 Task: Schedule a 90-minute workshop on team culture.
Action: Mouse moved to (100, 121)
Screenshot: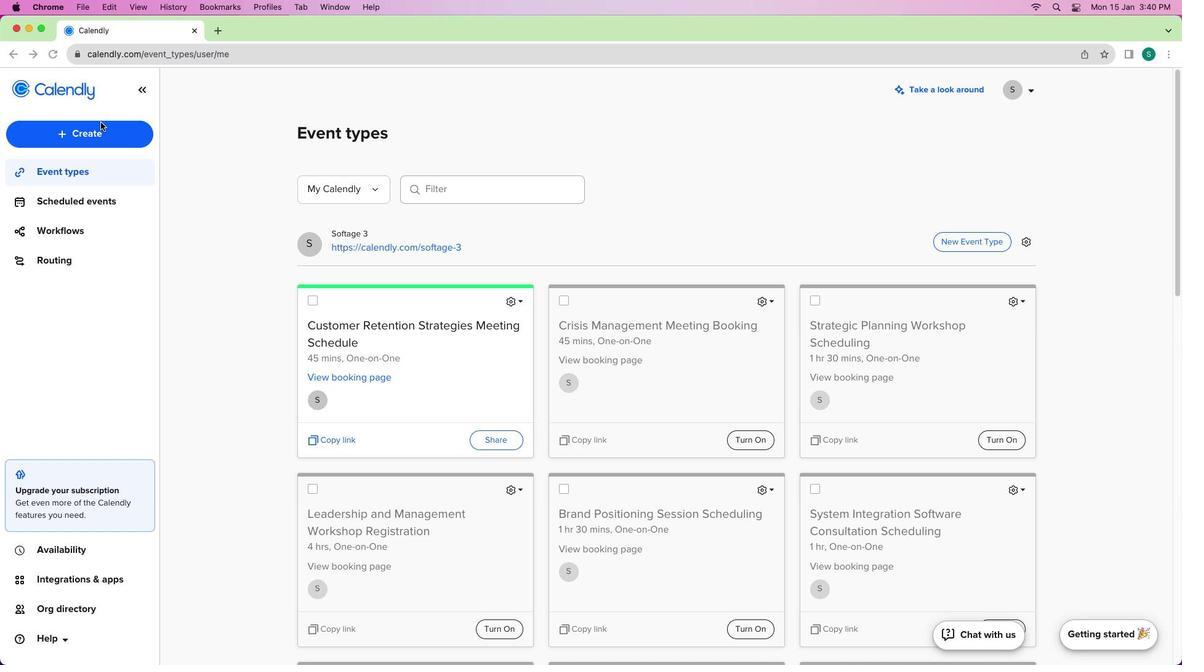 
Action: Mouse pressed left at (100, 121)
Screenshot: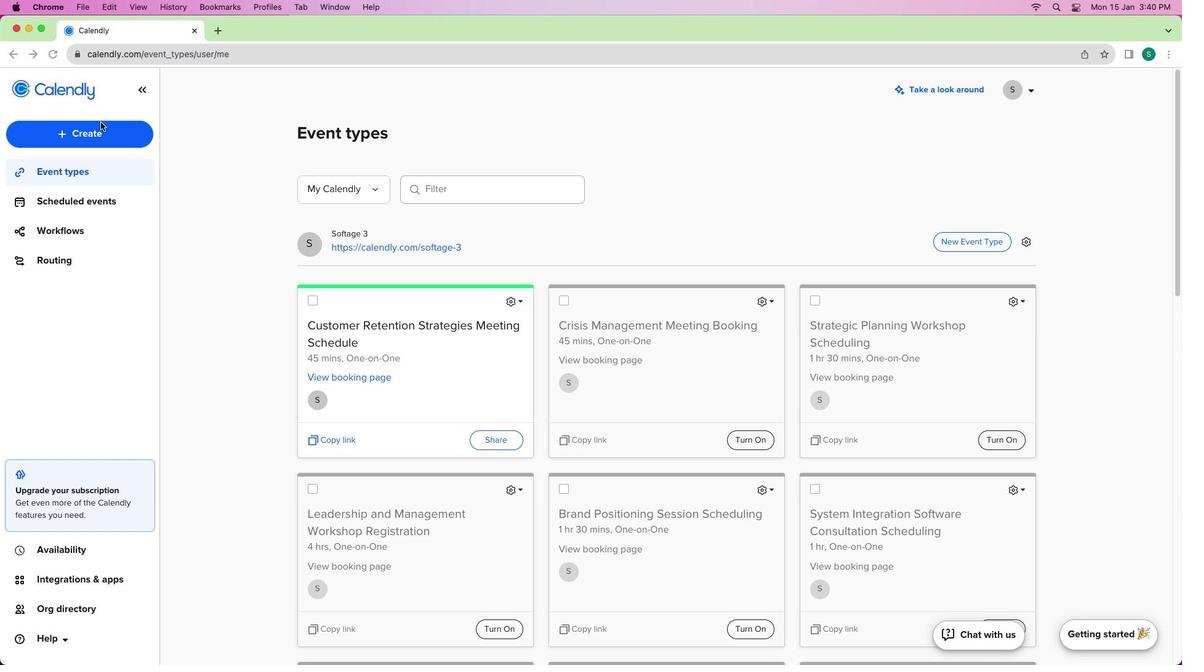 
Action: Mouse moved to (88, 127)
Screenshot: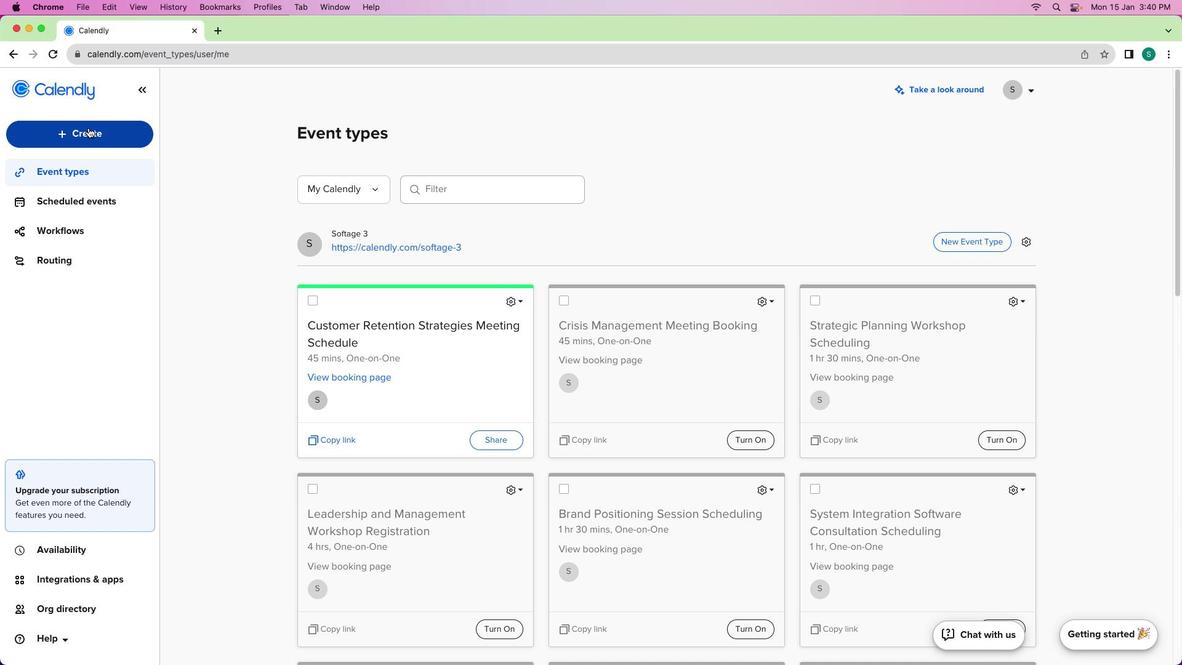 
Action: Mouse pressed left at (88, 127)
Screenshot: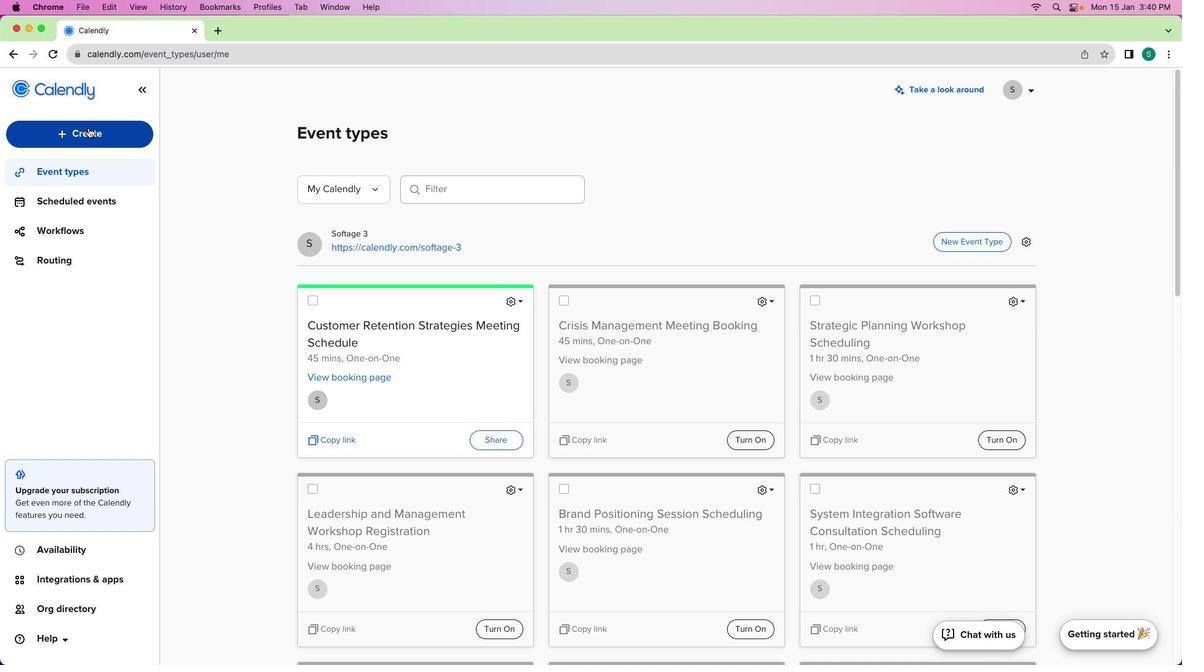 
Action: Mouse moved to (101, 161)
Screenshot: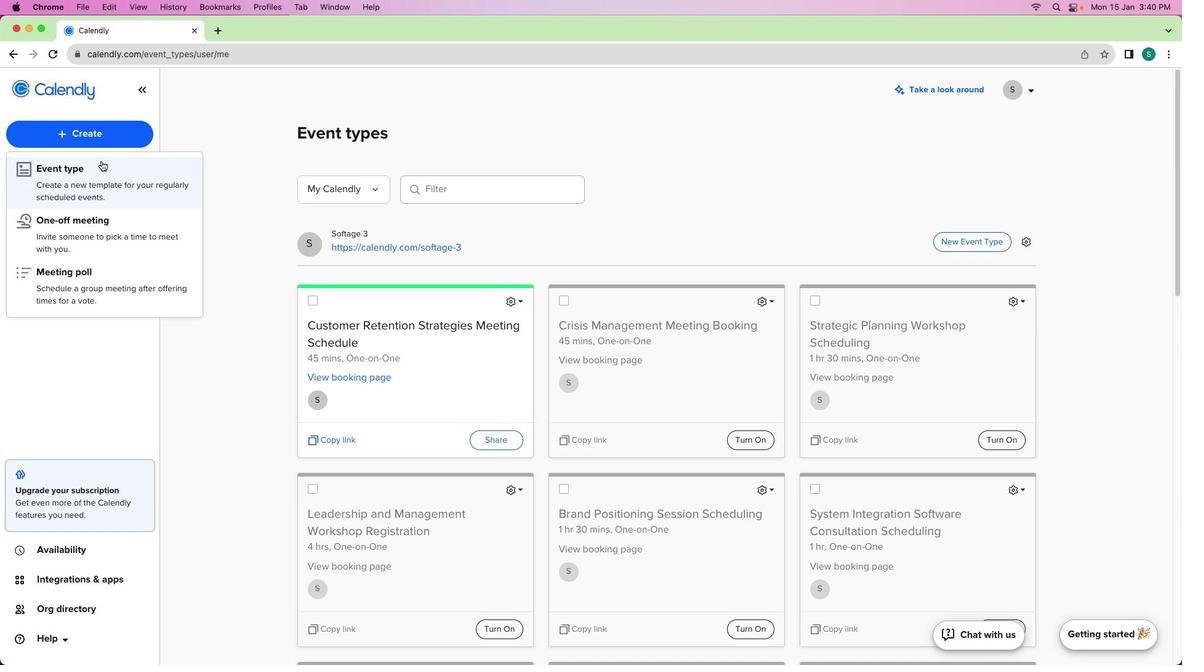 
Action: Mouse pressed left at (101, 161)
Screenshot: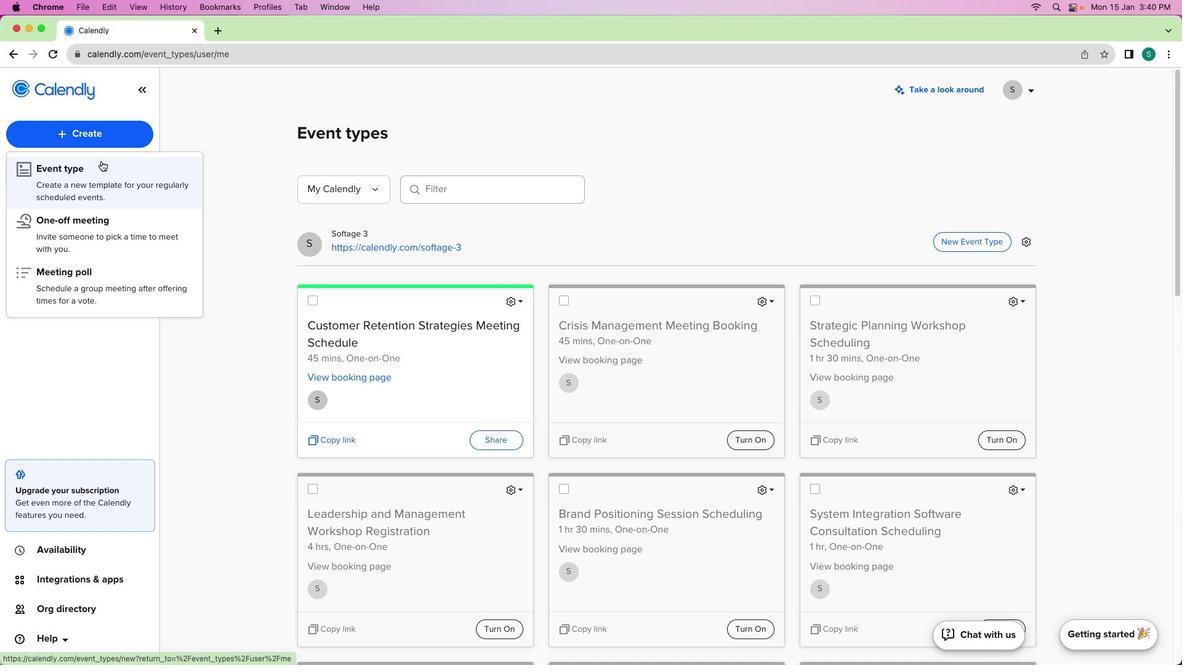 
Action: Mouse moved to (424, 249)
Screenshot: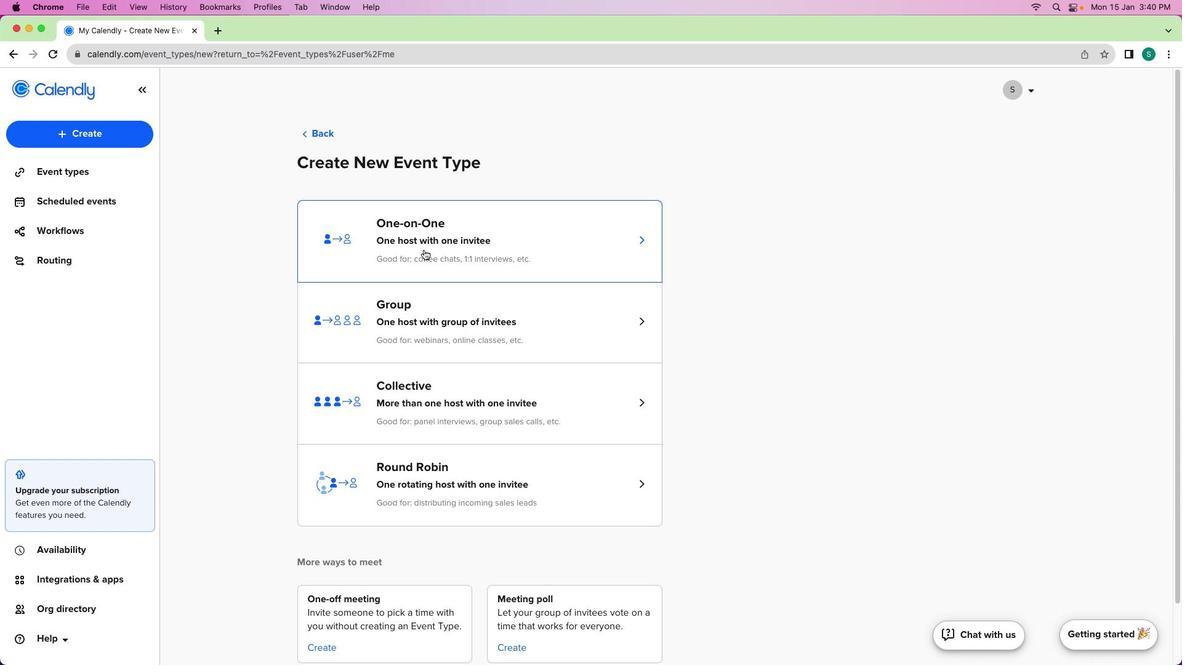 
Action: Mouse pressed left at (424, 249)
Screenshot: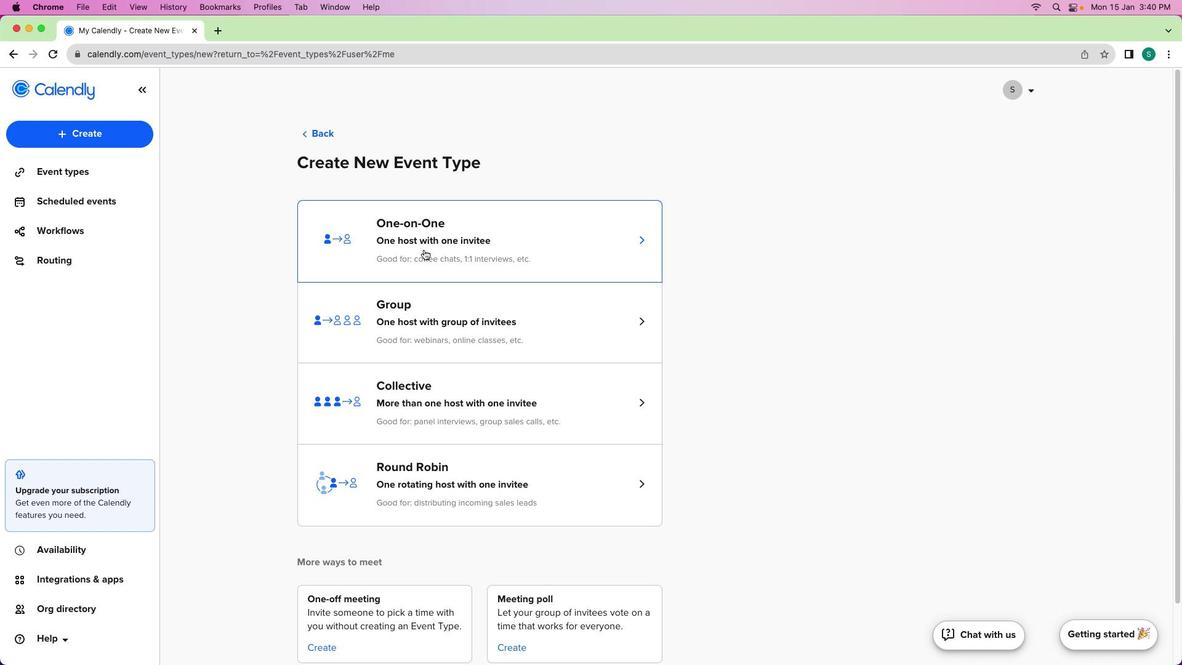 
Action: Mouse moved to (162, 188)
Screenshot: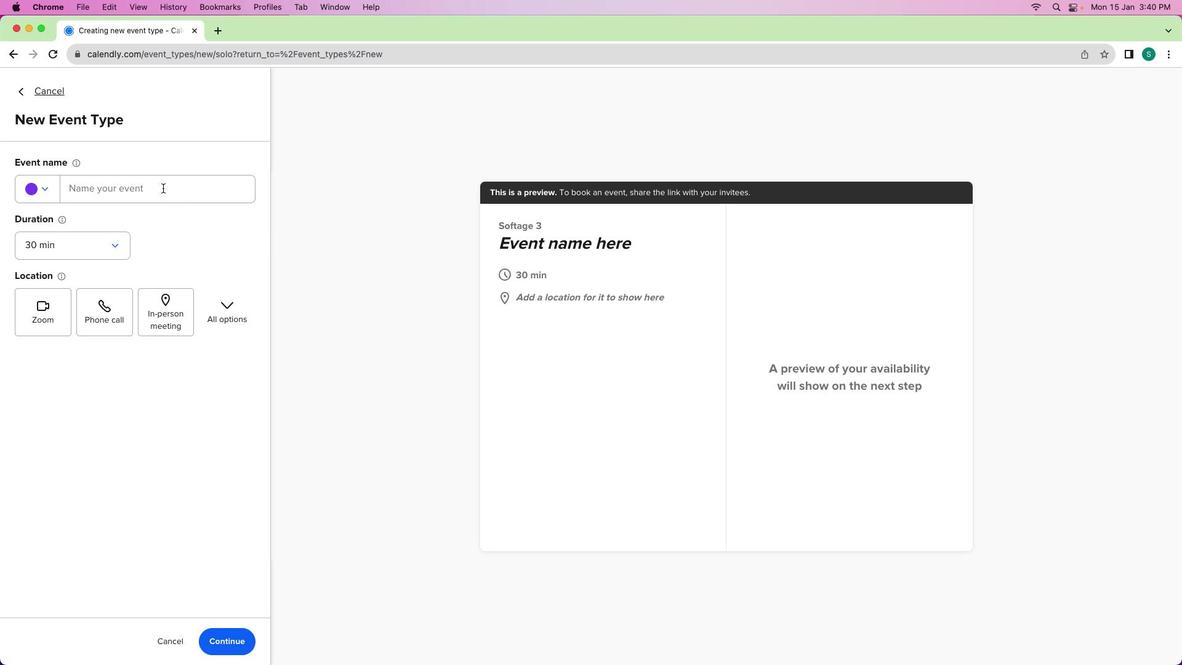 
Action: Mouse pressed left at (162, 188)
Screenshot: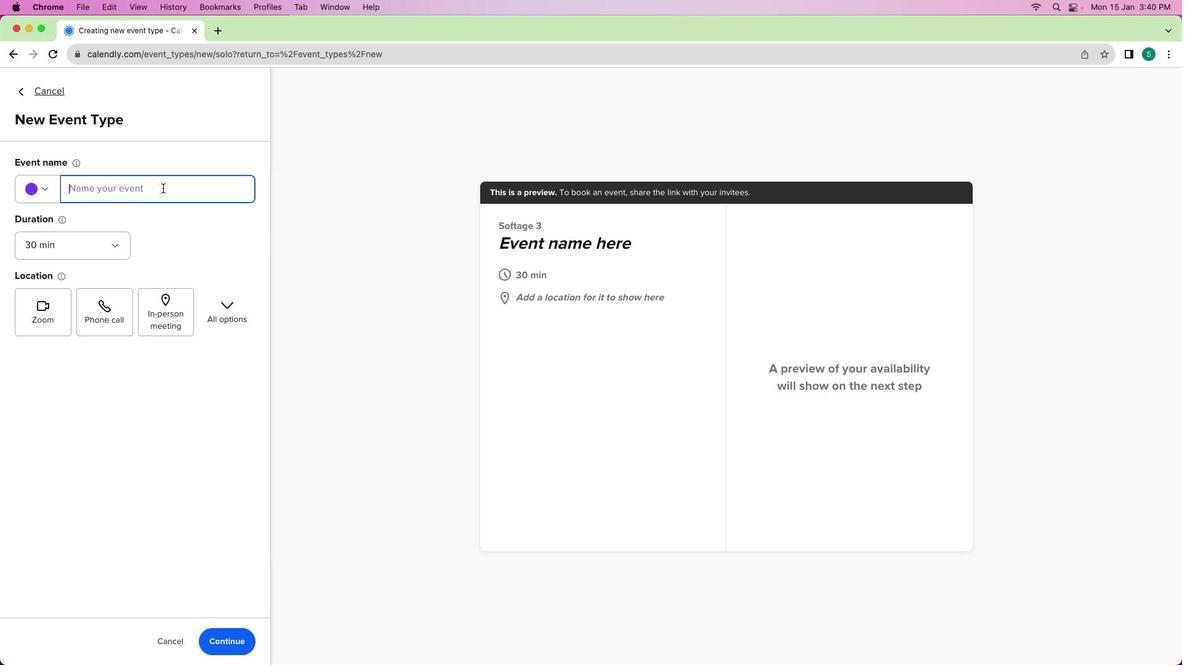 
Action: Mouse moved to (165, 189)
Screenshot: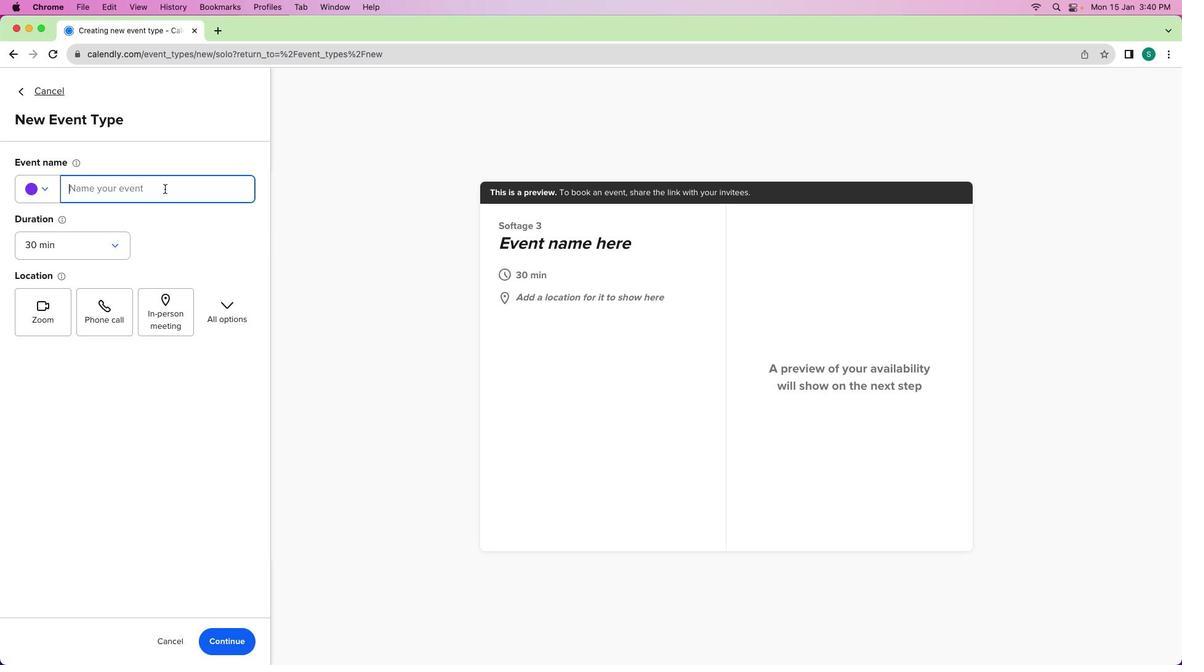 
Action: Key pressed Key.shift'T''e''a''m'Key.spaceKey.shift'C''u''l''t''u''r''e'Key.spaceKey.shift'W''O''r'Key.backspaceKey.backspace'r''o'Key.backspaceKey.backspace'o''r''s'Key.backspace'k''s''h''o''p'Key.spaceKey.shift'S''c''h''e''d''u''l''i''n''g'
Screenshot: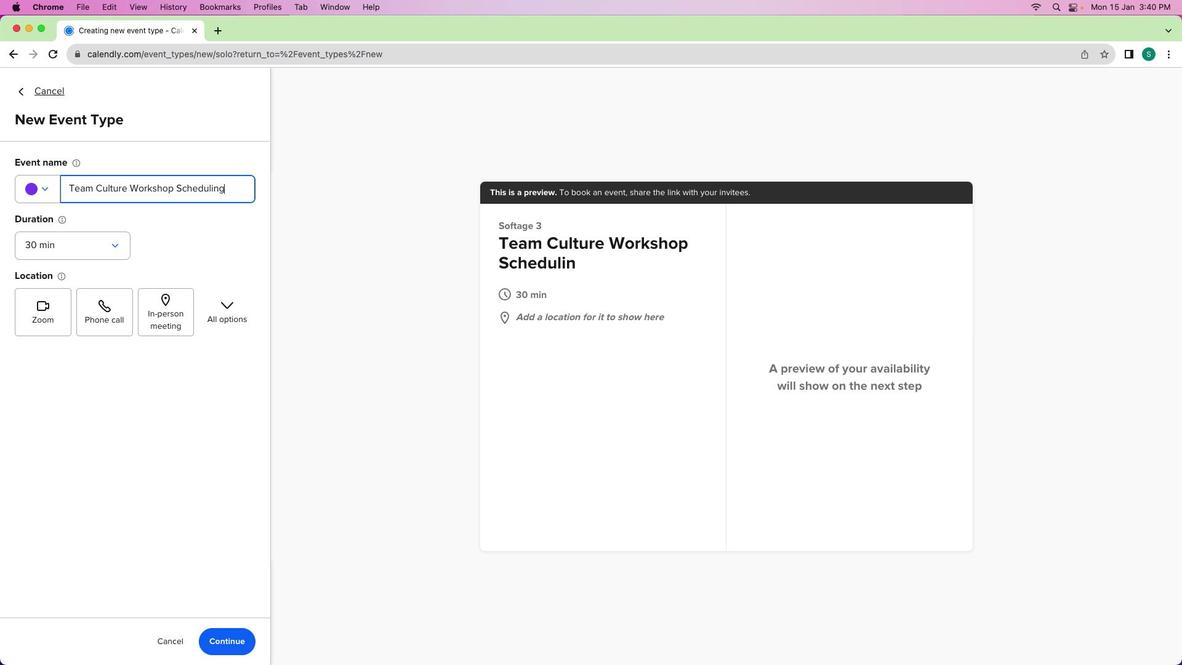 
Action: Mouse moved to (43, 179)
Screenshot: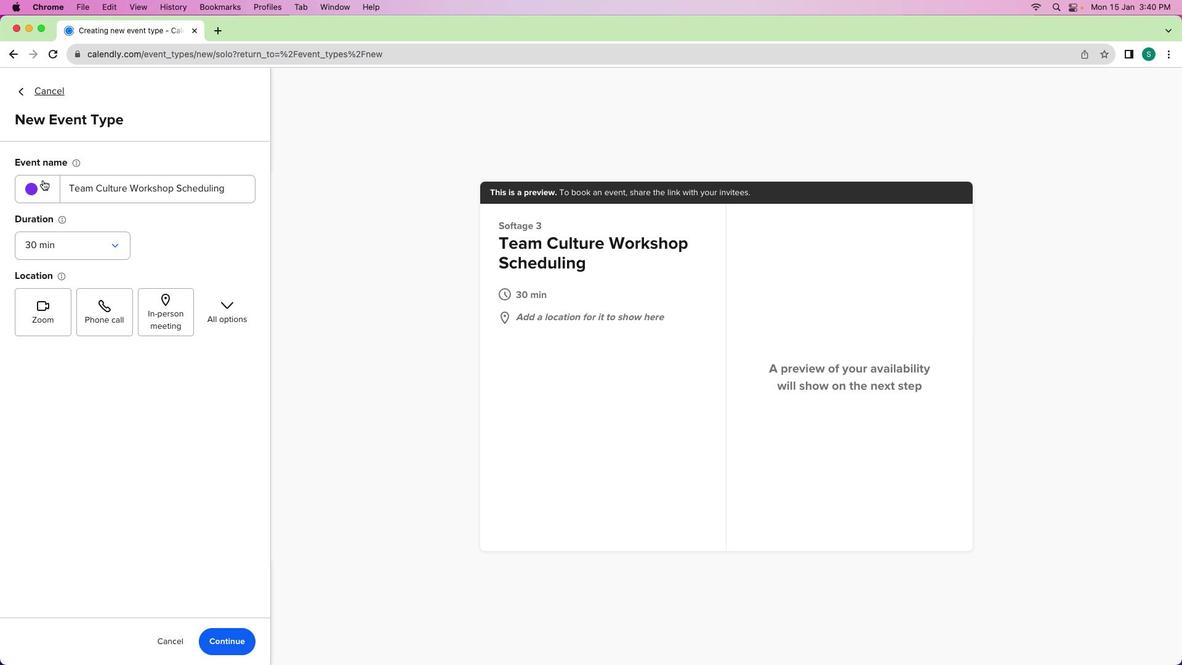 
Action: Mouse pressed left at (43, 179)
Screenshot: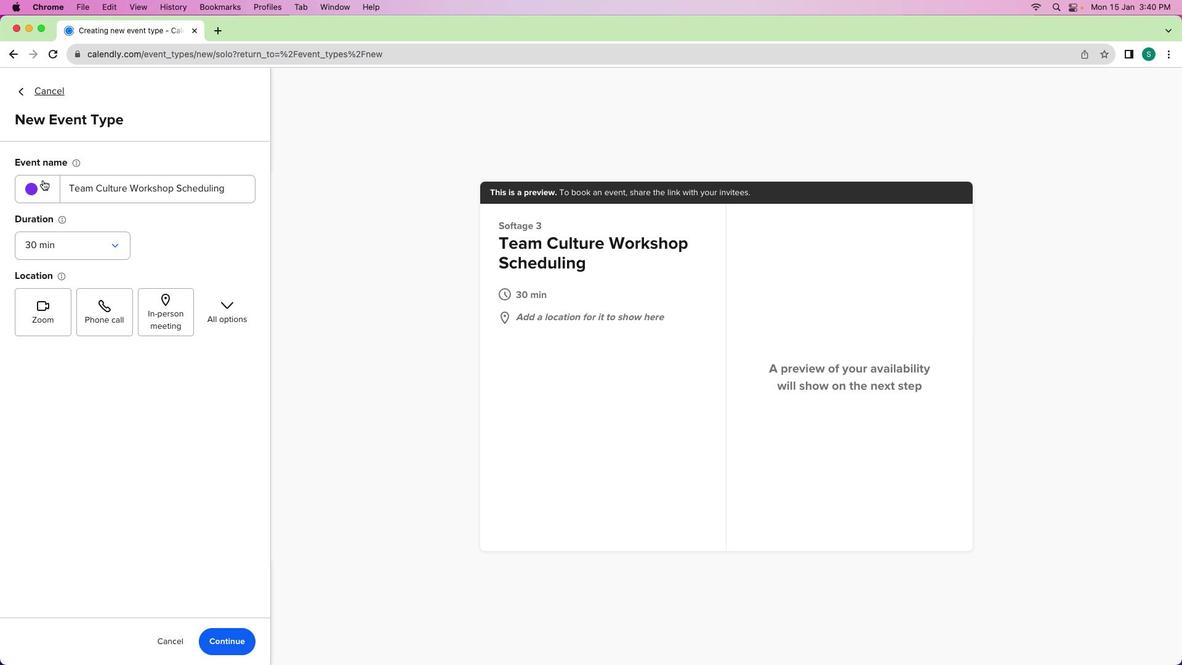 
Action: Mouse moved to (96, 272)
Screenshot: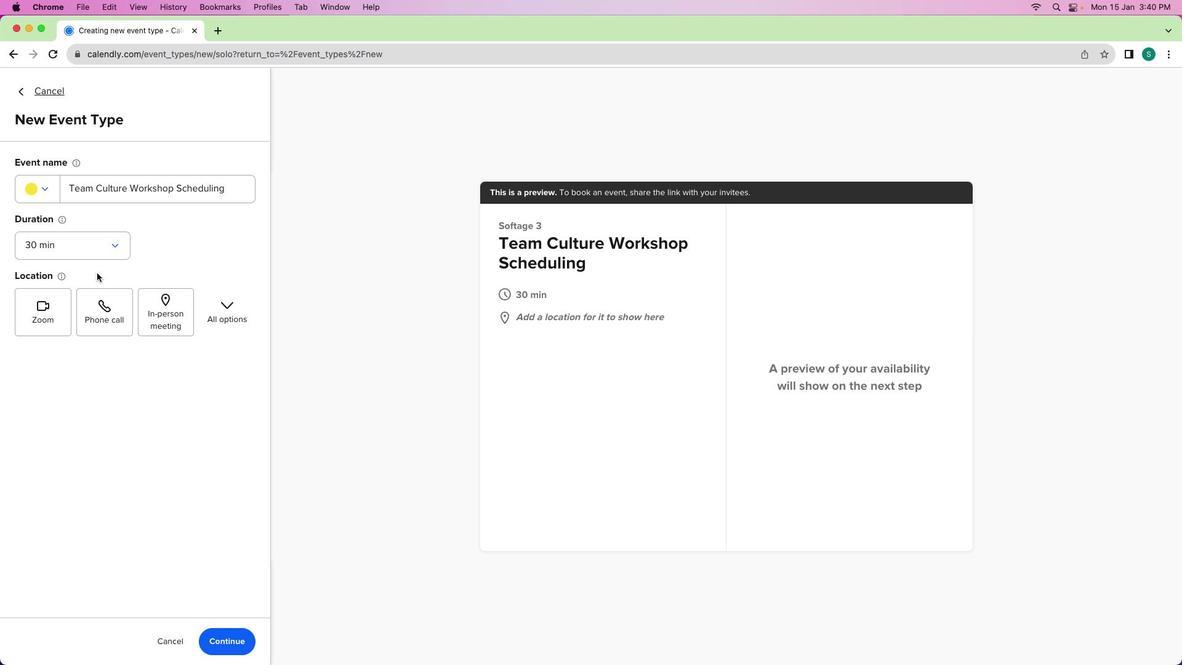 
Action: Mouse pressed left at (96, 272)
Screenshot: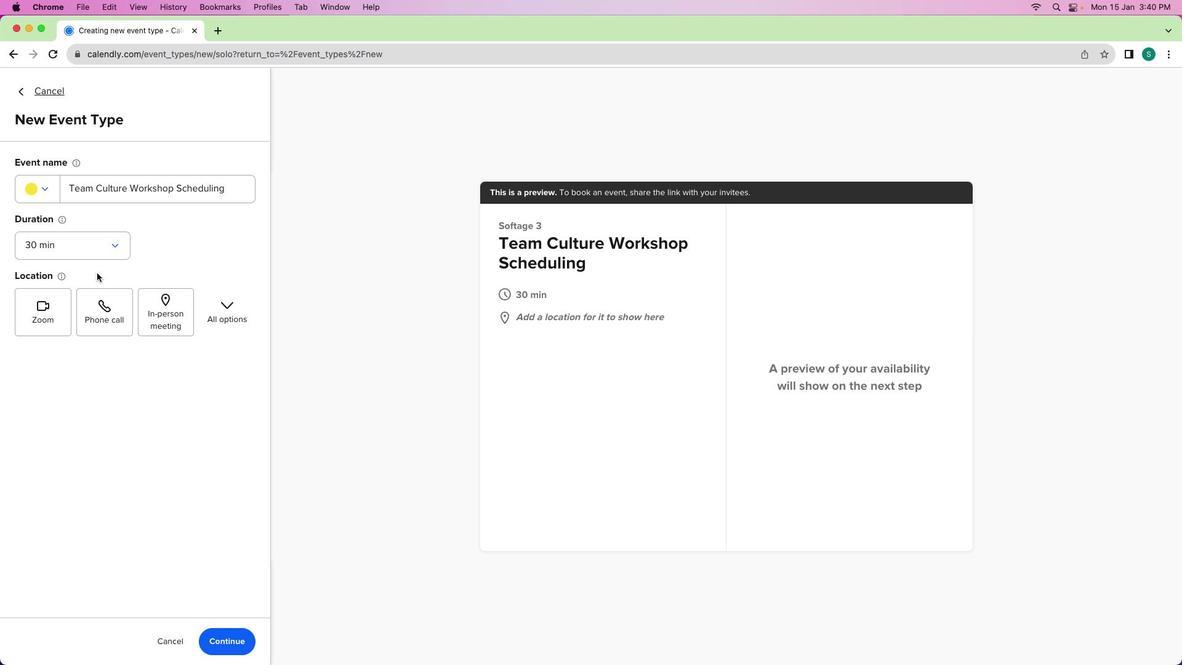 
Action: Mouse moved to (58, 251)
Screenshot: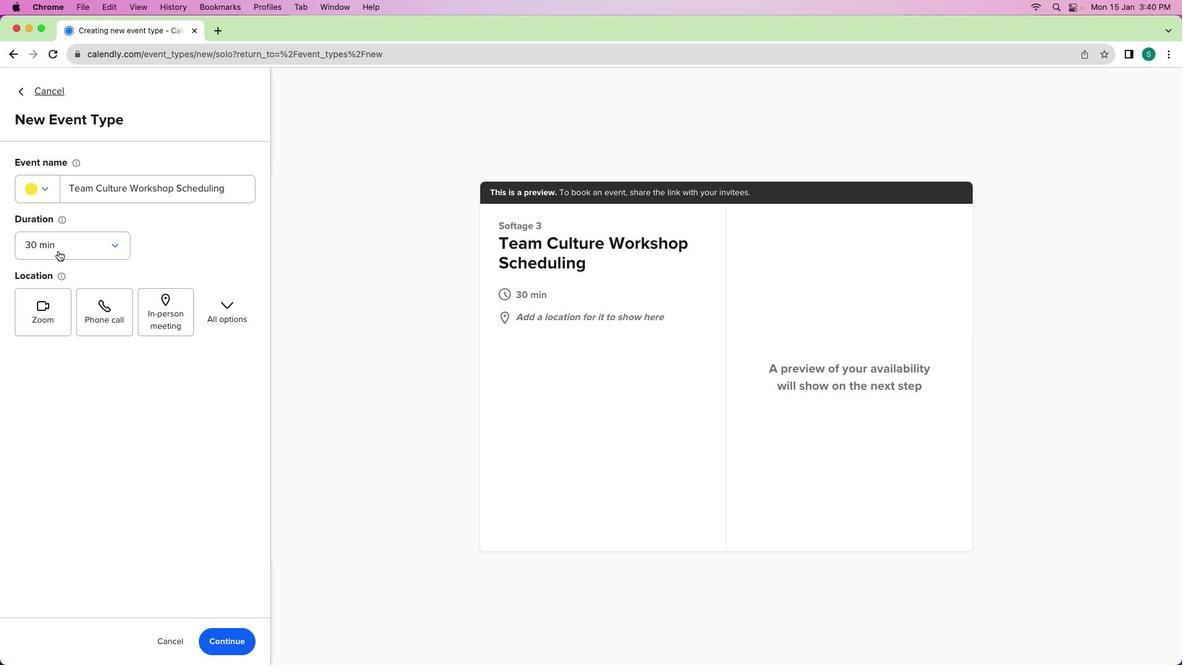 
Action: Mouse pressed left at (58, 251)
Screenshot: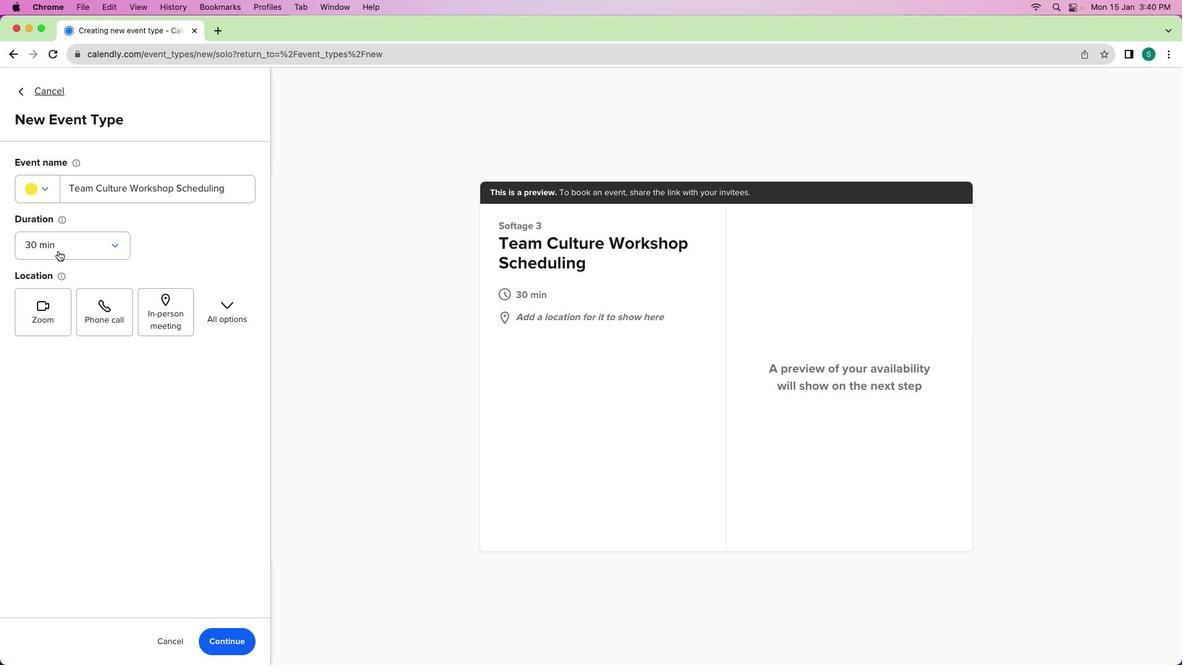 
Action: Mouse moved to (48, 375)
Screenshot: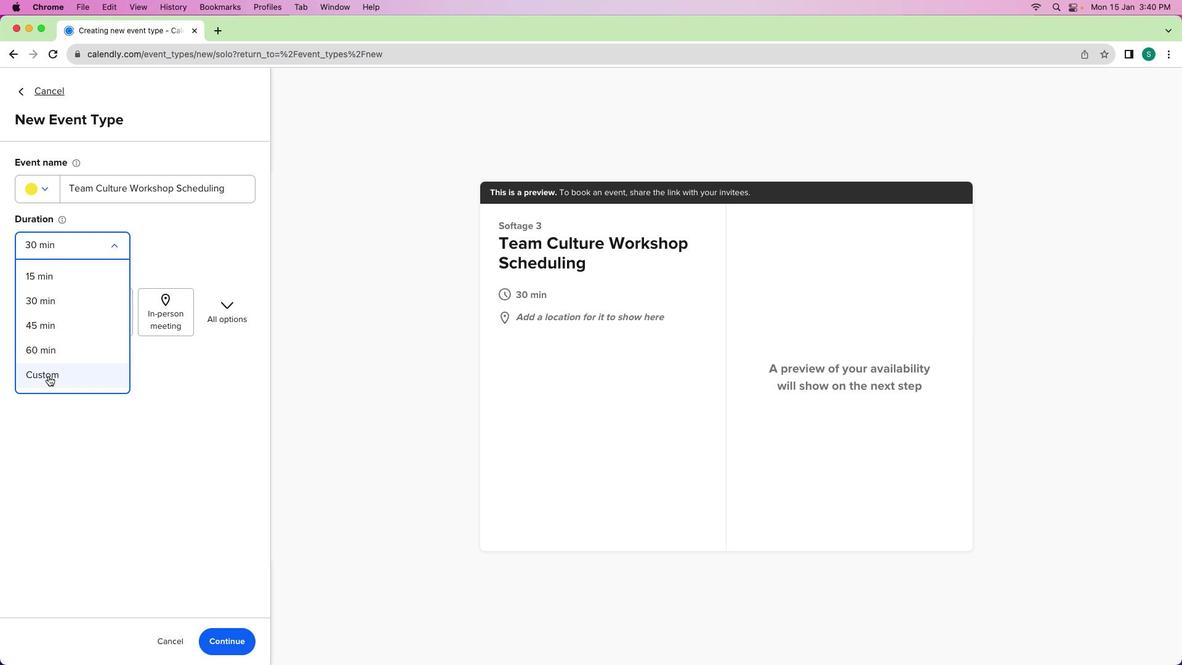 
Action: Mouse pressed left at (48, 375)
Screenshot: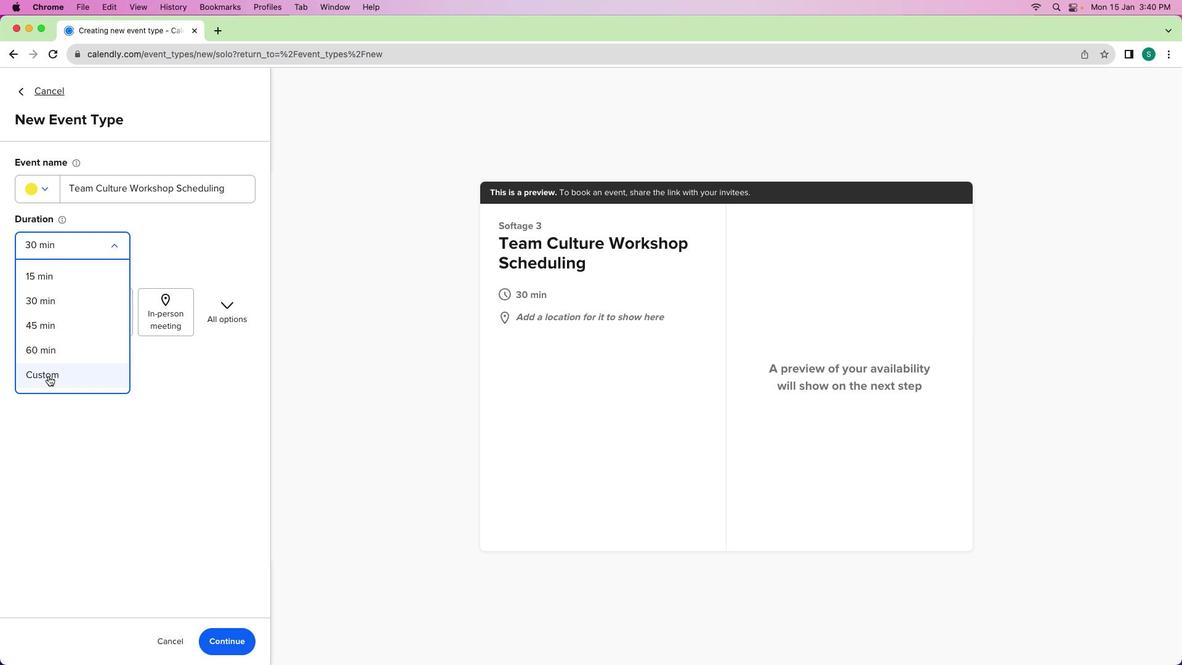 
Action: Mouse moved to (45, 282)
Screenshot: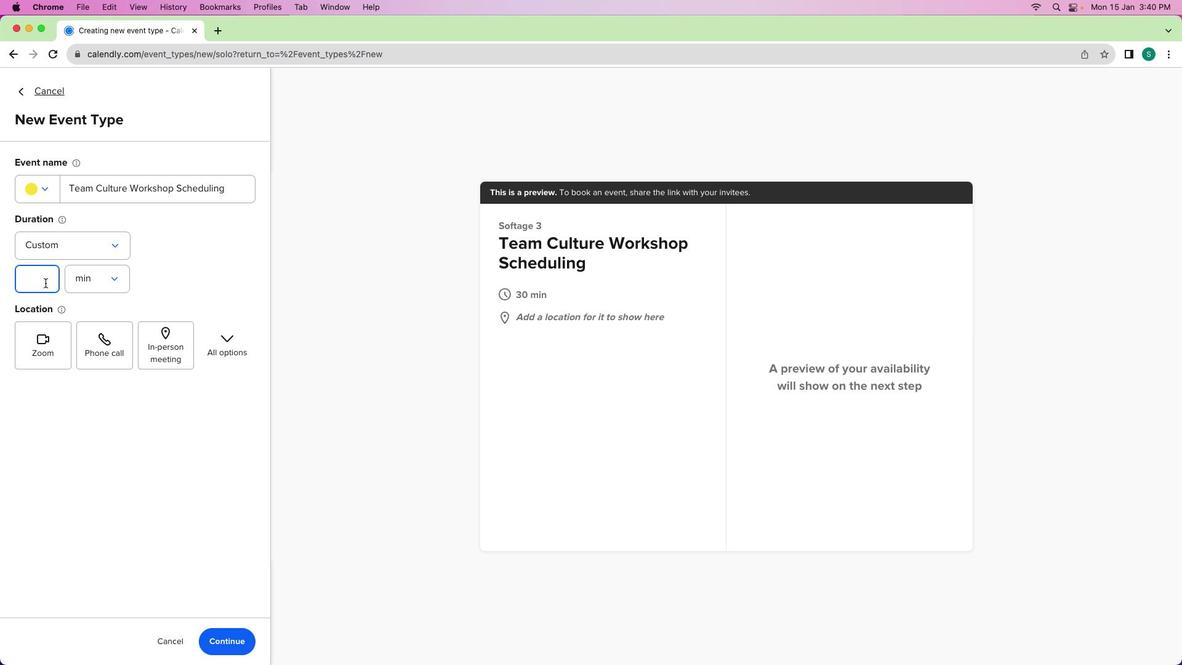 
Action: Key pressed '9''0'
Screenshot: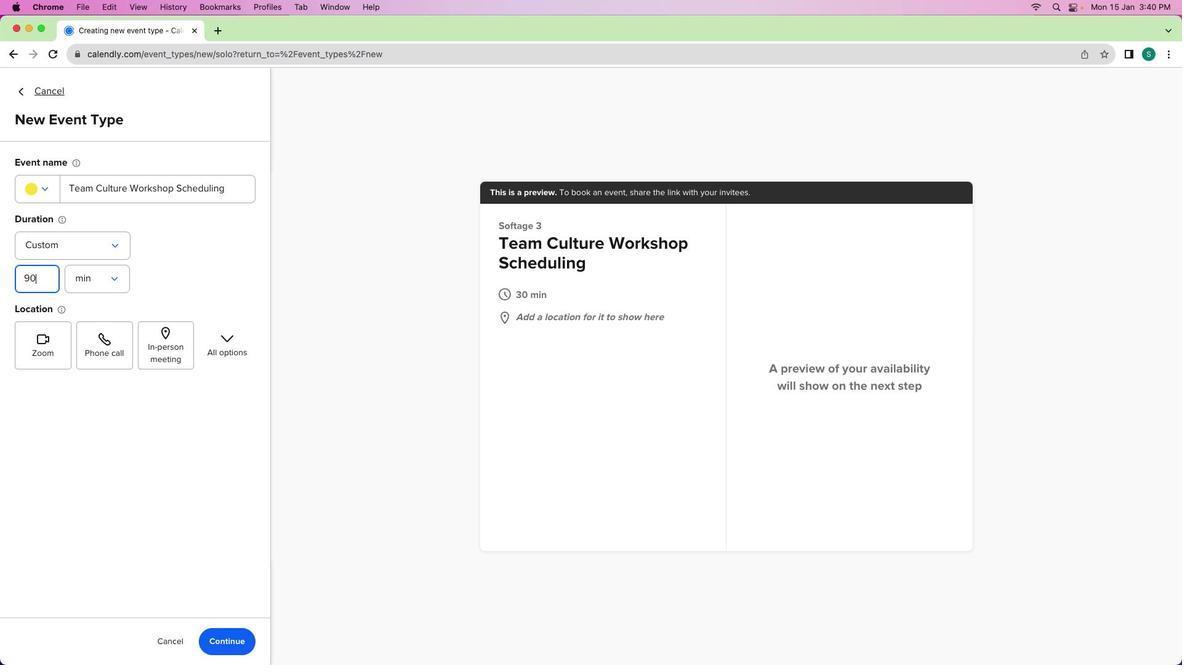 
Action: Mouse moved to (60, 359)
Screenshot: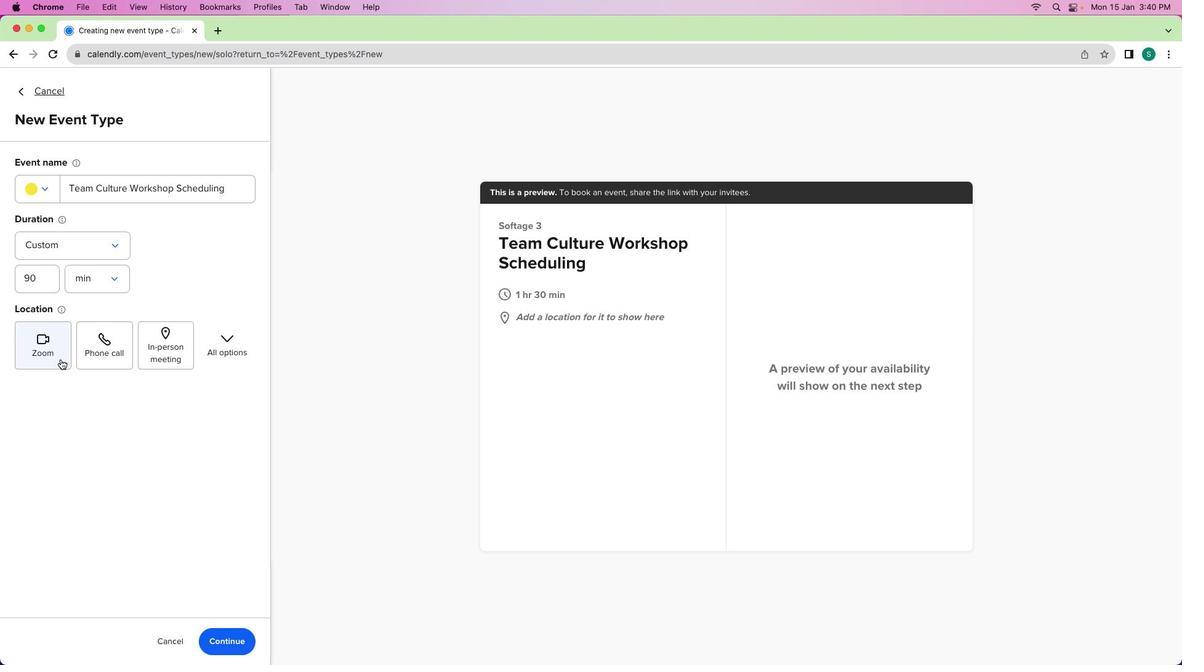 
Action: Mouse pressed left at (60, 359)
Screenshot: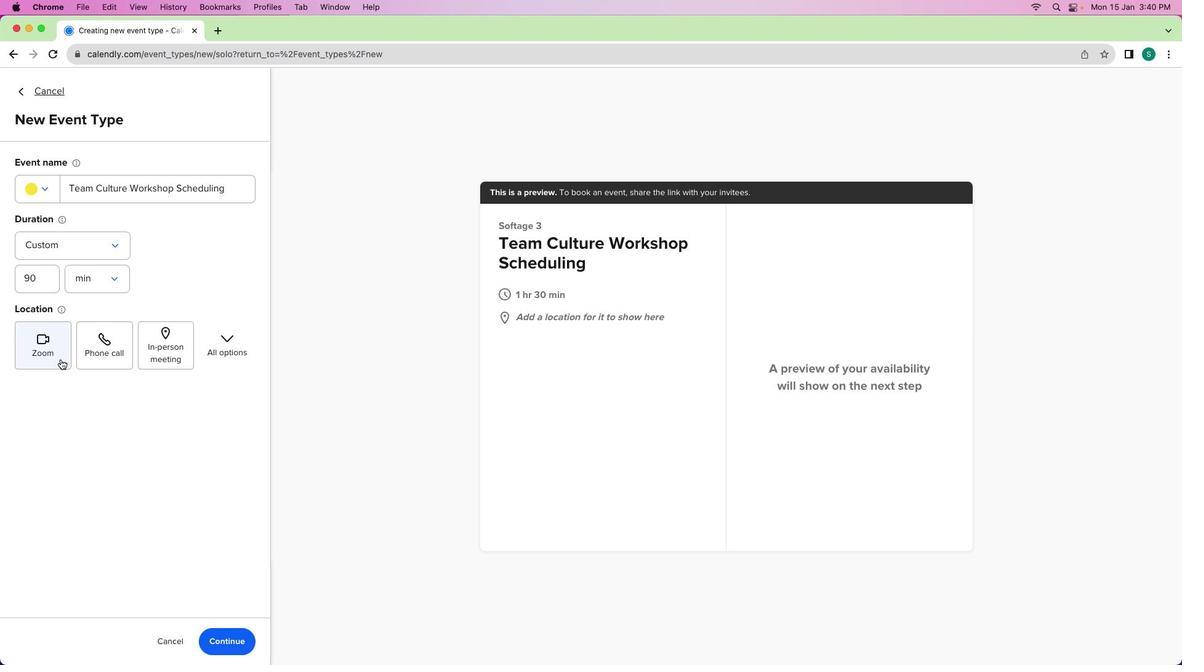
Action: Mouse moved to (227, 638)
Screenshot: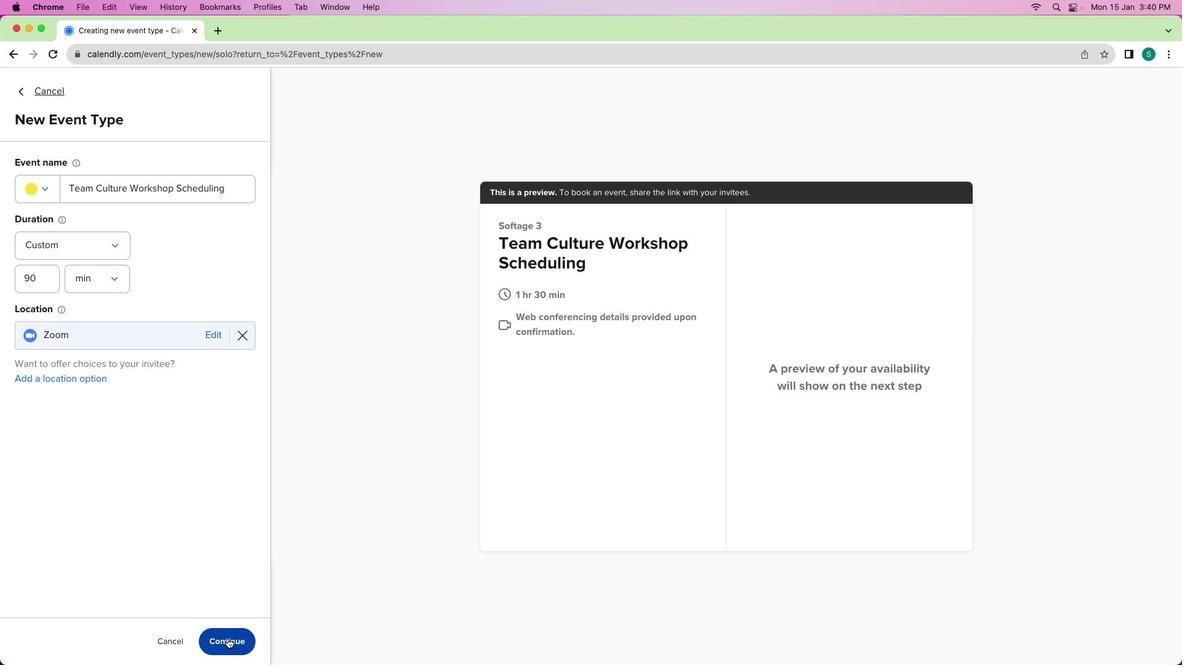 
Action: Mouse pressed left at (227, 638)
Screenshot: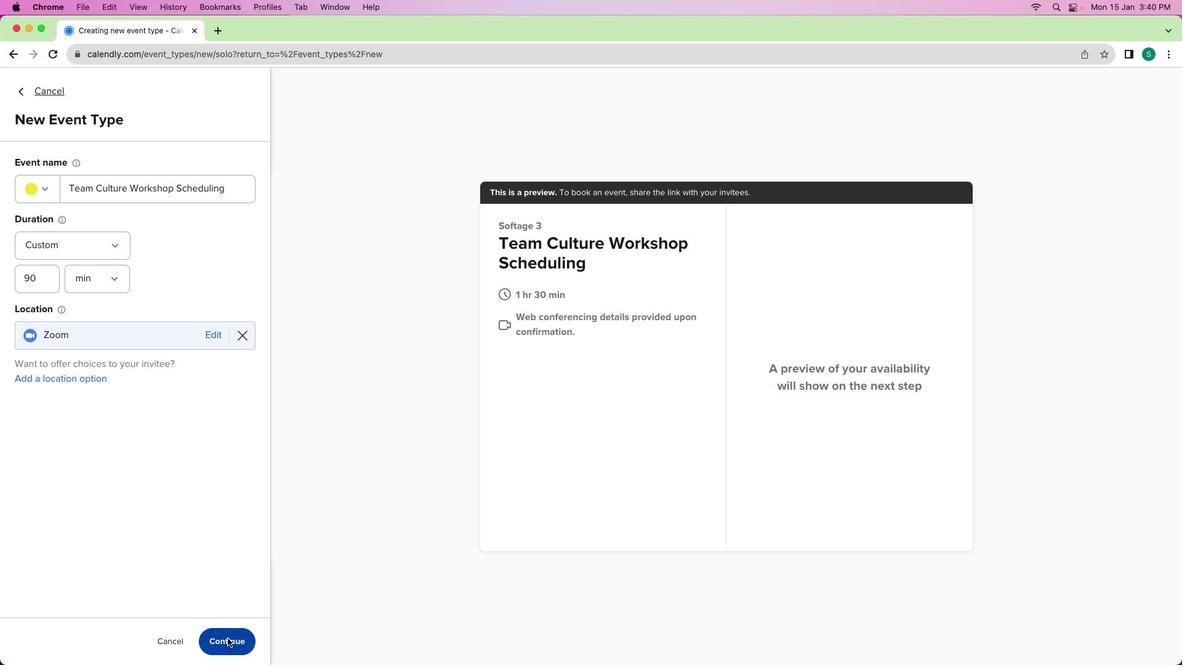 
Action: Mouse moved to (197, 346)
Screenshot: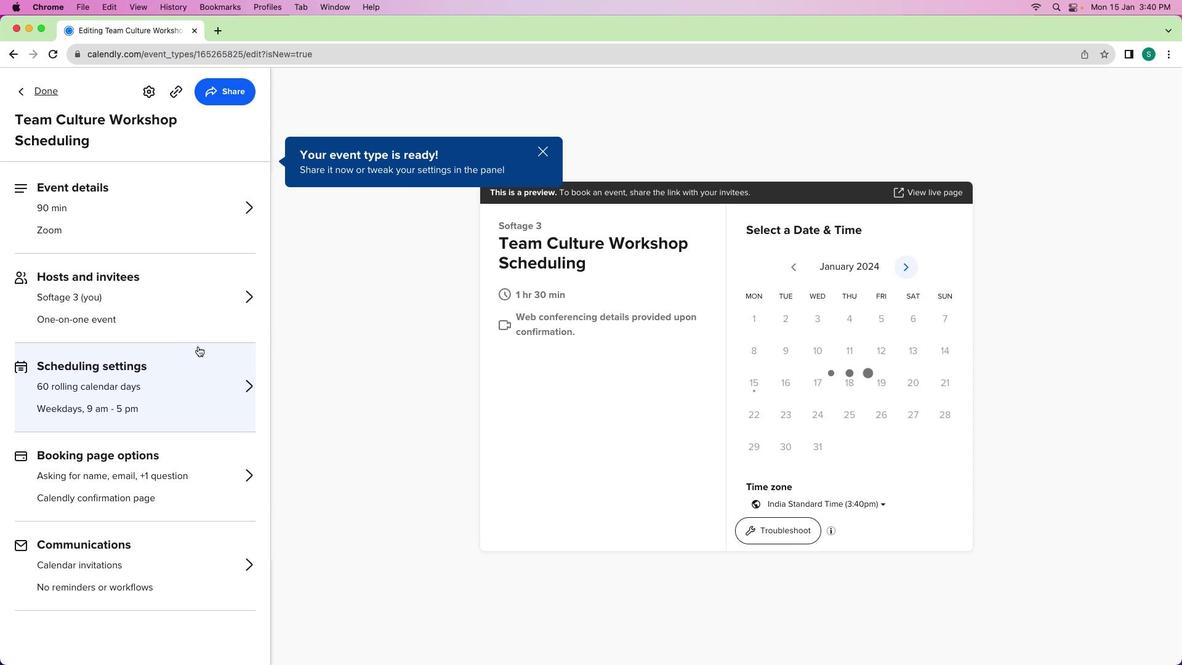 
Action: Mouse pressed left at (197, 346)
Screenshot: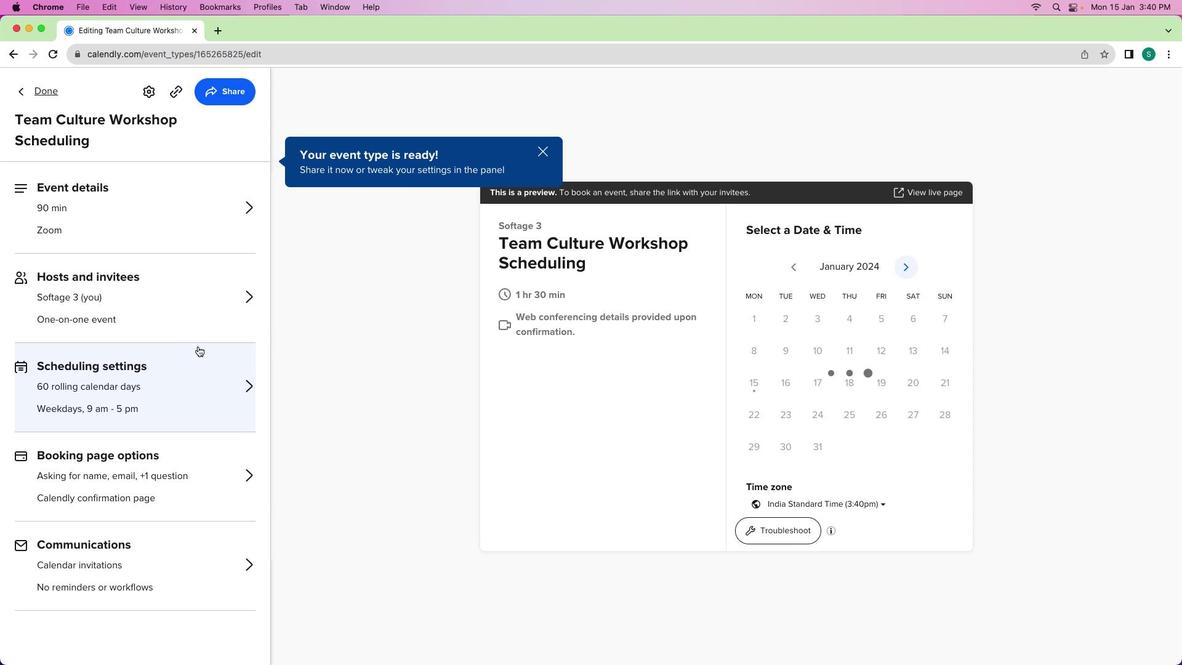 
Action: Mouse moved to (225, 460)
Screenshot: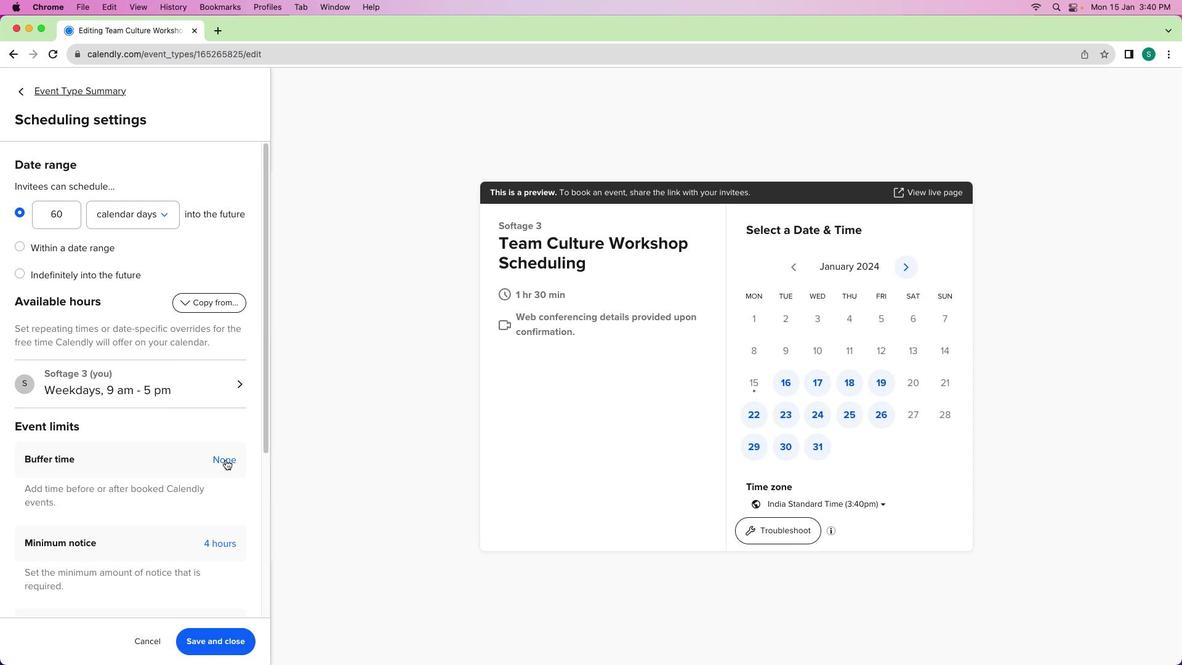 
Action: Mouse pressed left at (225, 460)
Screenshot: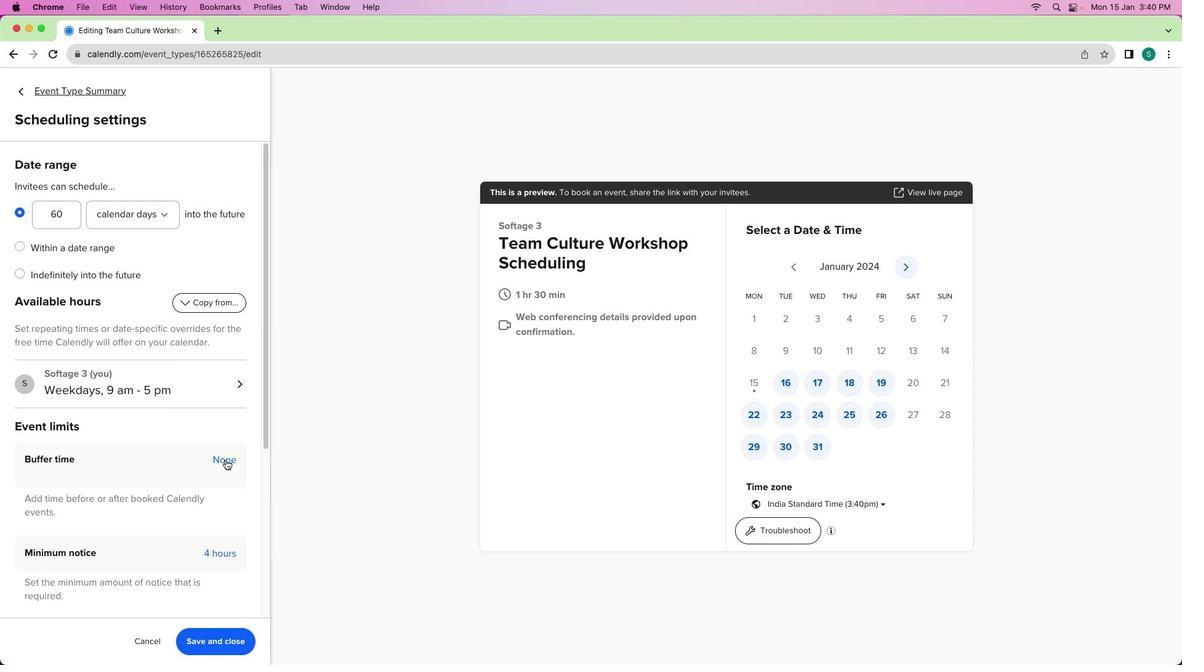 
Action: Mouse moved to (159, 492)
Screenshot: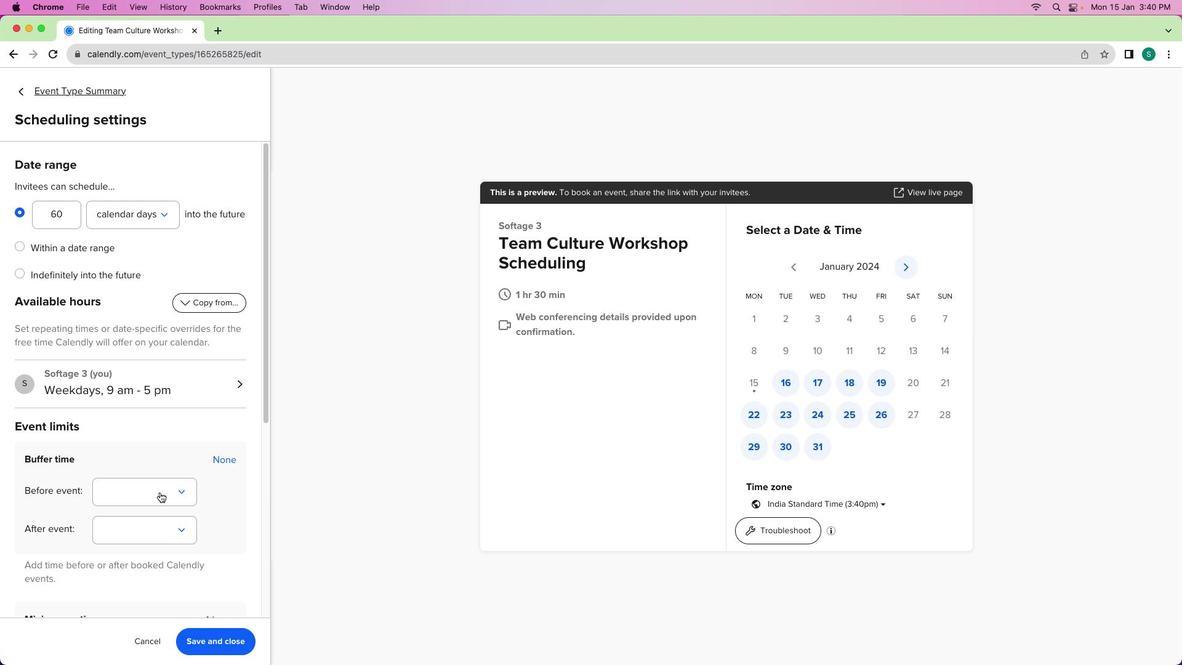 
Action: Mouse pressed left at (159, 492)
Screenshot: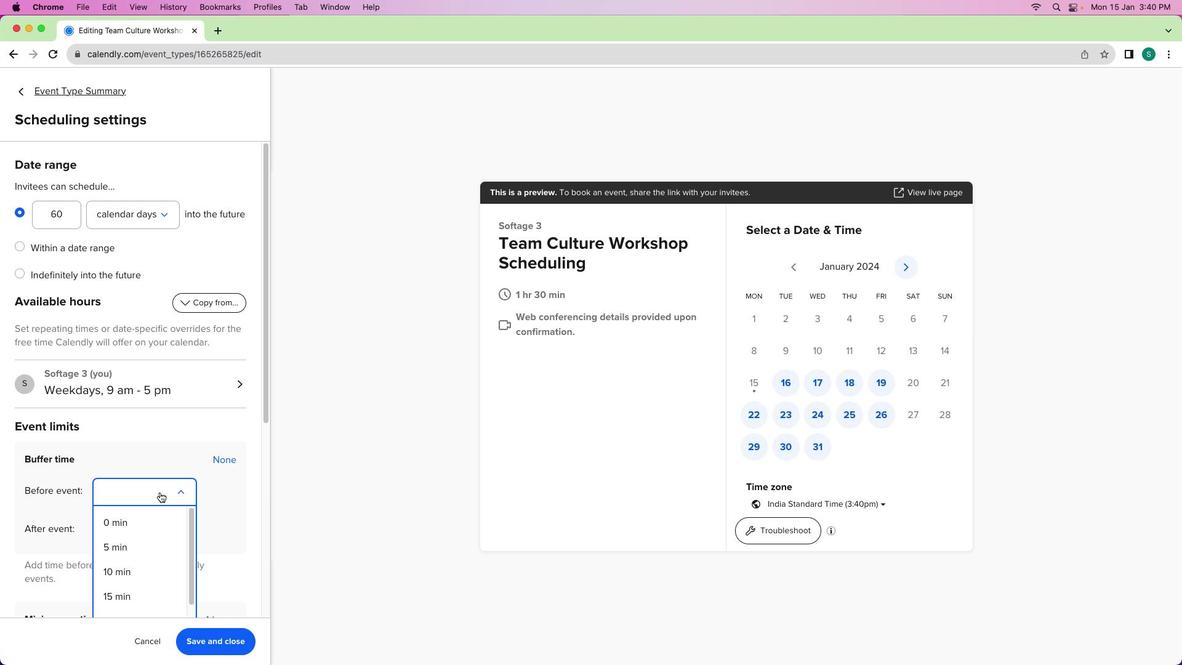 
Action: Mouse moved to (120, 565)
Screenshot: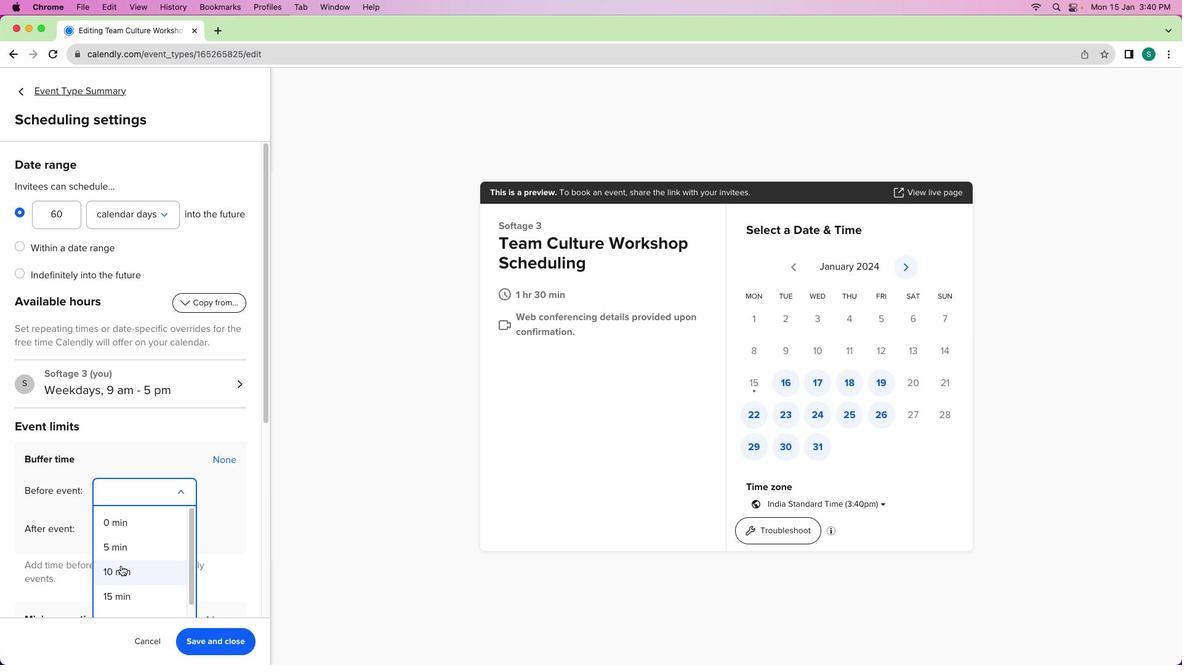 
Action: Mouse pressed left at (120, 565)
Screenshot: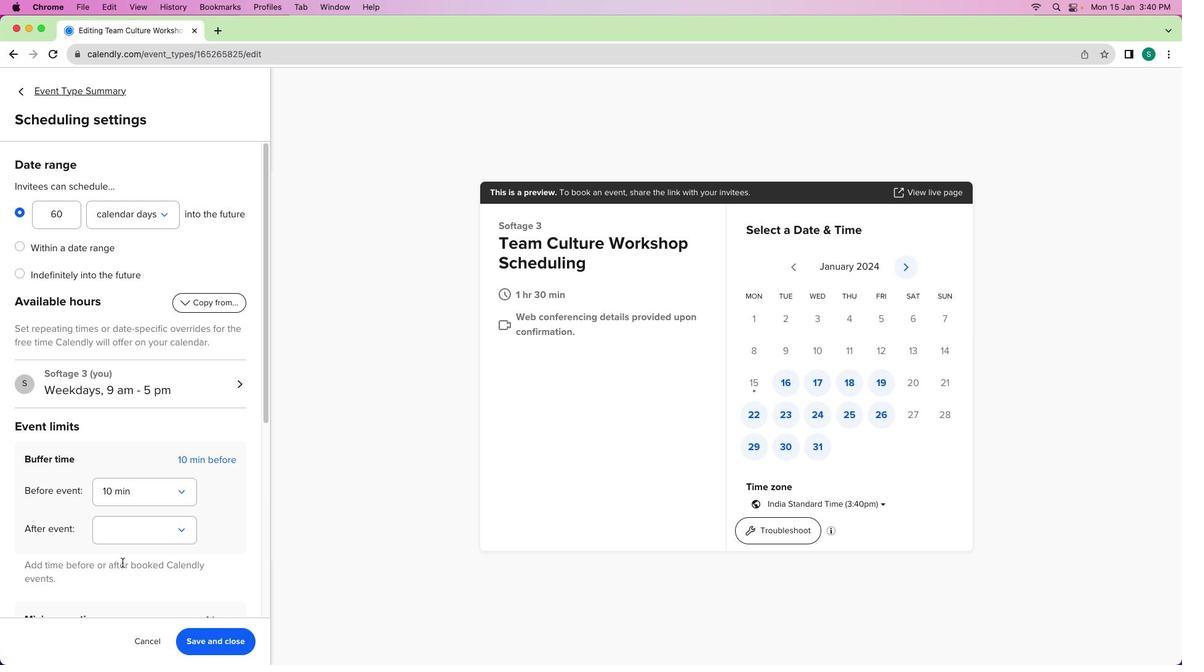 
Action: Mouse moved to (139, 509)
Screenshot: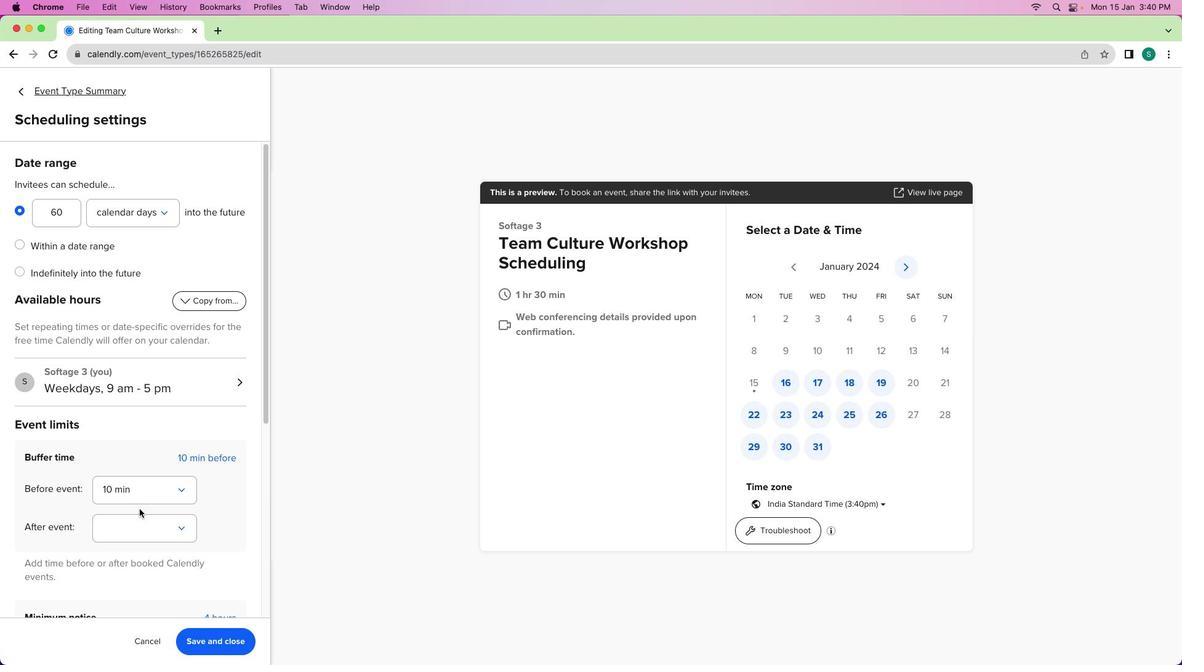 
Action: Mouse scrolled (139, 509) with delta (0, 0)
Screenshot: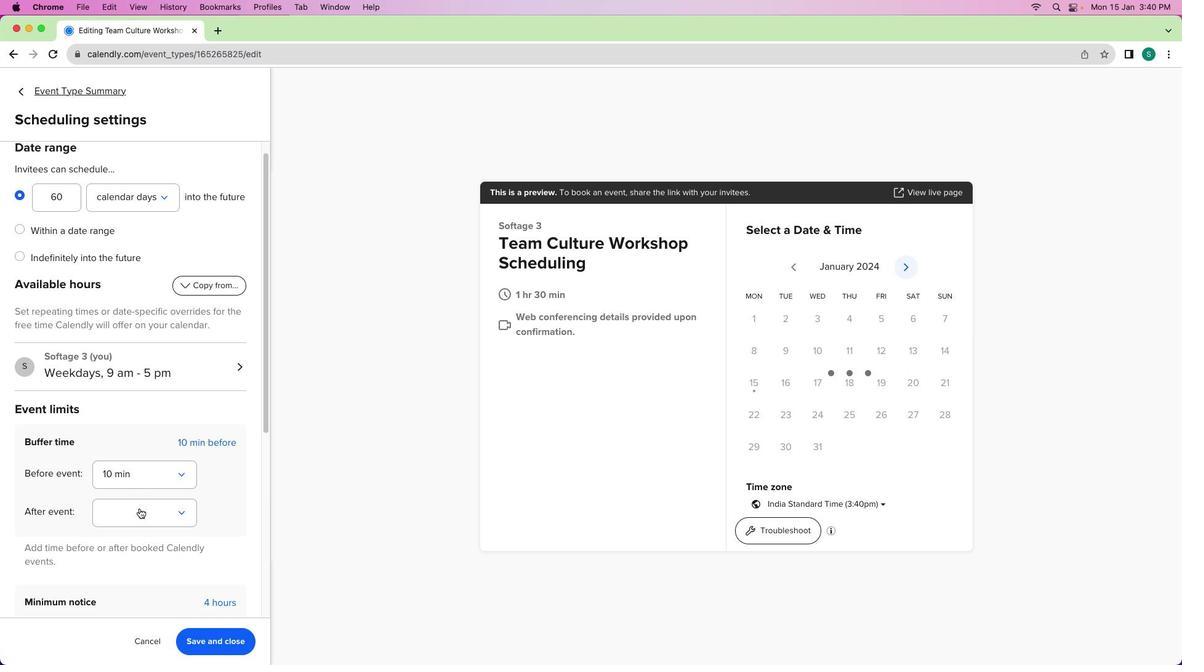 
Action: Mouse scrolled (139, 509) with delta (0, 0)
Screenshot: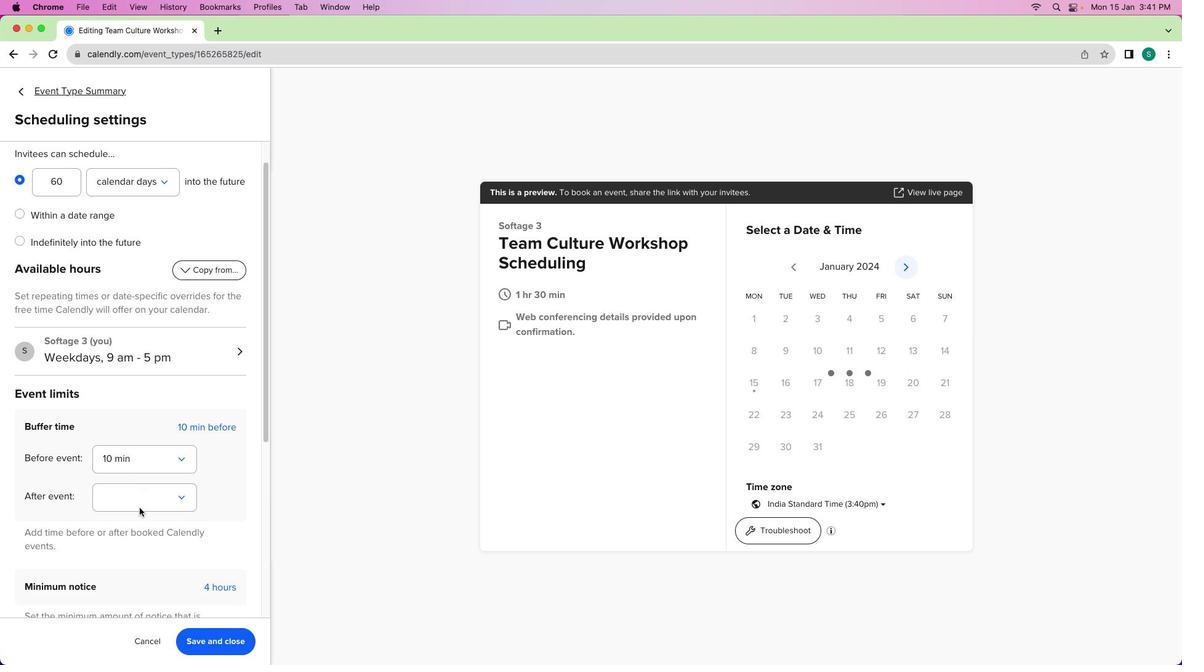 
Action: Mouse moved to (139, 508)
Screenshot: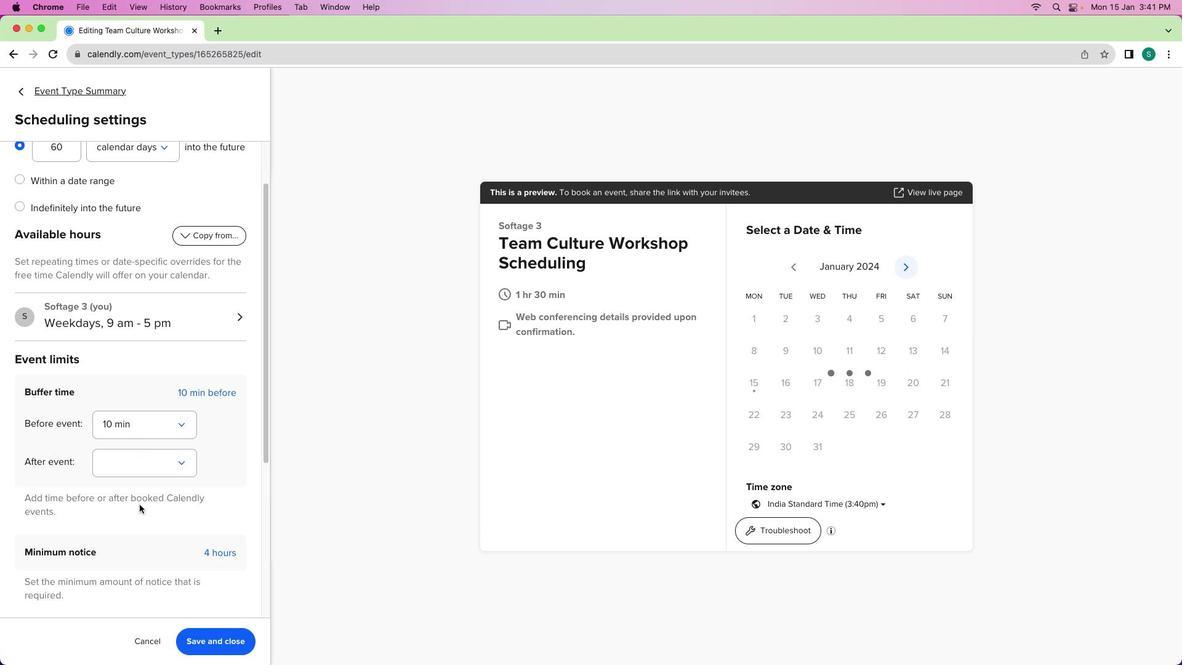 
Action: Mouse scrolled (139, 508) with delta (0, -1)
Screenshot: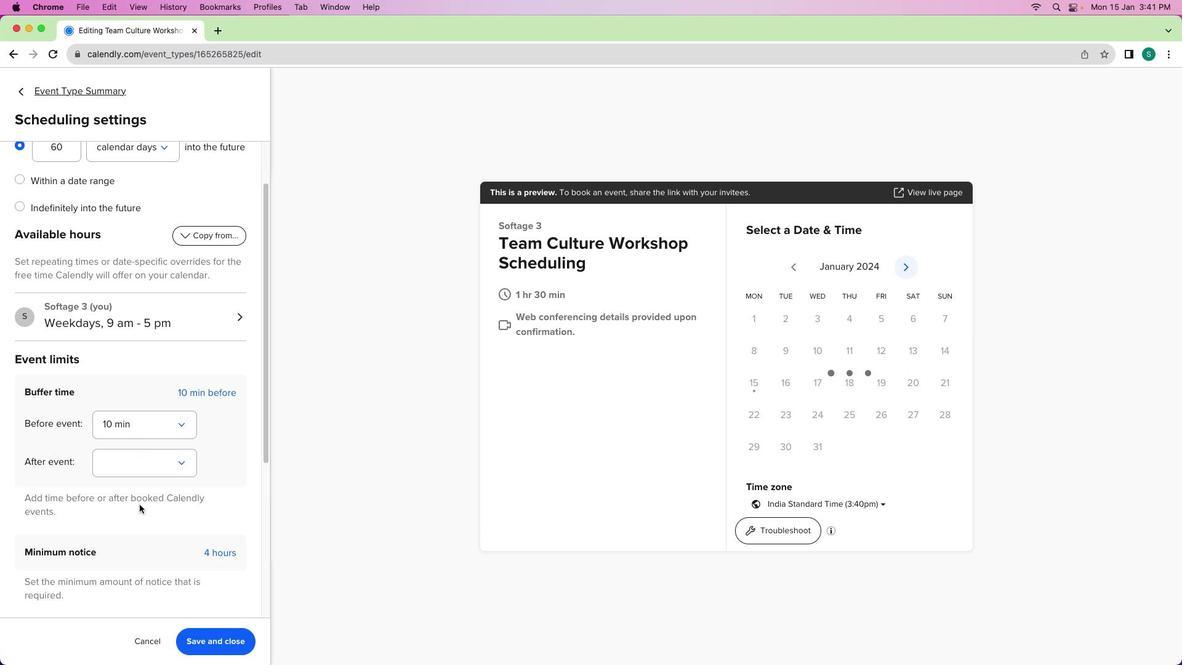 
Action: Mouse moved to (132, 457)
Screenshot: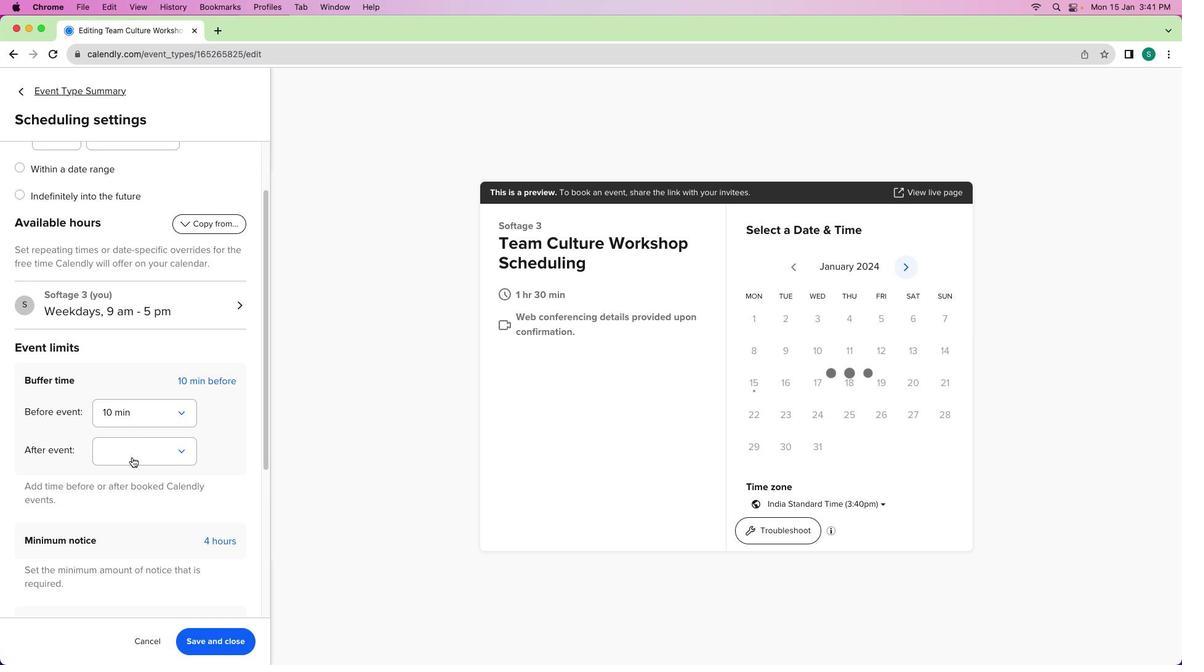 
Action: Mouse pressed left at (132, 457)
Screenshot: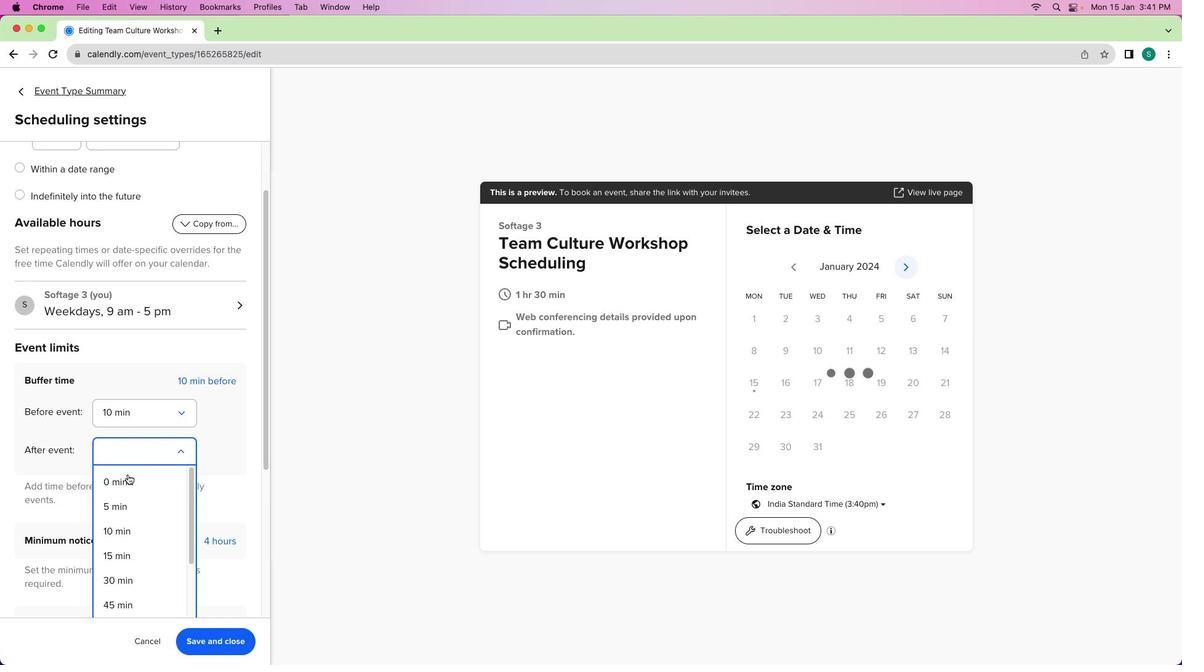 
Action: Mouse moved to (117, 508)
Screenshot: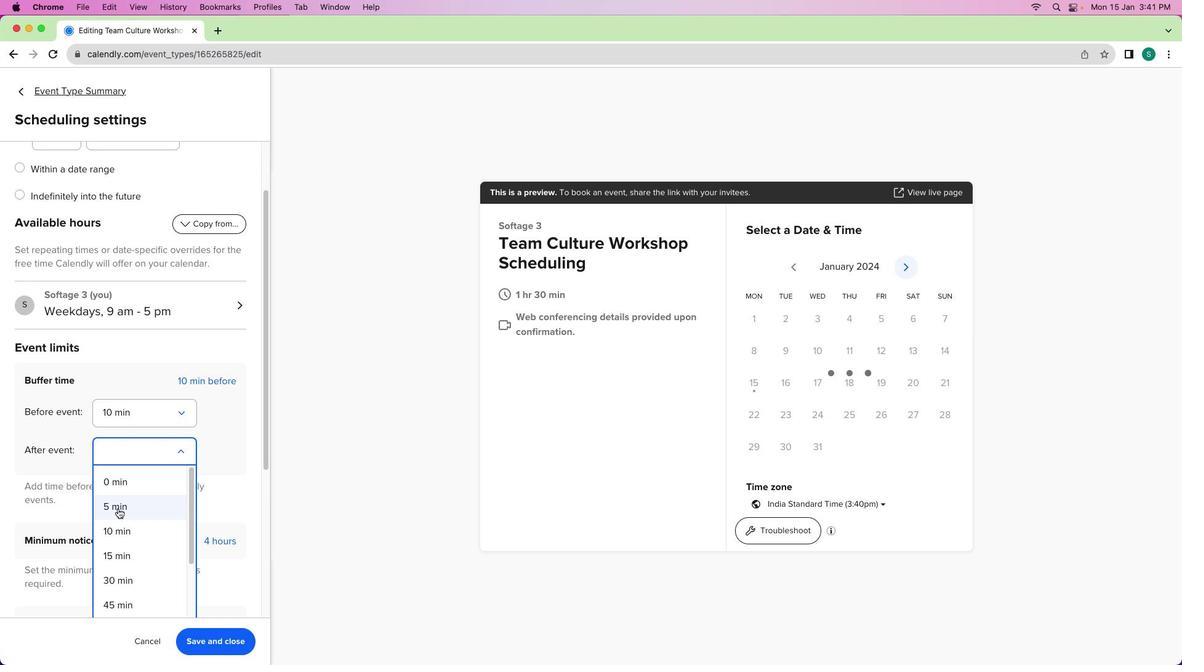 
Action: Mouse pressed left at (117, 508)
Screenshot: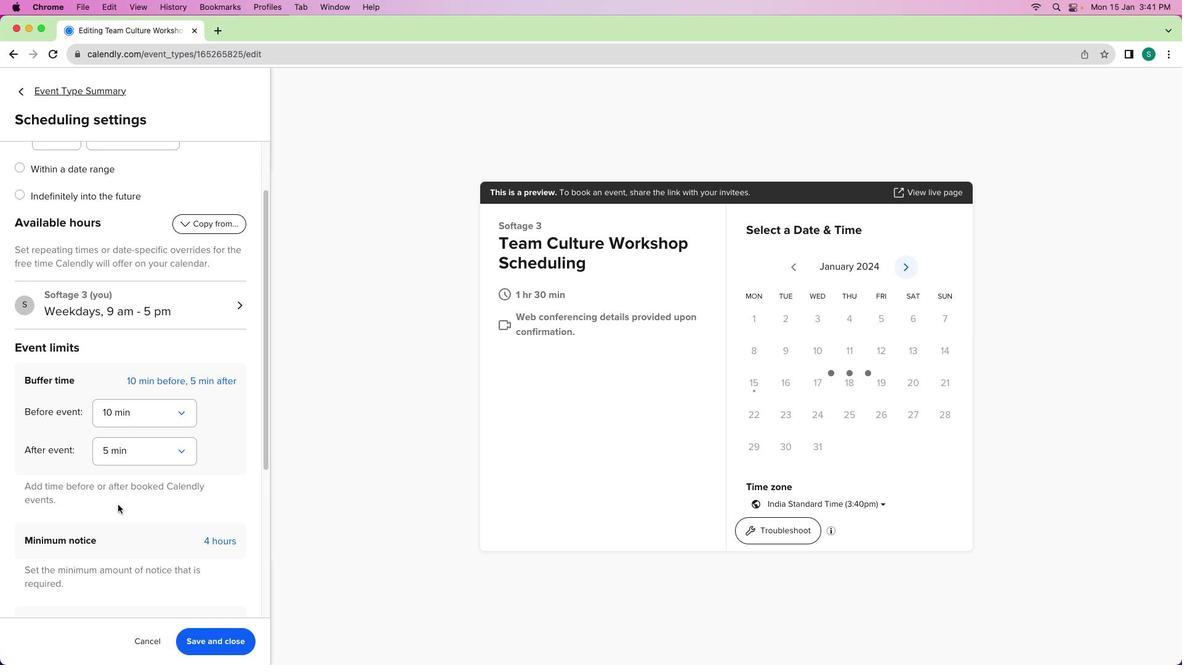 
Action: Mouse moved to (133, 476)
Screenshot: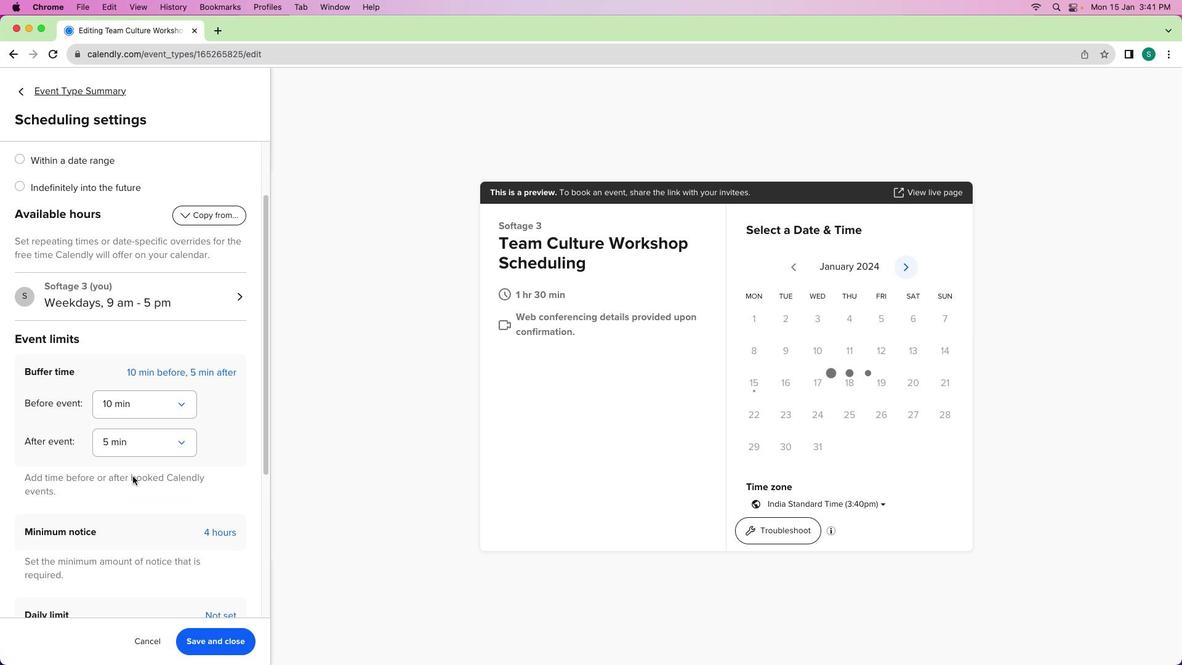 
Action: Mouse scrolled (133, 476) with delta (0, 0)
Screenshot: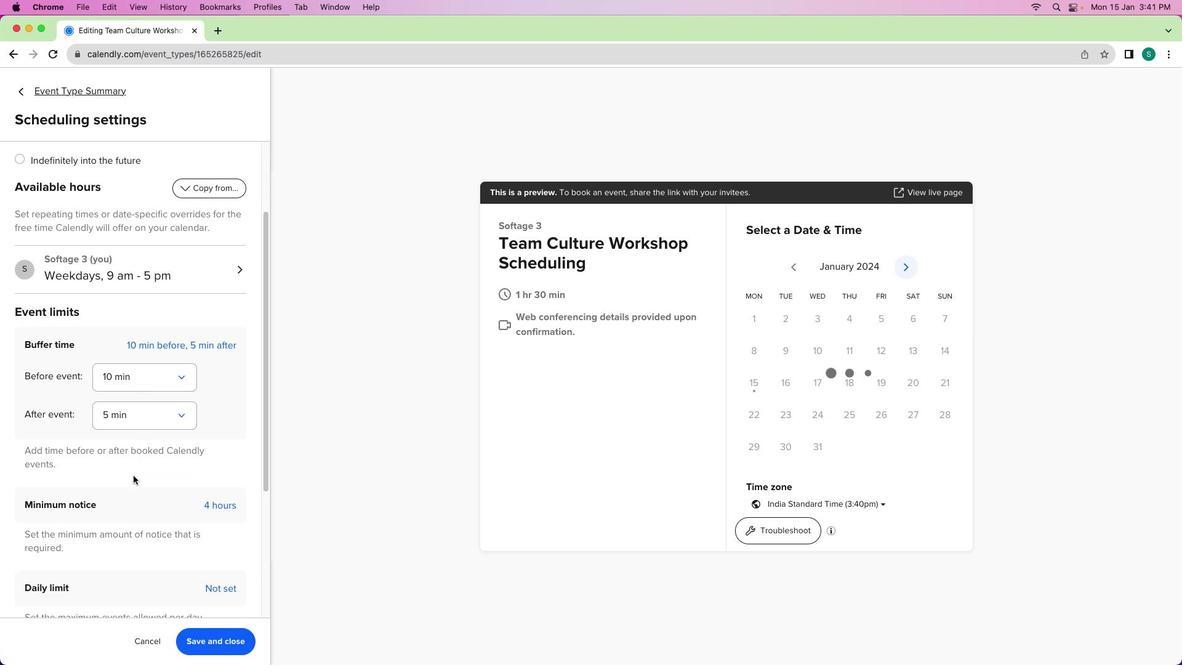 
Action: Mouse scrolled (133, 476) with delta (0, 0)
Screenshot: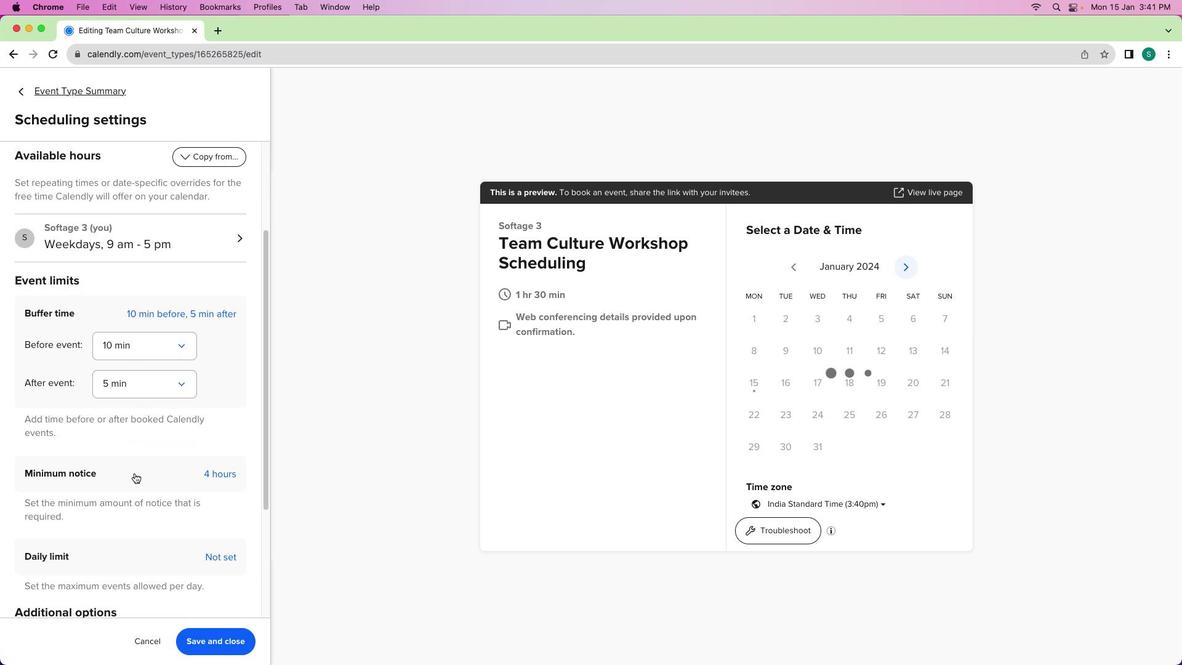 
Action: Mouse scrolled (133, 476) with delta (0, -1)
Screenshot: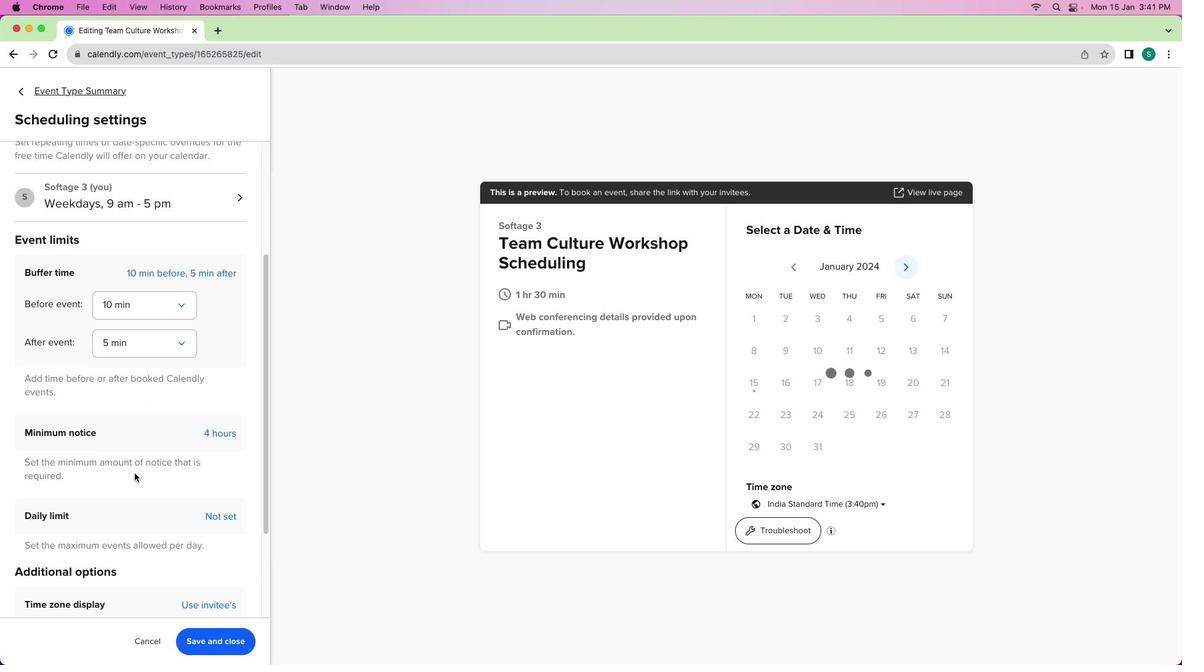 
Action: Mouse scrolled (133, 476) with delta (0, -1)
Screenshot: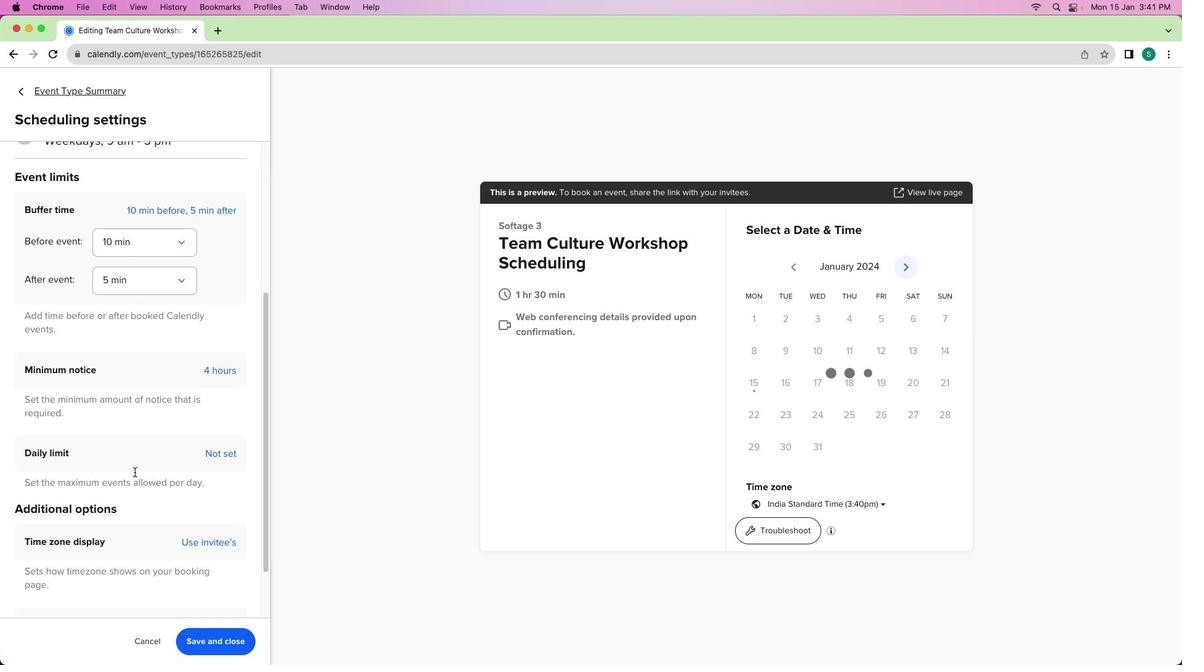 
Action: Mouse moved to (215, 367)
Screenshot: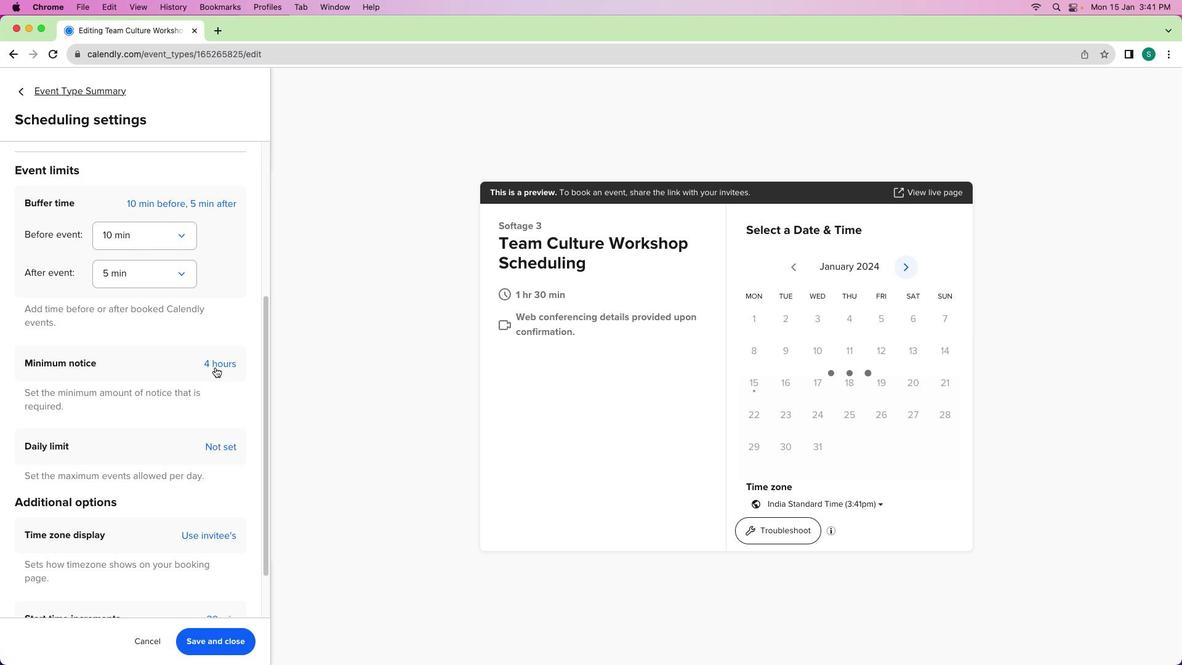 
Action: Mouse pressed left at (215, 367)
Screenshot: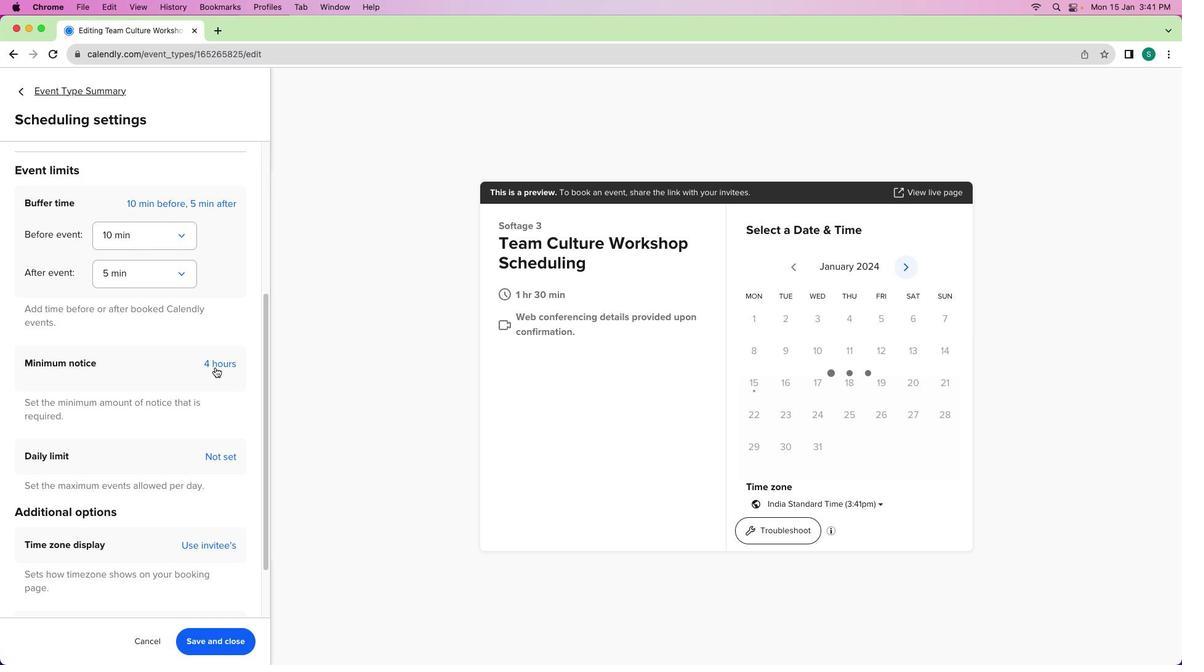 
Action: Mouse moved to (54, 338)
Screenshot: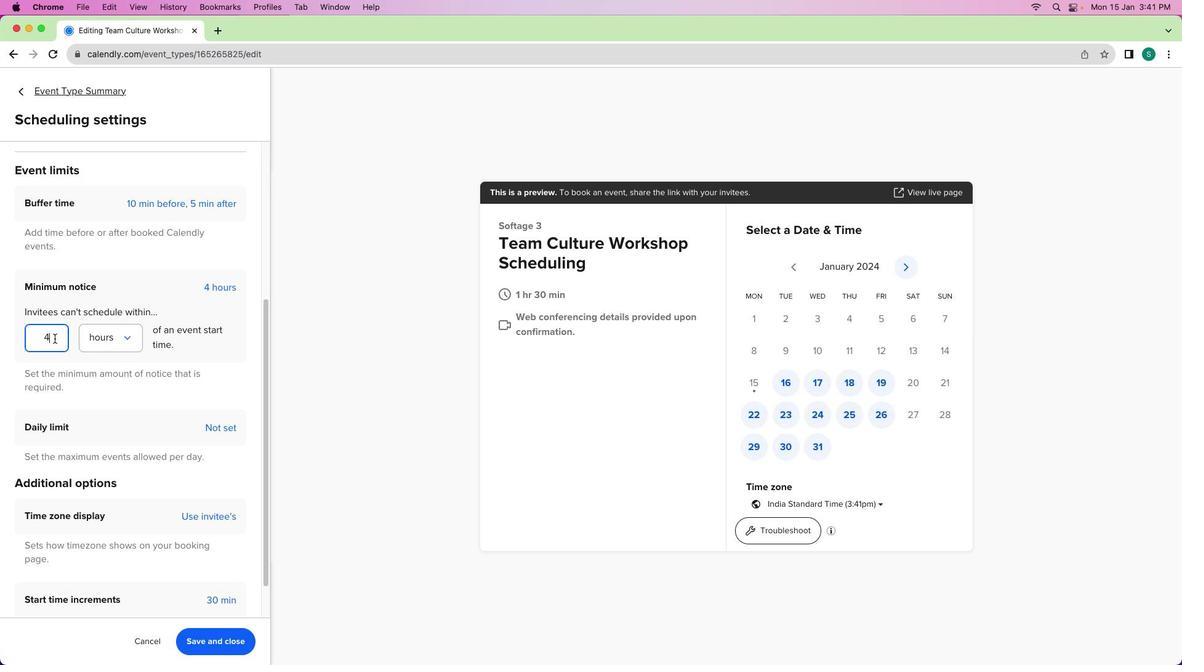 
Action: Mouse pressed left at (54, 338)
Screenshot: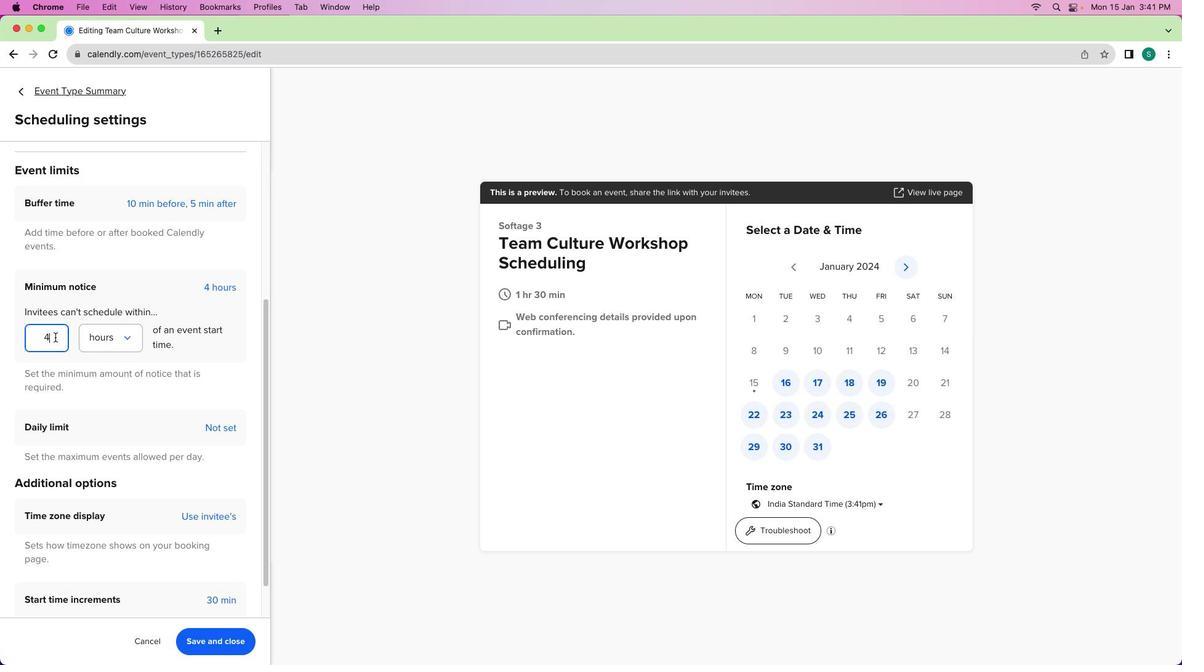 
Action: Mouse moved to (54, 332)
Screenshot: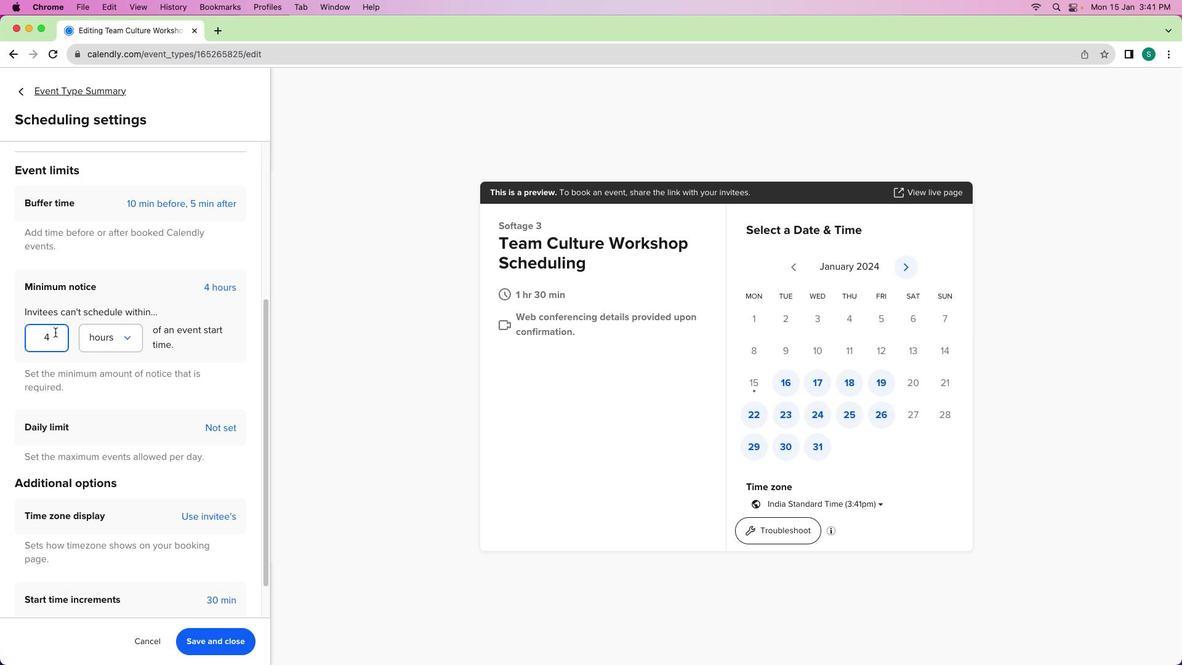 
Action: Key pressed Key.backspace'1'
Screenshot: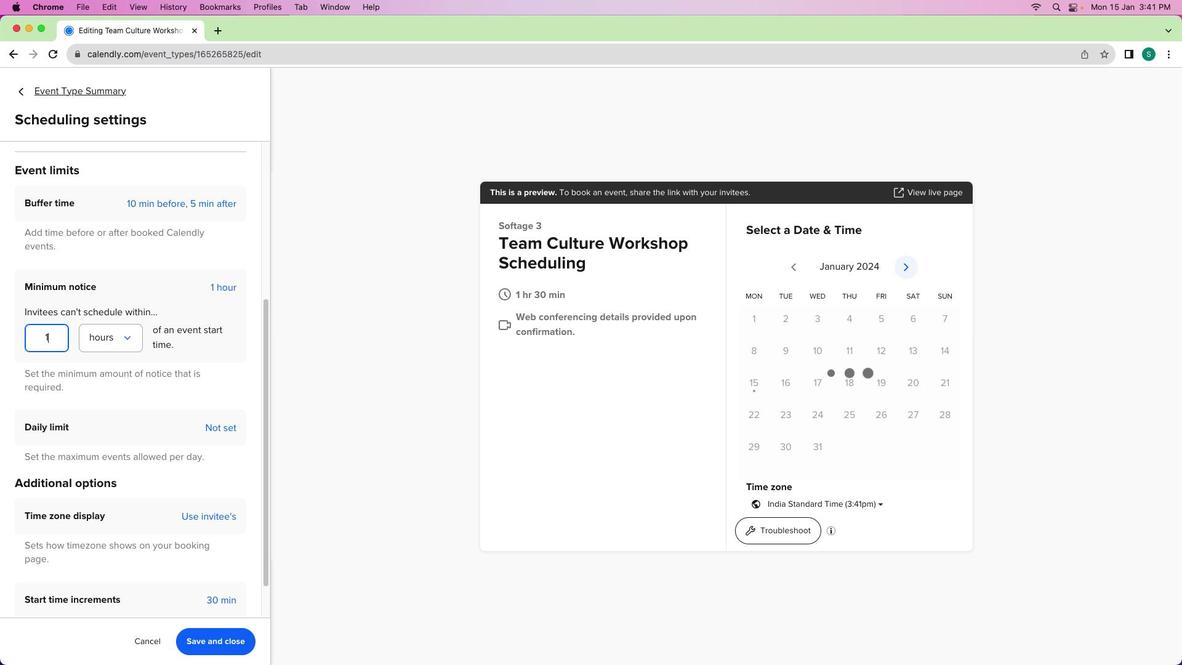 
Action: Mouse moved to (53, 332)
Screenshot: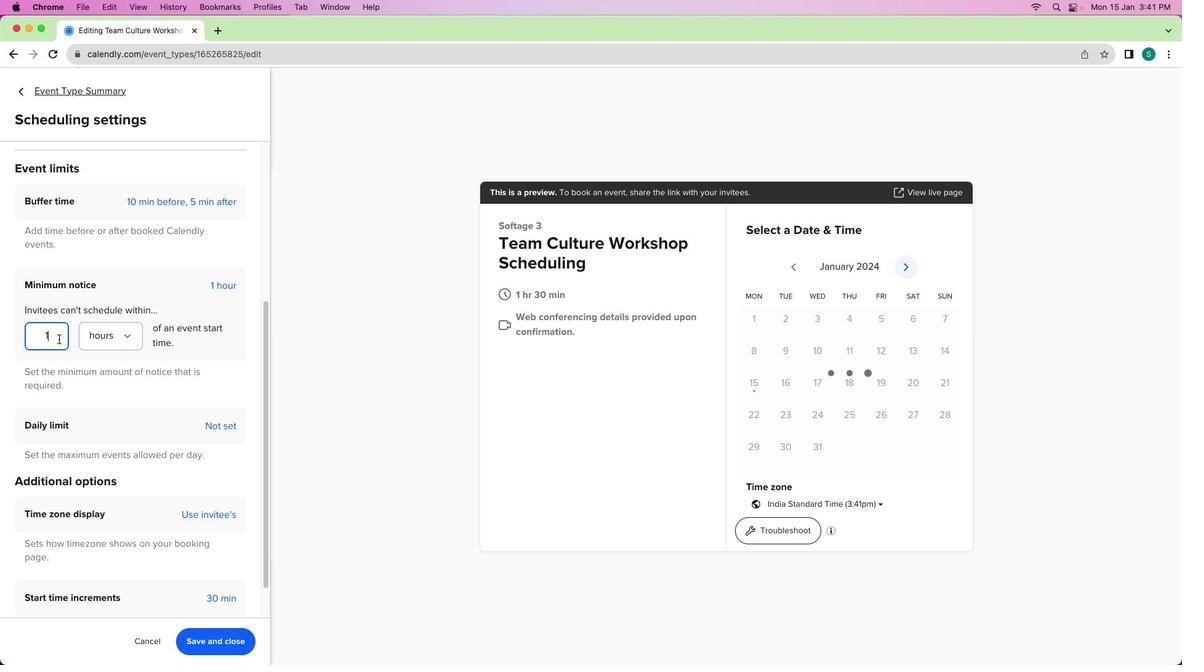 
Action: Mouse scrolled (53, 332) with delta (0, 0)
Screenshot: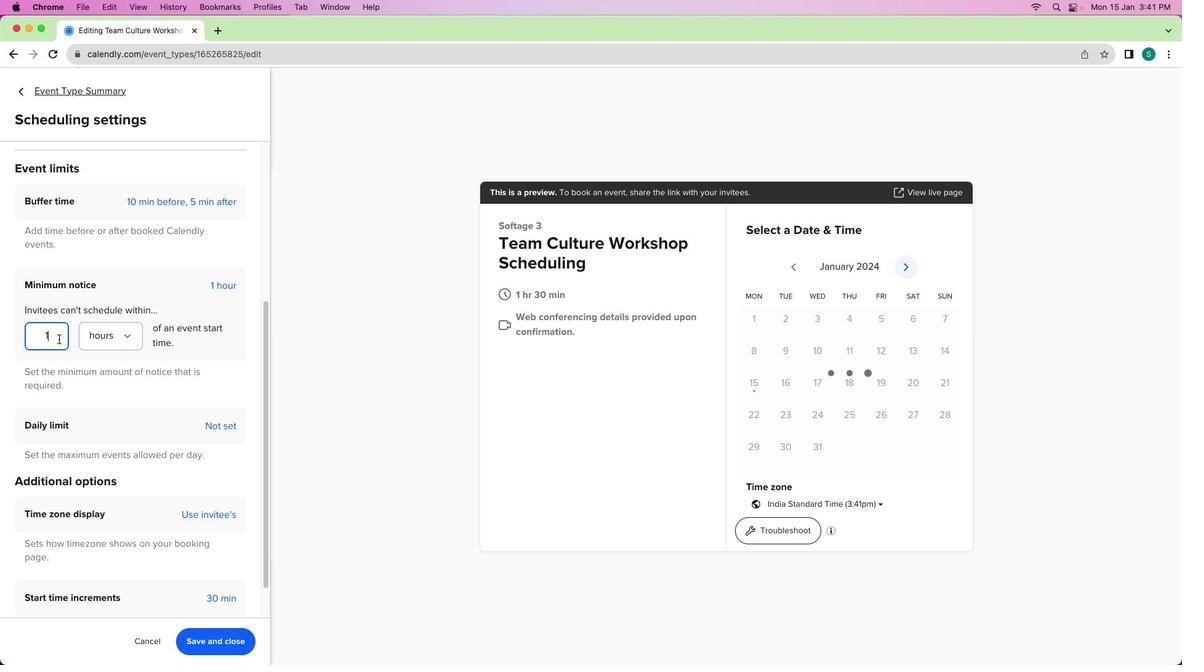 
Action: Mouse moved to (103, 336)
Screenshot: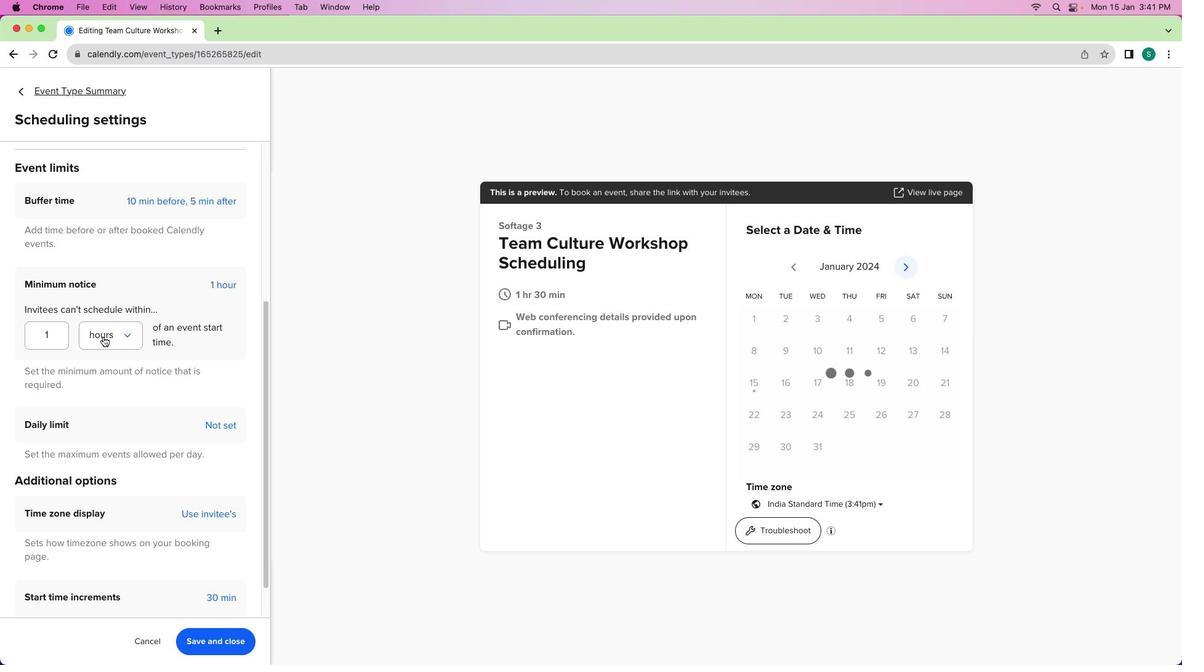 
Action: Mouse pressed left at (103, 336)
Screenshot: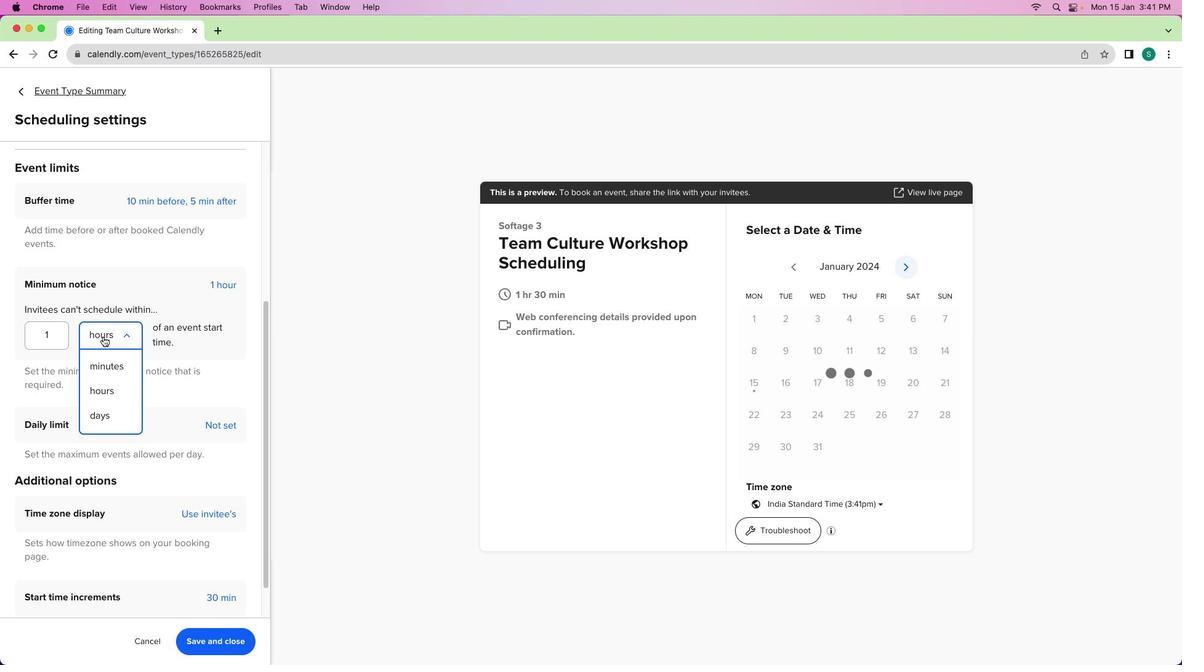 
Action: Mouse moved to (93, 414)
Screenshot: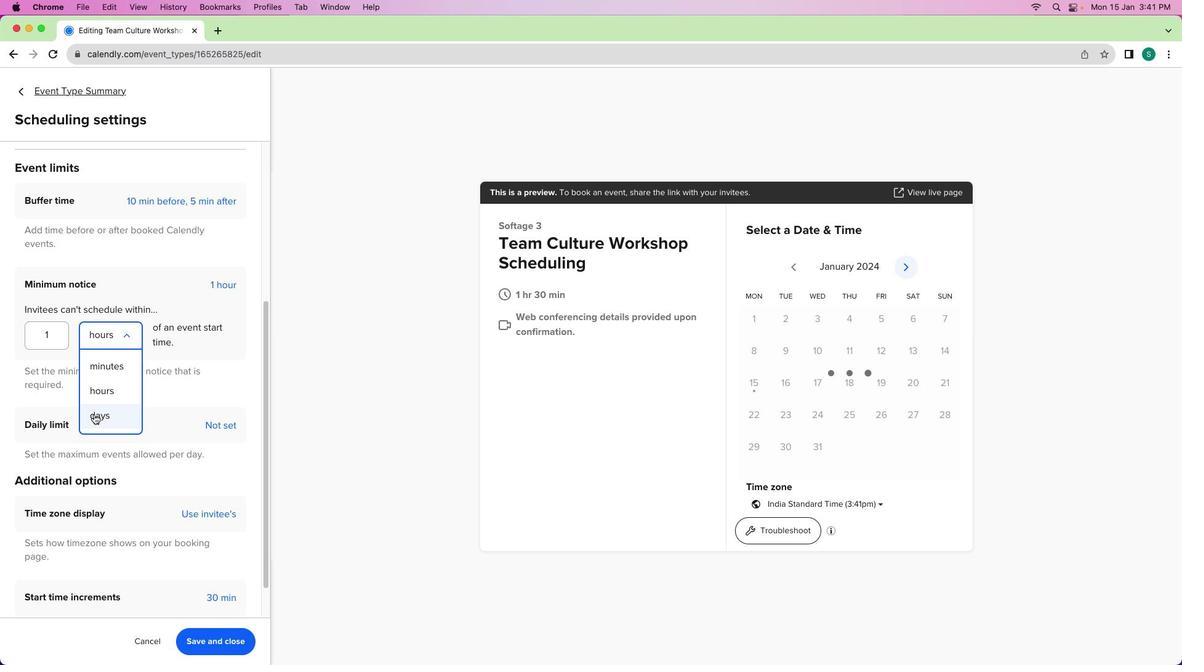 
Action: Mouse pressed left at (93, 414)
Screenshot: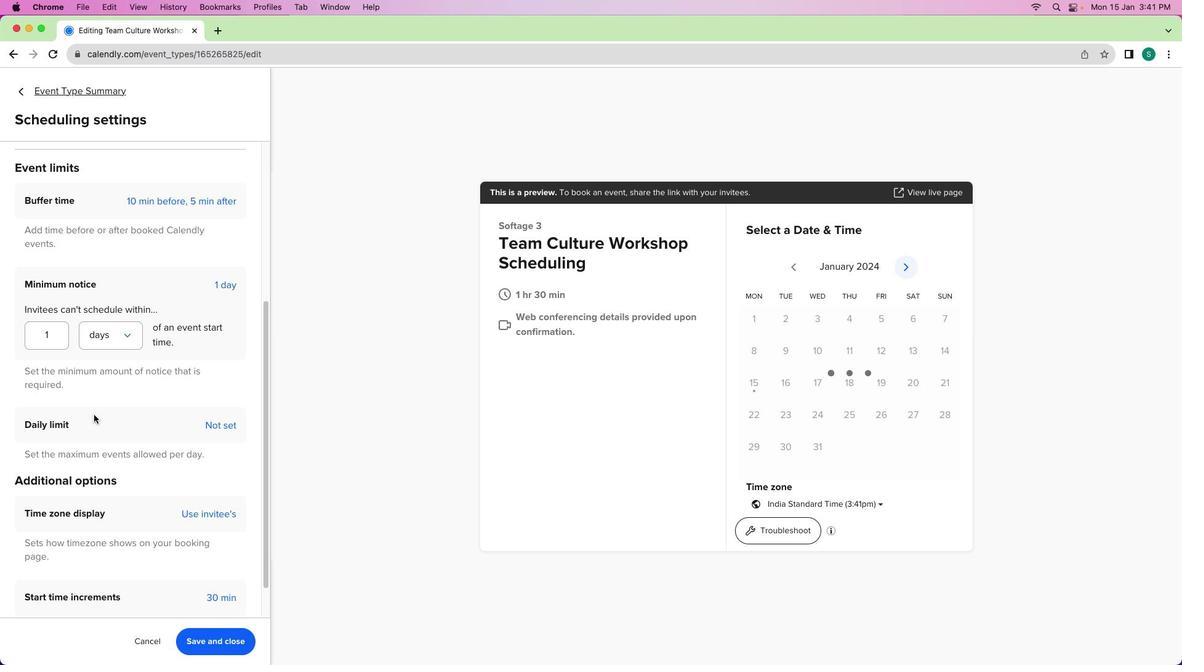 
Action: Mouse moved to (229, 288)
Screenshot: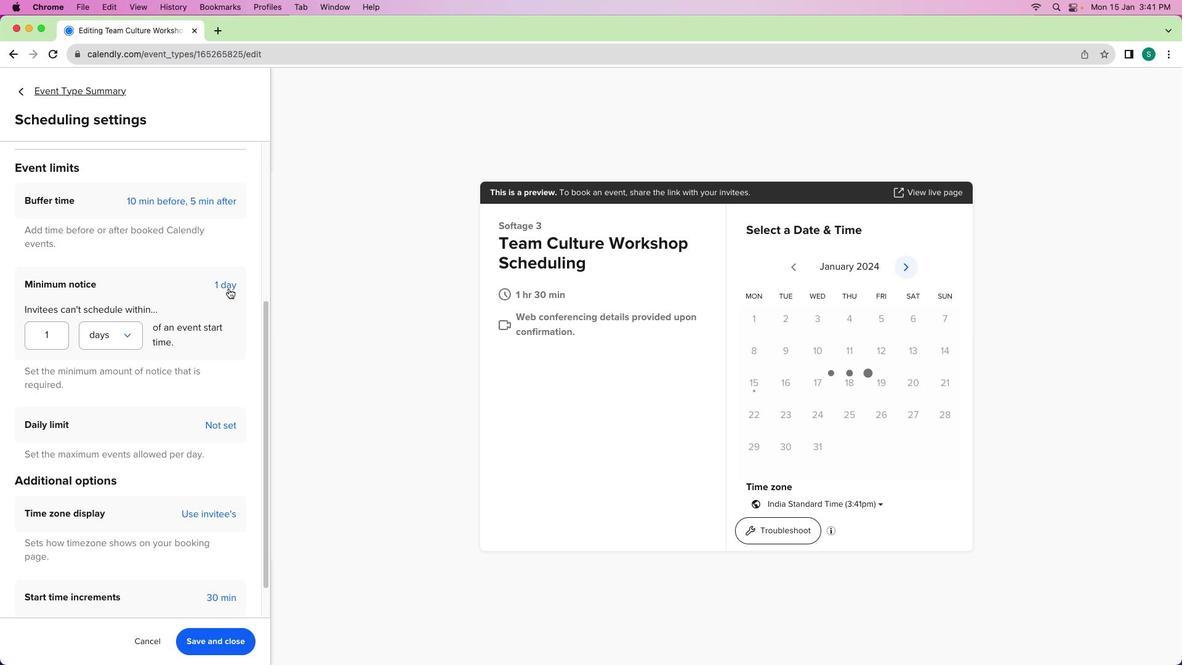 
Action: Mouse pressed left at (229, 288)
Screenshot: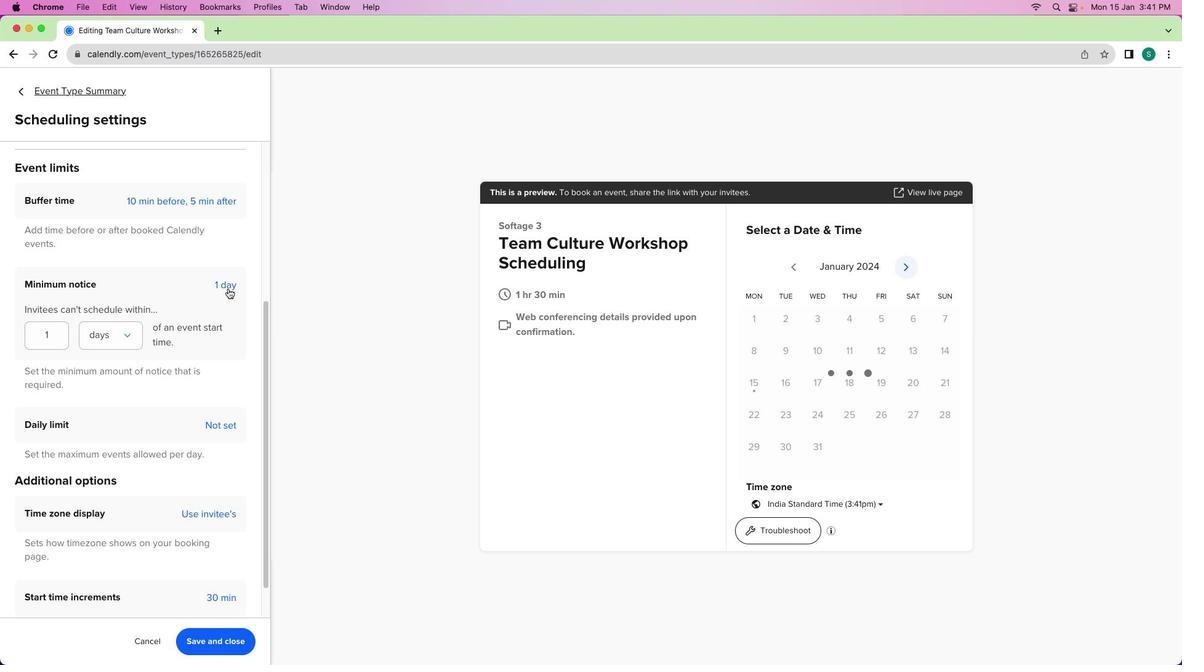 
Action: Mouse moved to (222, 289)
Screenshot: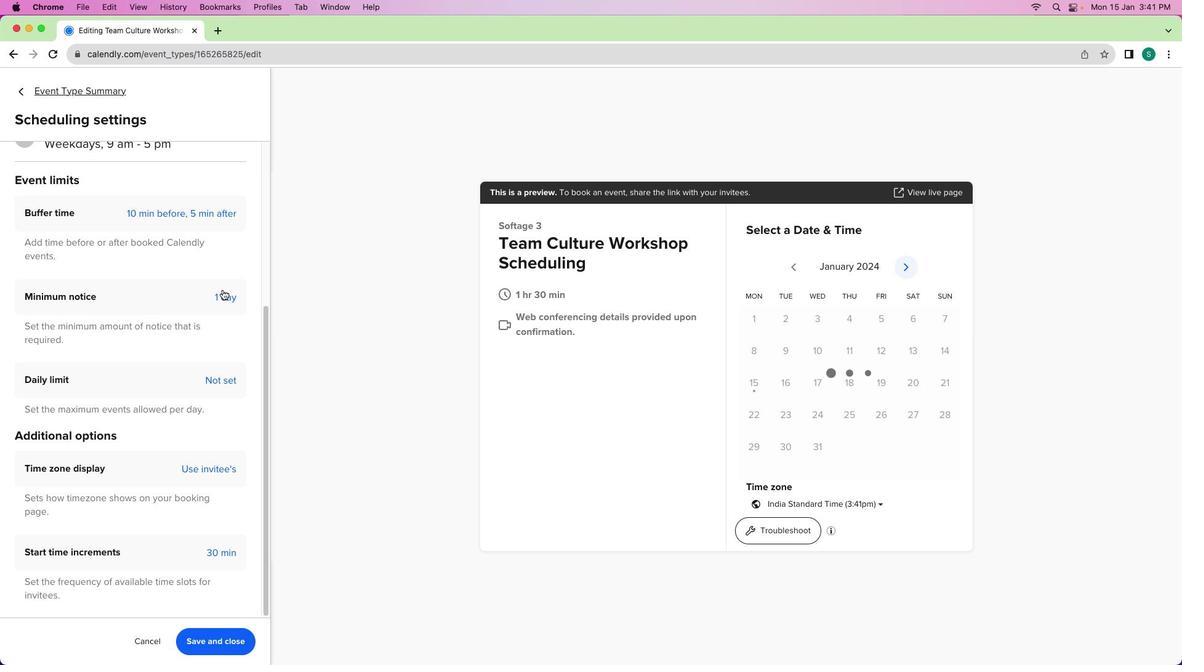 
Action: Mouse scrolled (222, 289) with delta (0, 0)
Screenshot: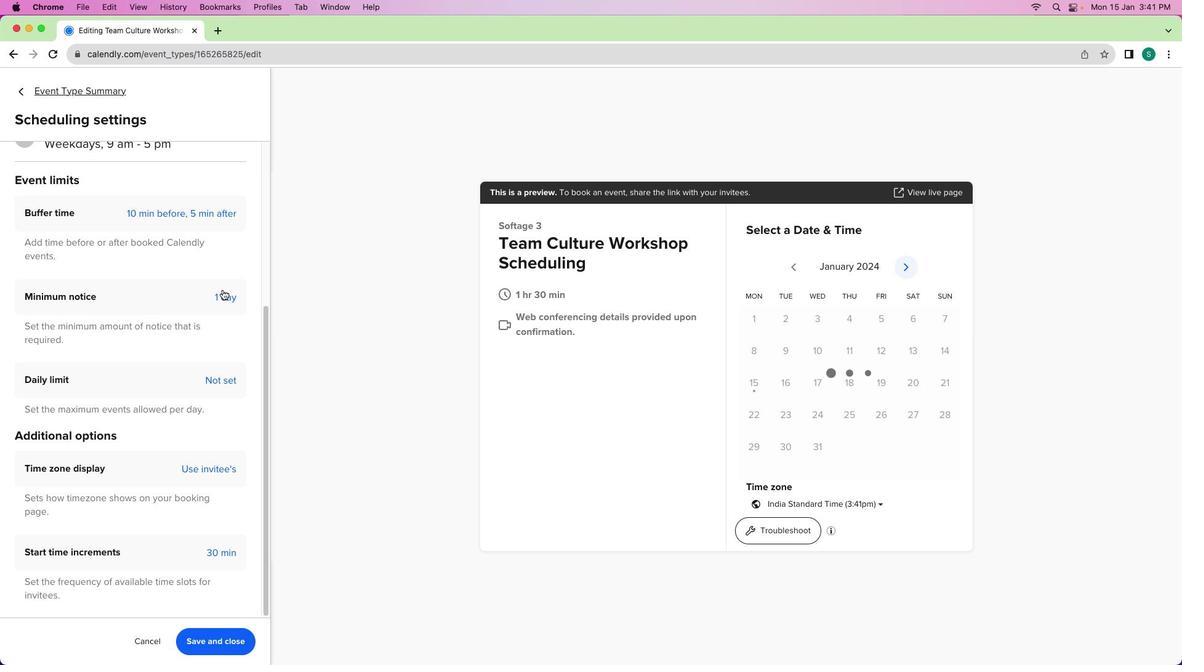 
Action: Mouse scrolled (222, 289) with delta (0, 0)
Screenshot: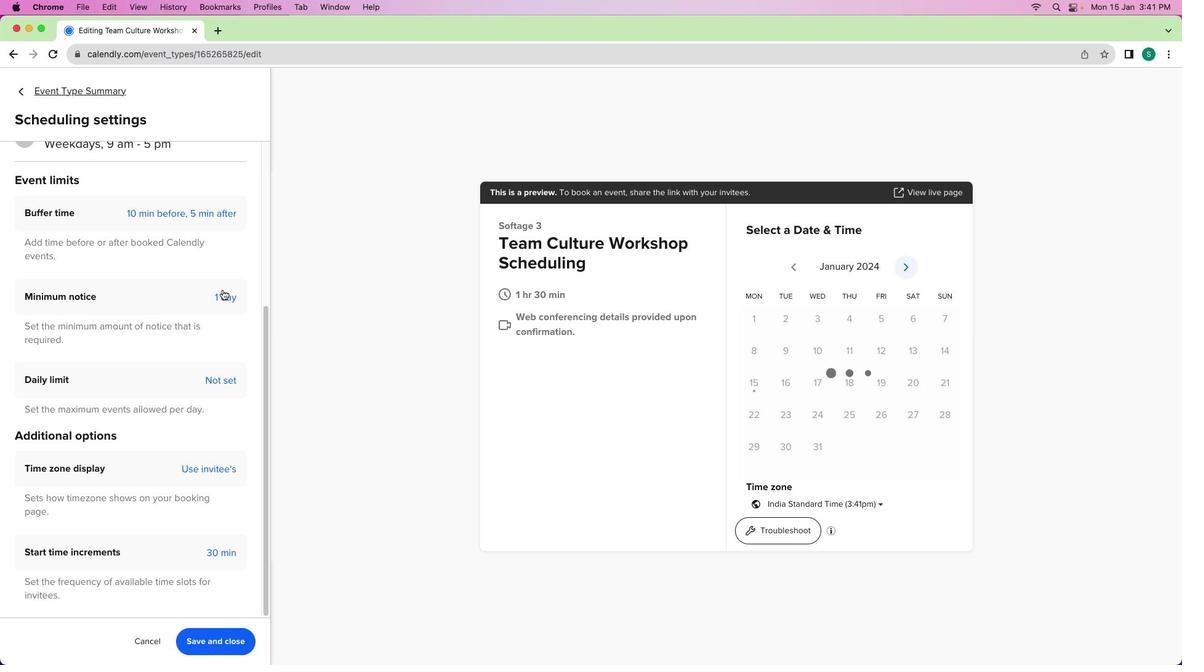 
Action: Mouse scrolled (222, 289) with delta (0, -1)
Screenshot: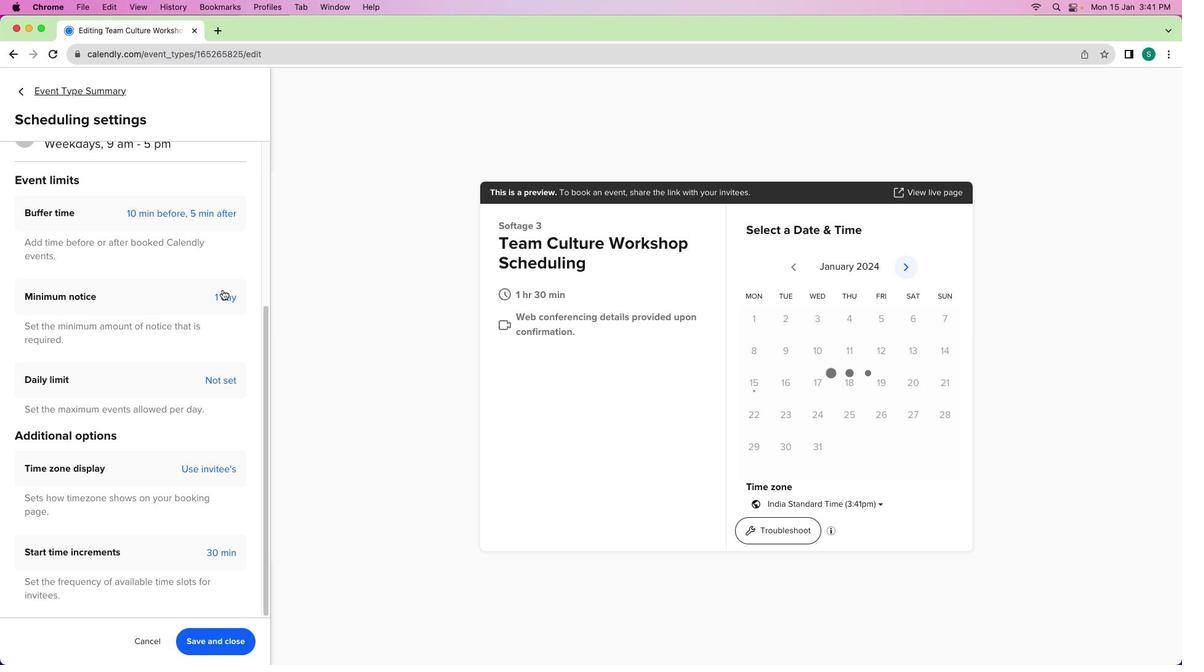 
Action: Mouse scrolled (222, 289) with delta (0, -2)
Screenshot: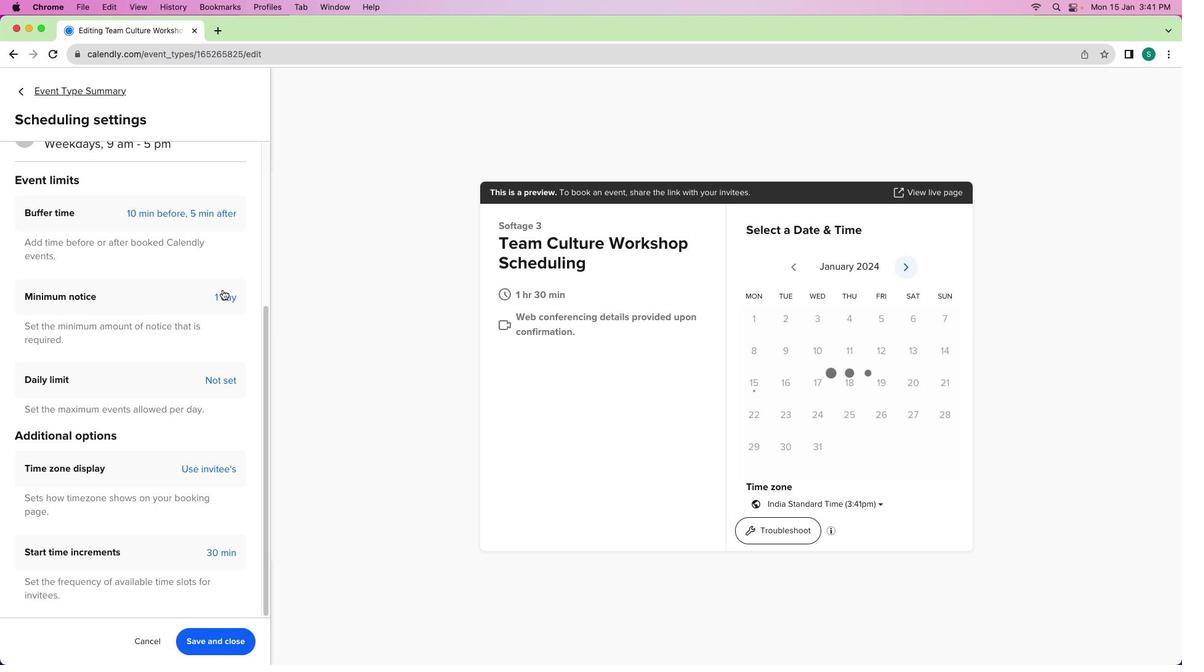 
Action: Mouse moved to (226, 413)
Screenshot: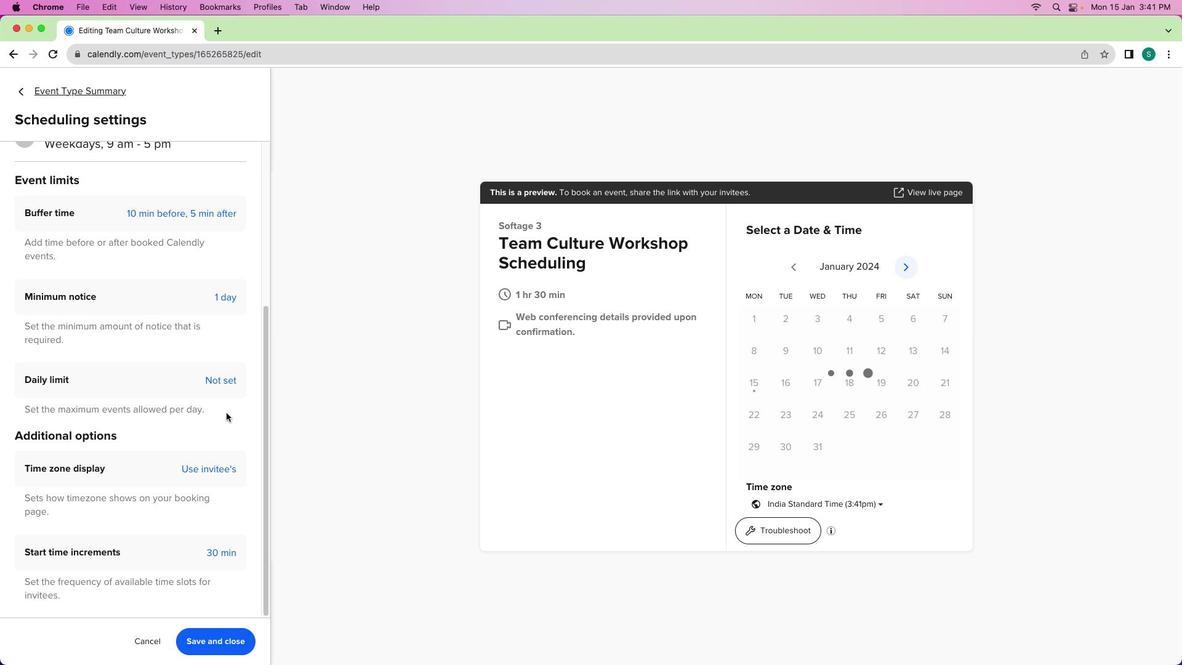 
Action: Mouse scrolled (226, 413) with delta (0, 0)
Screenshot: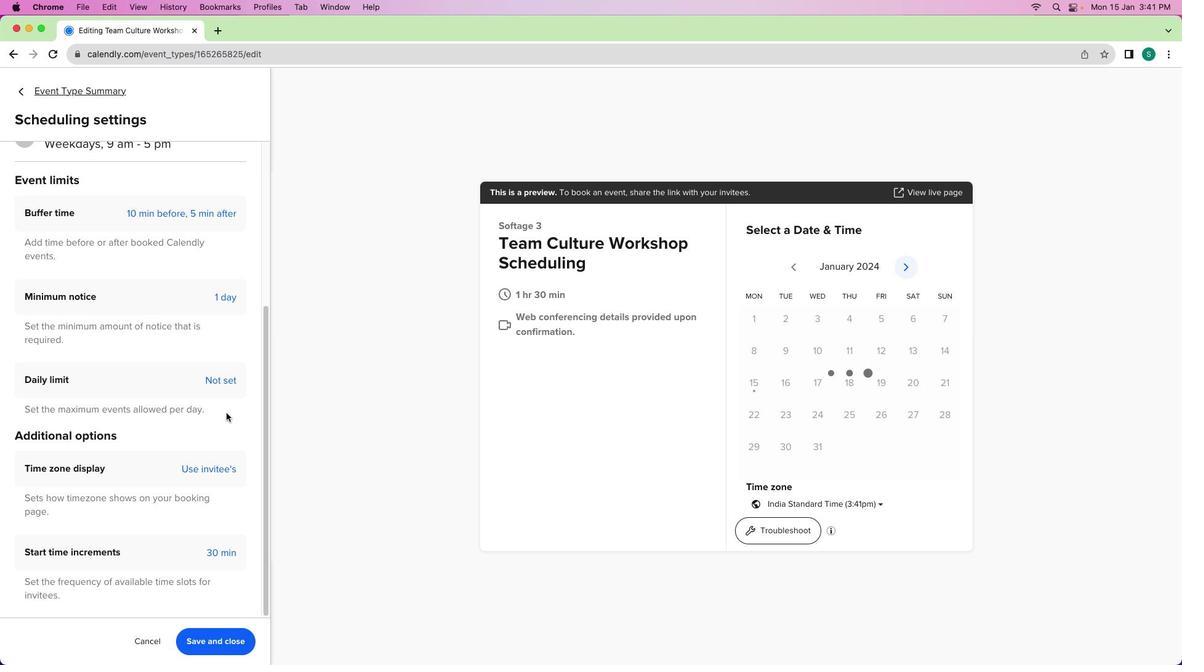 
Action: Mouse scrolled (226, 413) with delta (0, 0)
Screenshot: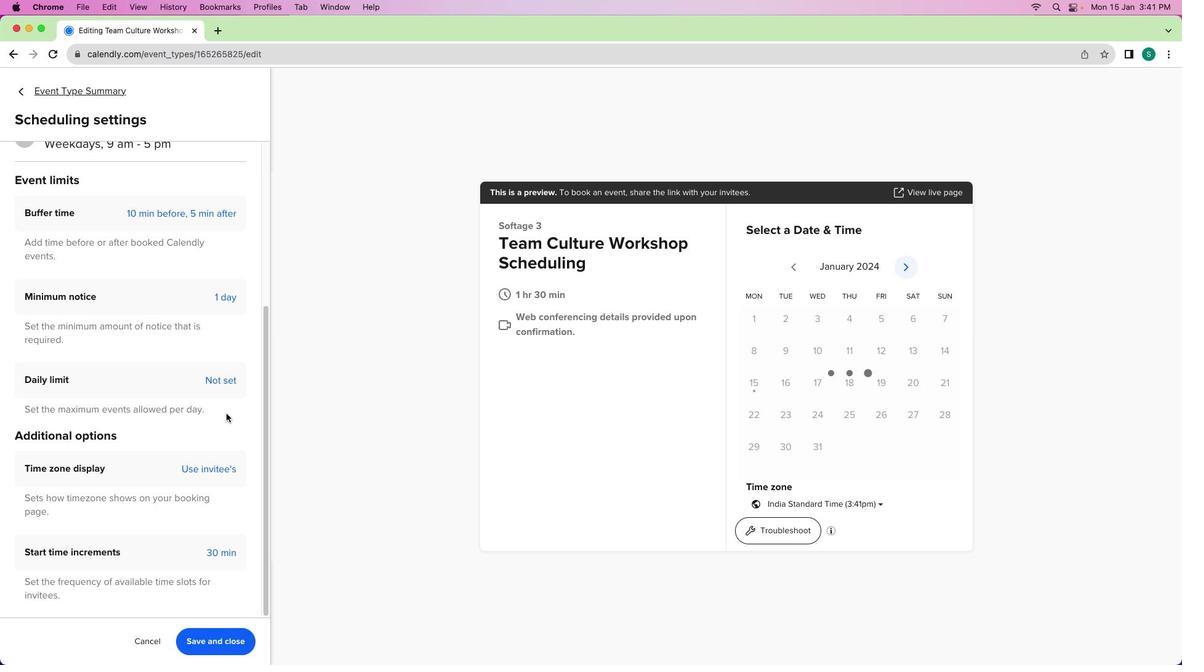 
Action: Mouse scrolled (226, 413) with delta (0, -1)
Screenshot: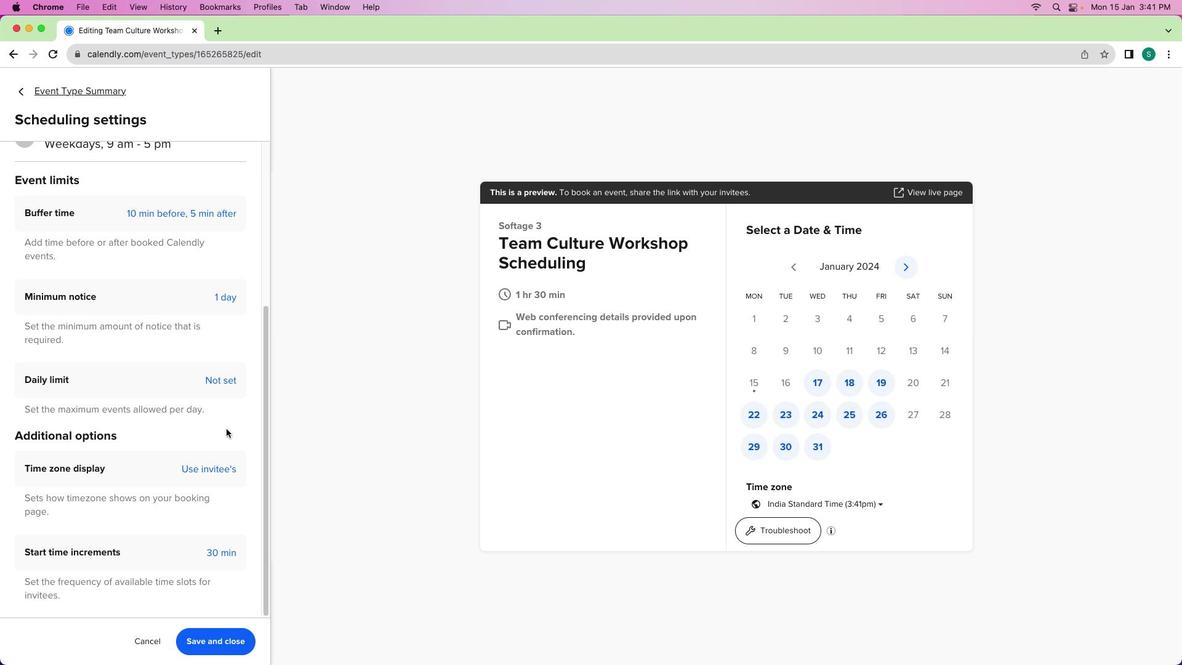 
Action: Mouse scrolled (226, 413) with delta (0, -1)
Screenshot: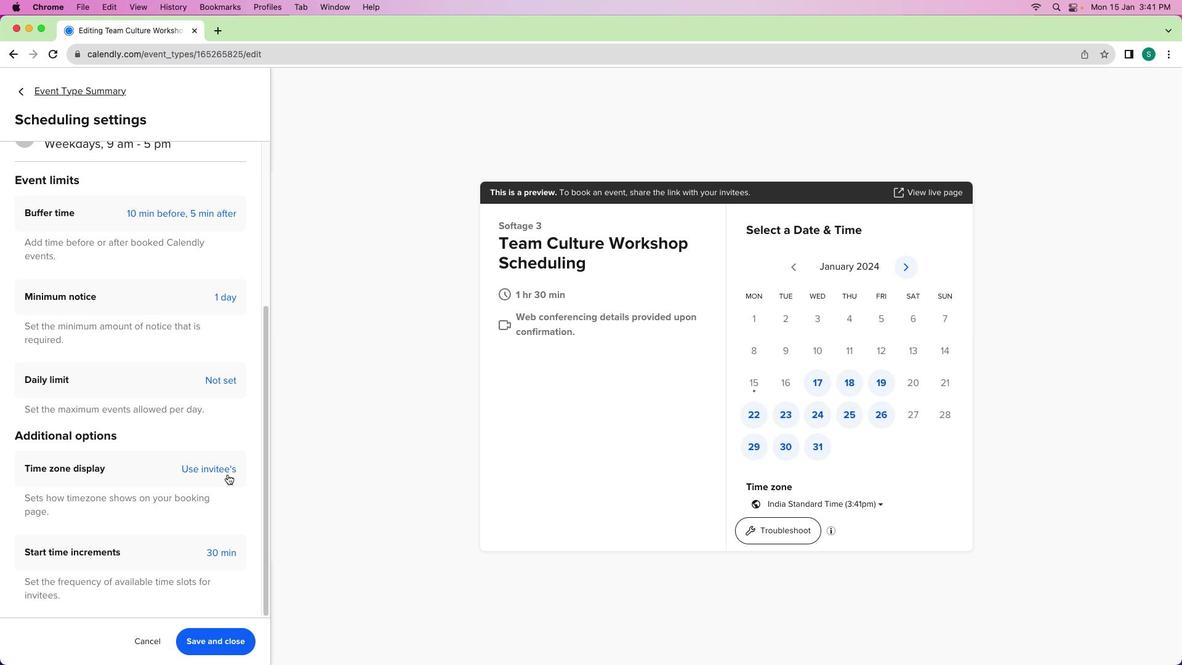 
Action: Mouse moved to (216, 555)
Screenshot: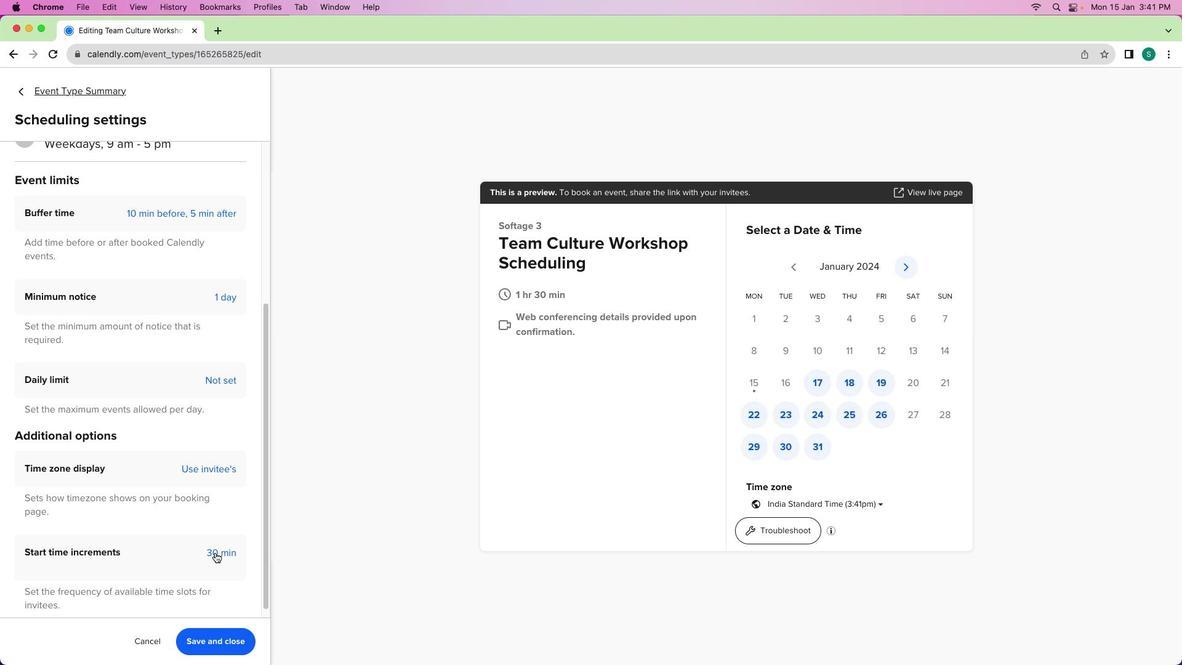 
Action: Mouse pressed left at (216, 555)
Screenshot: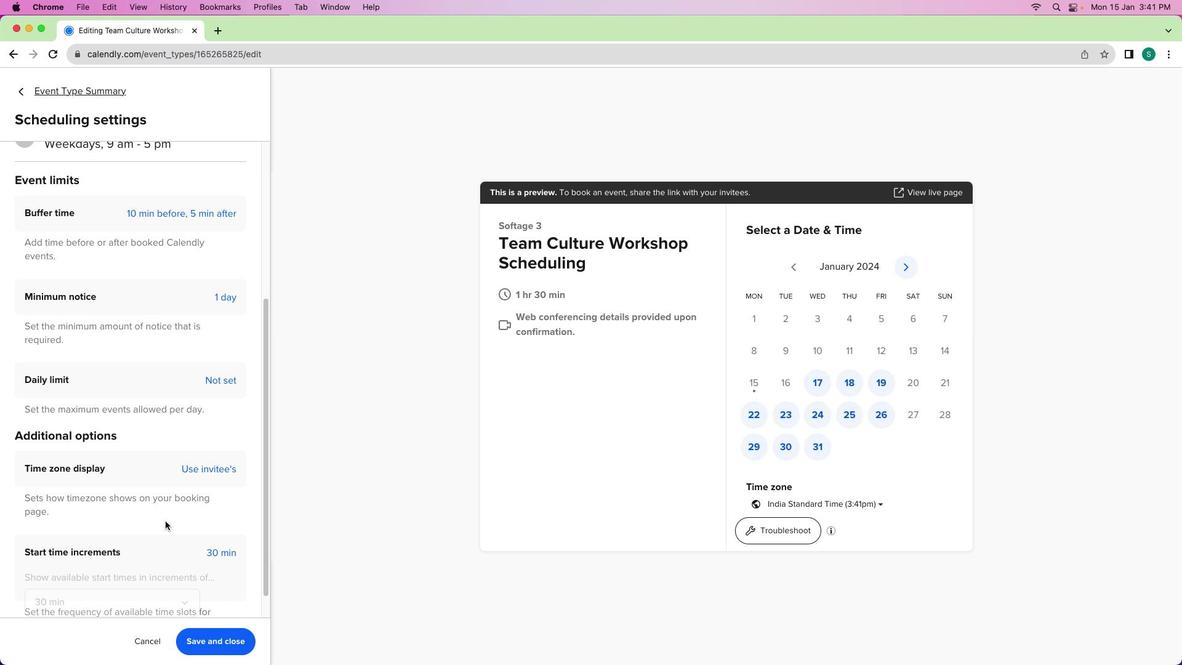 
Action: Mouse moved to (82, 417)
Screenshot: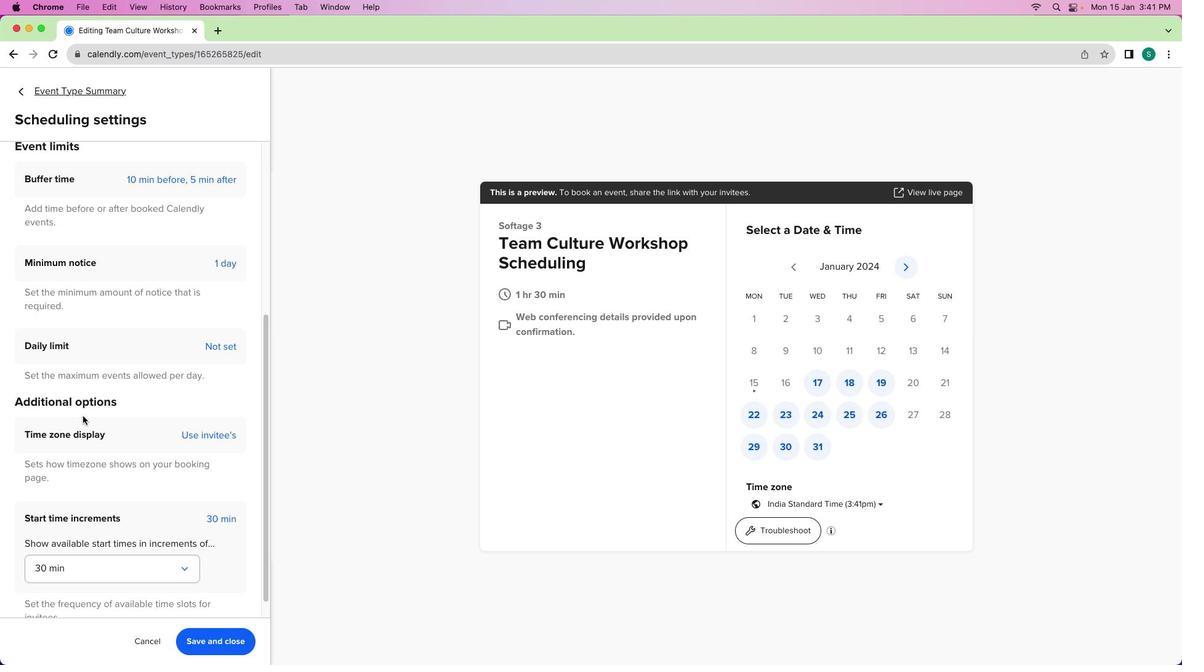 
Action: Mouse scrolled (82, 417) with delta (0, 0)
Screenshot: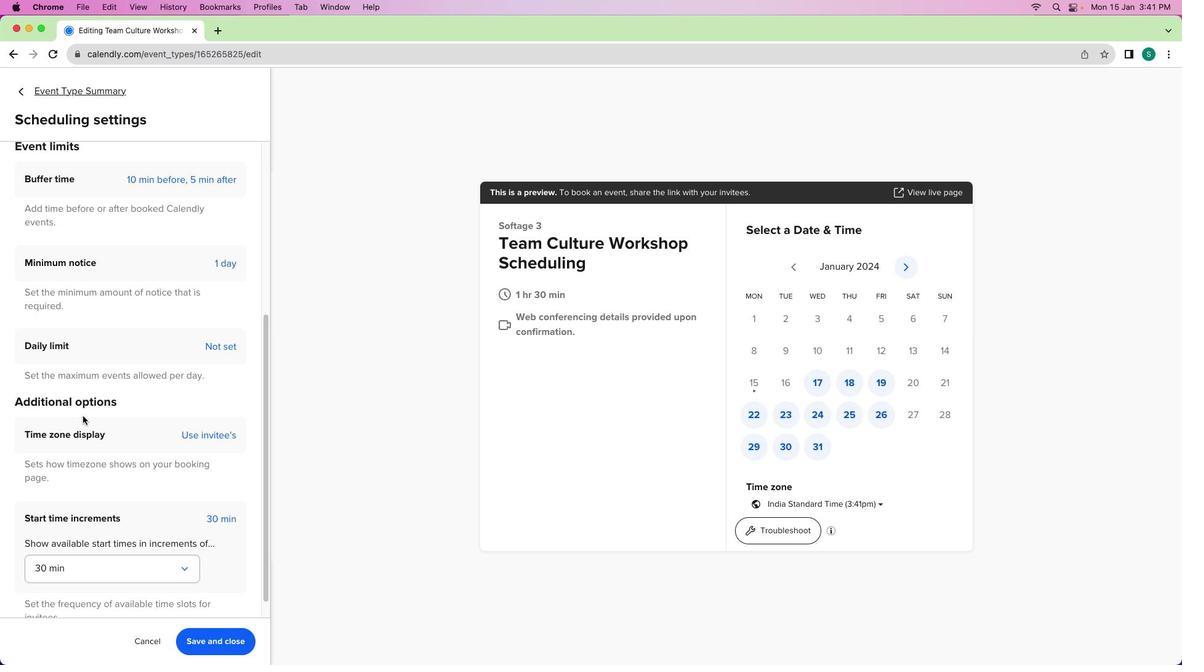
Action: Mouse moved to (82, 417)
Screenshot: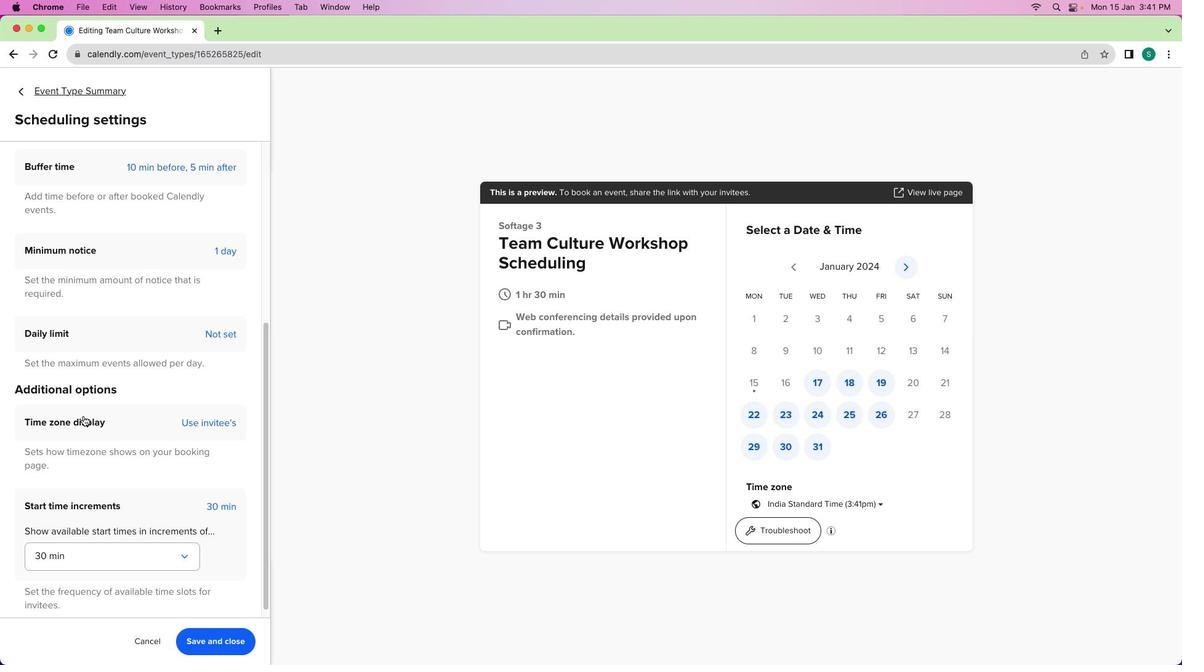 
Action: Mouse scrolled (82, 417) with delta (0, 0)
Screenshot: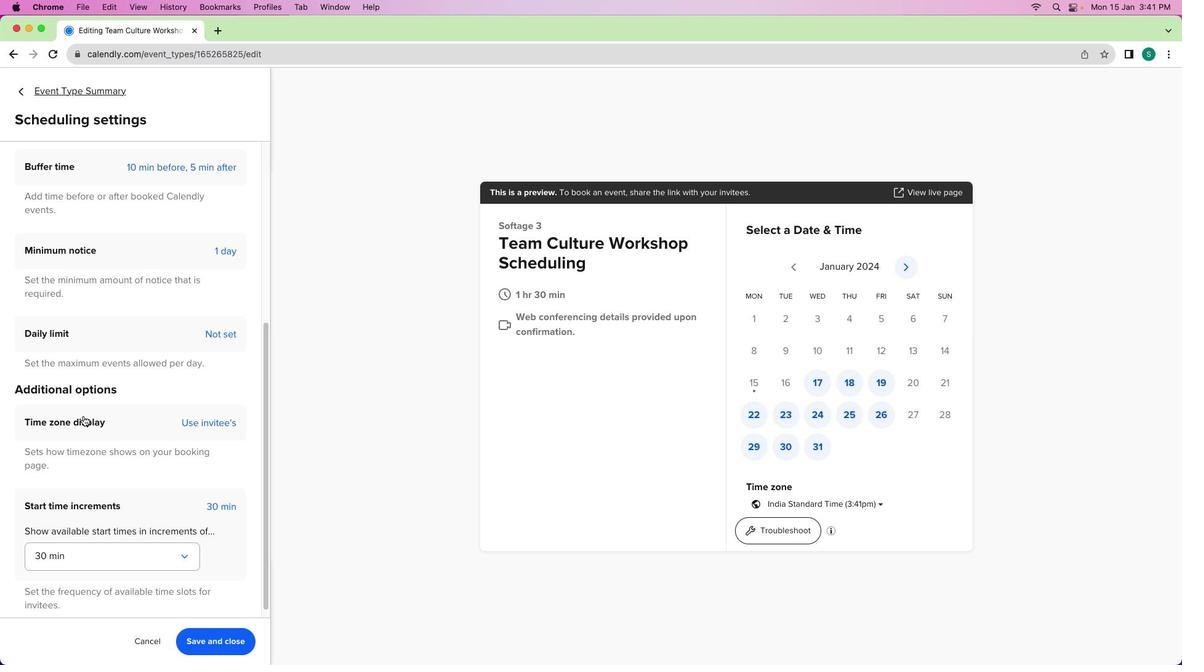 
Action: Mouse scrolled (82, 417) with delta (0, -1)
Screenshot: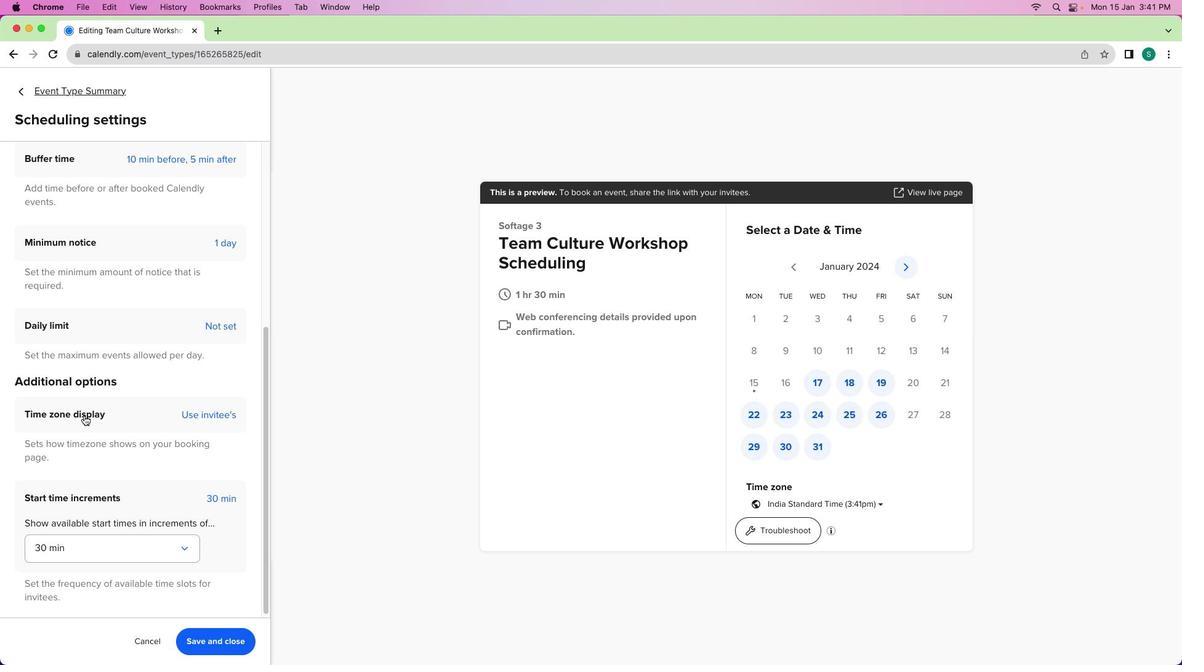 
Action: Mouse scrolled (82, 417) with delta (0, -2)
Screenshot: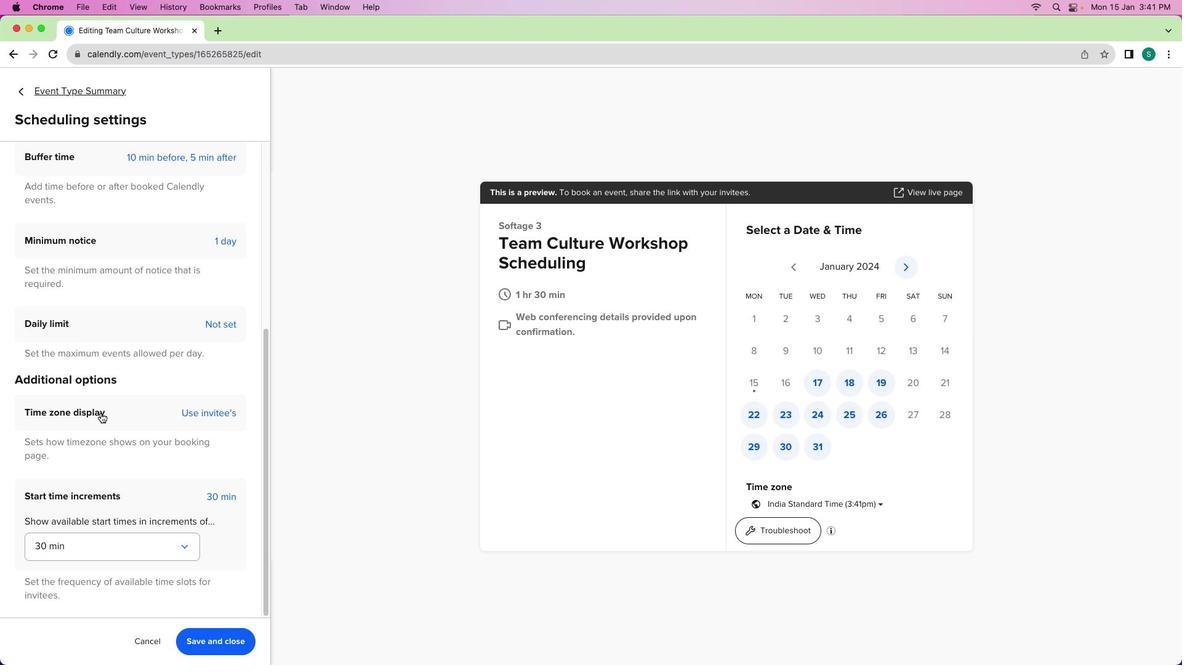 
Action: Mouse moved to (176, 548)
Screenshot: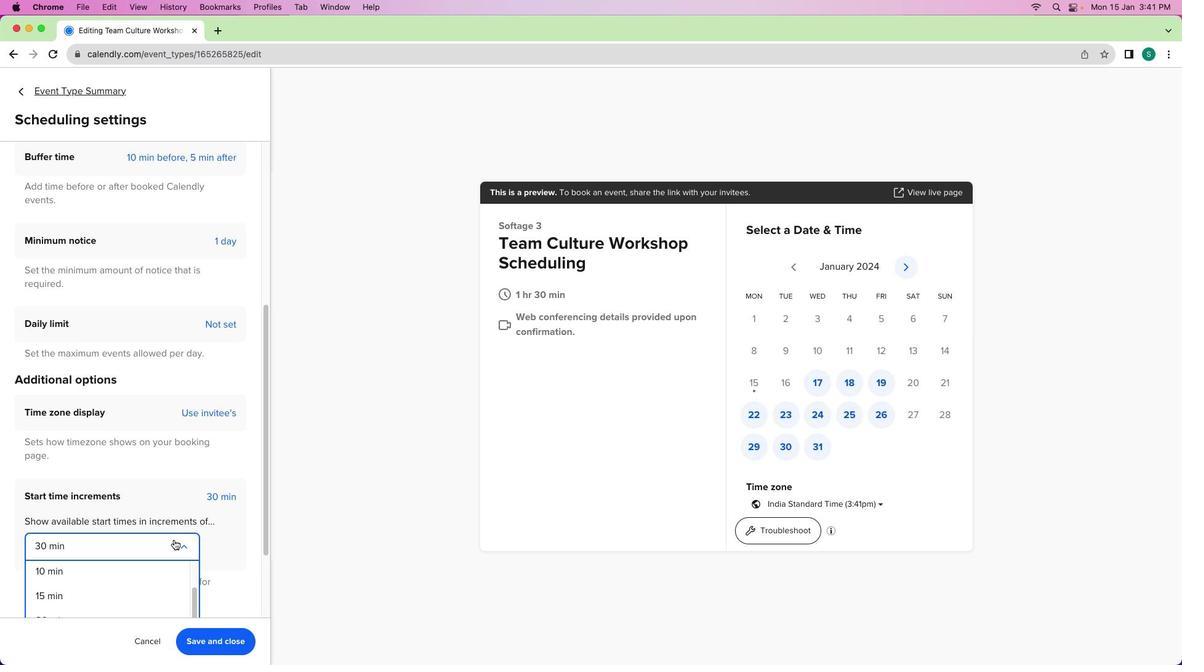 
Action: Mouse pressed left at (176, 548)
Screenshot: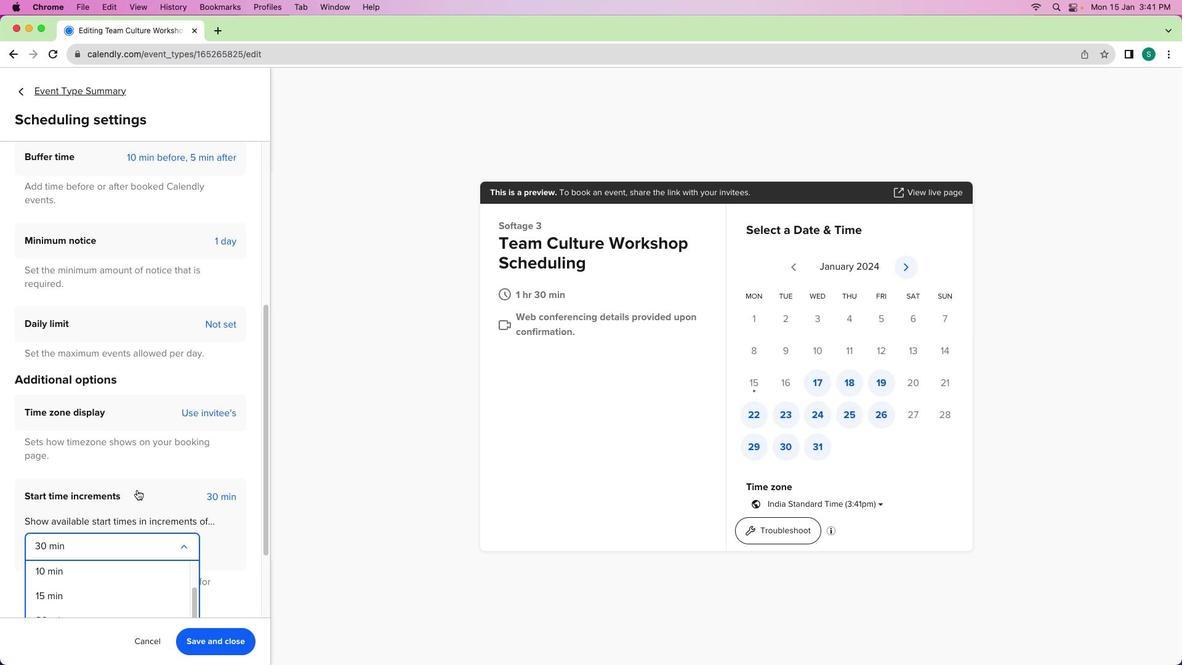 
Action: Mouse moved to (123, 456)
Screenshot: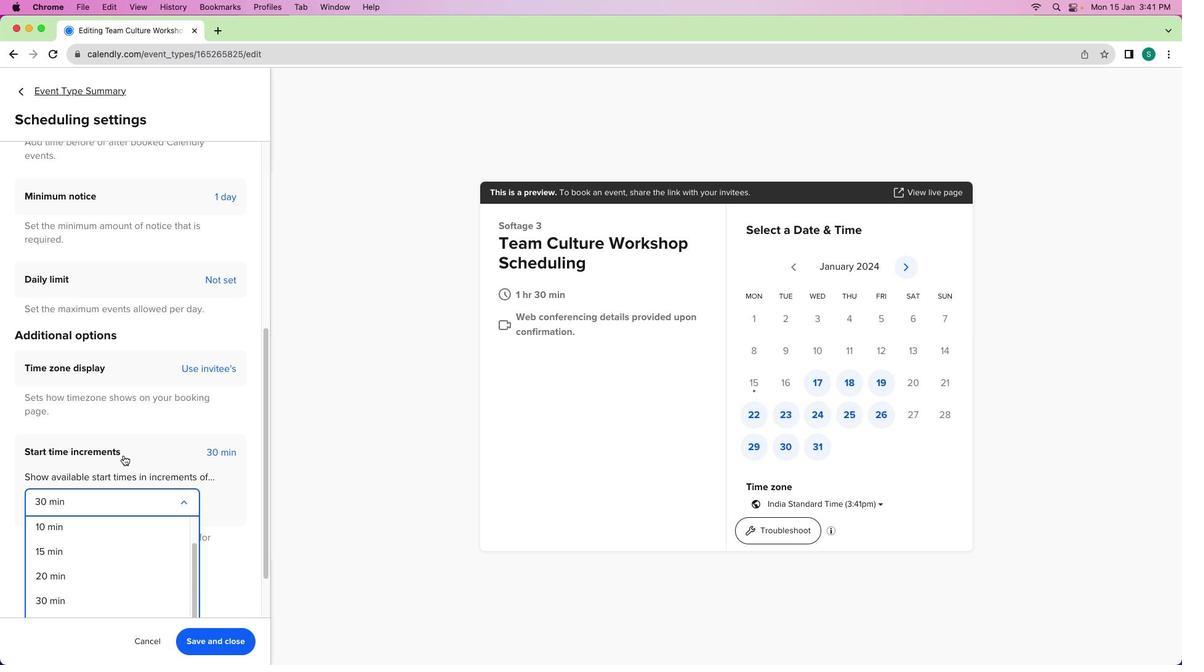 
Action: Mouse scrolled (123, 456) with delta (0, 0)
Screenshot: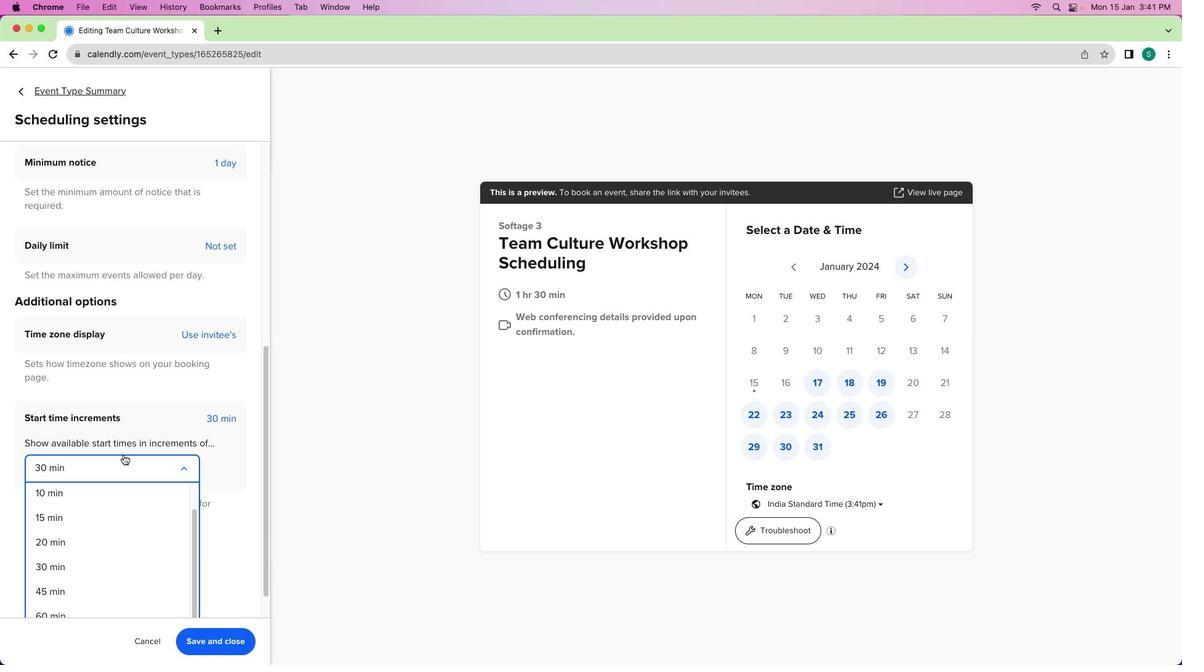 
Action: Mouse scrolled (123, 456) with delta (0, 0)
Screenshot: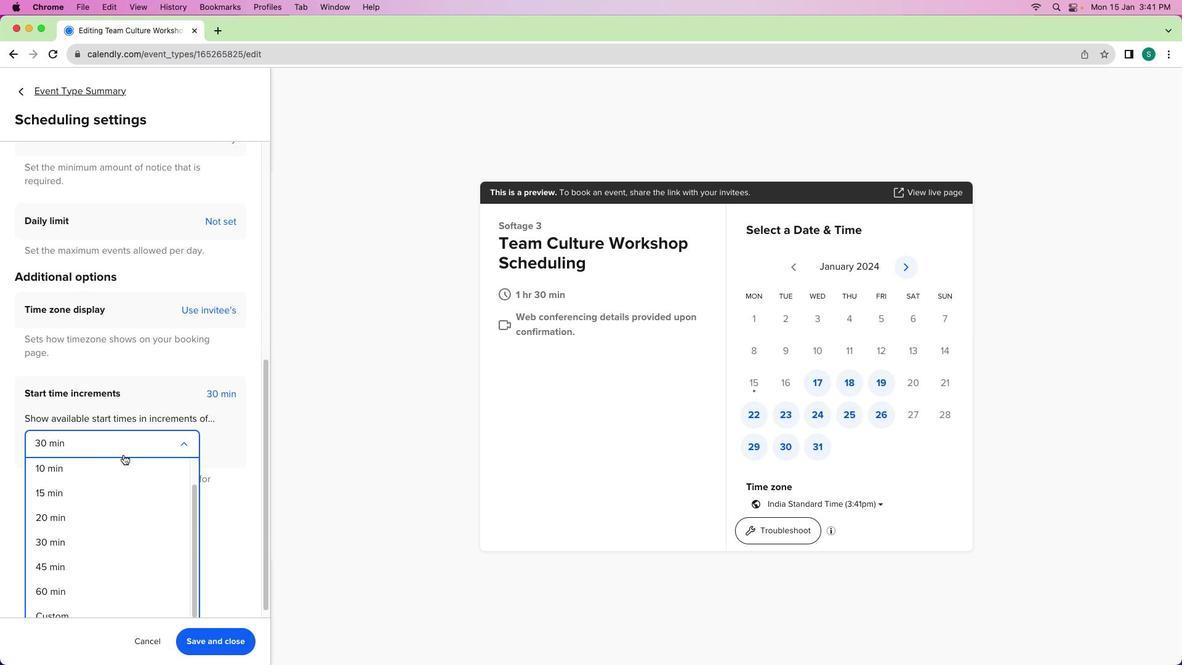
Action: Mouse scrolled (123, 456) with delta (0, -1)
Screenshot: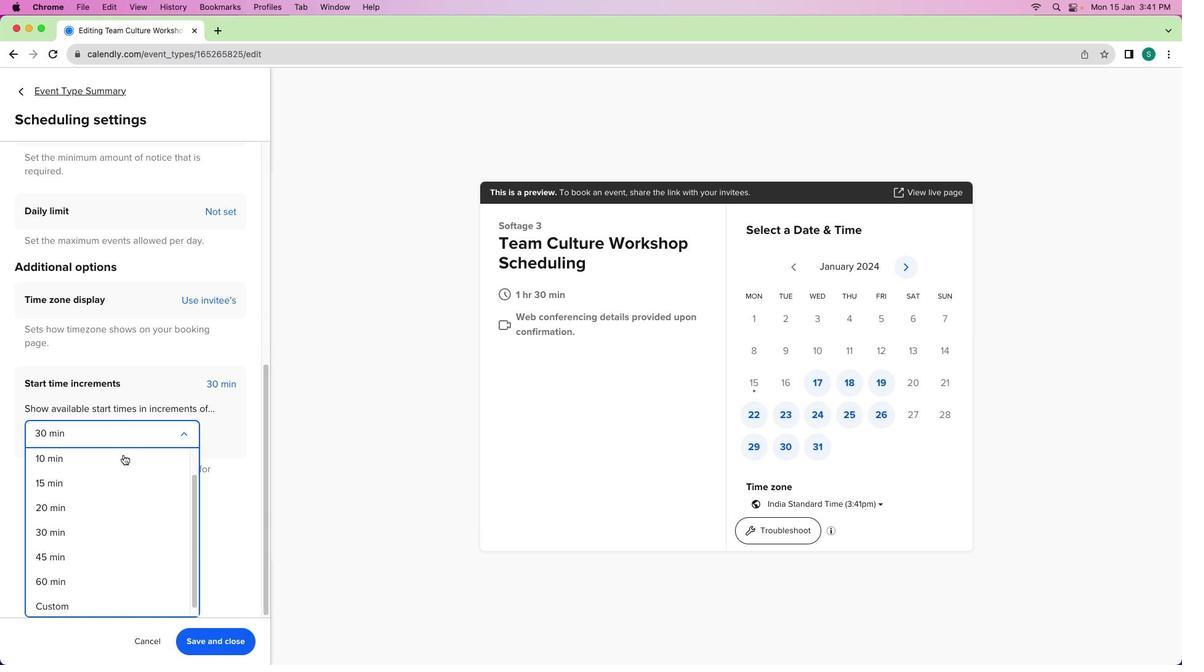 
Action: Mouse scrolled (123, 456) with delta (0, -3)
Screenshot: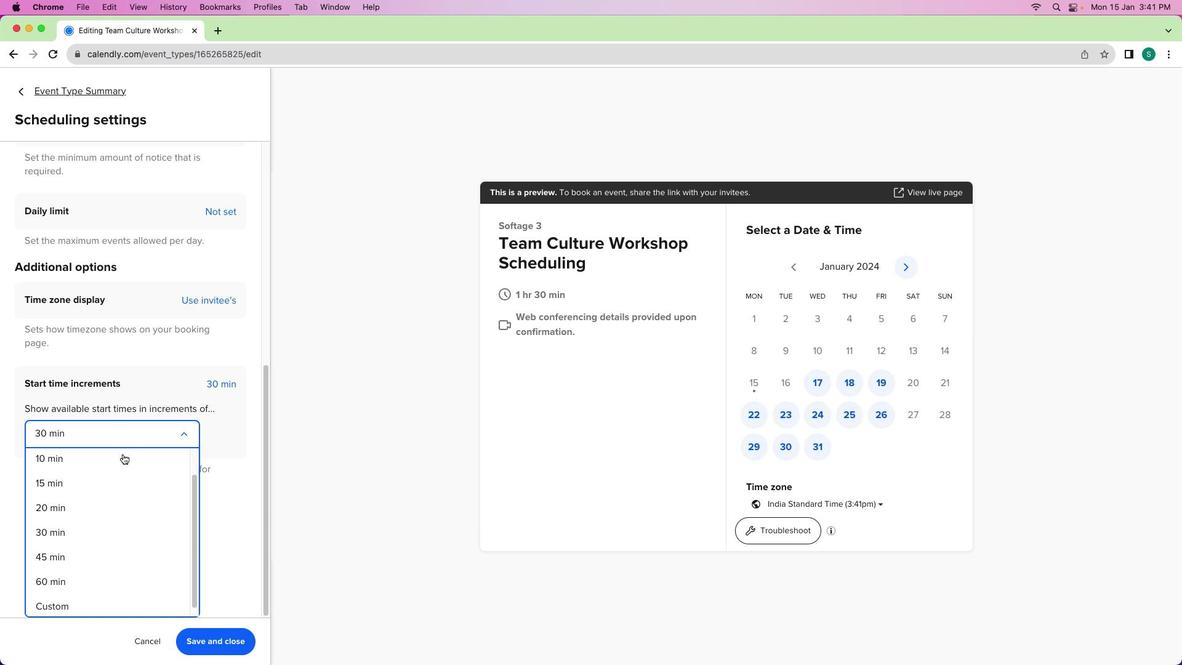 
Action: Mouse moved to (124, 441)
Screenshot: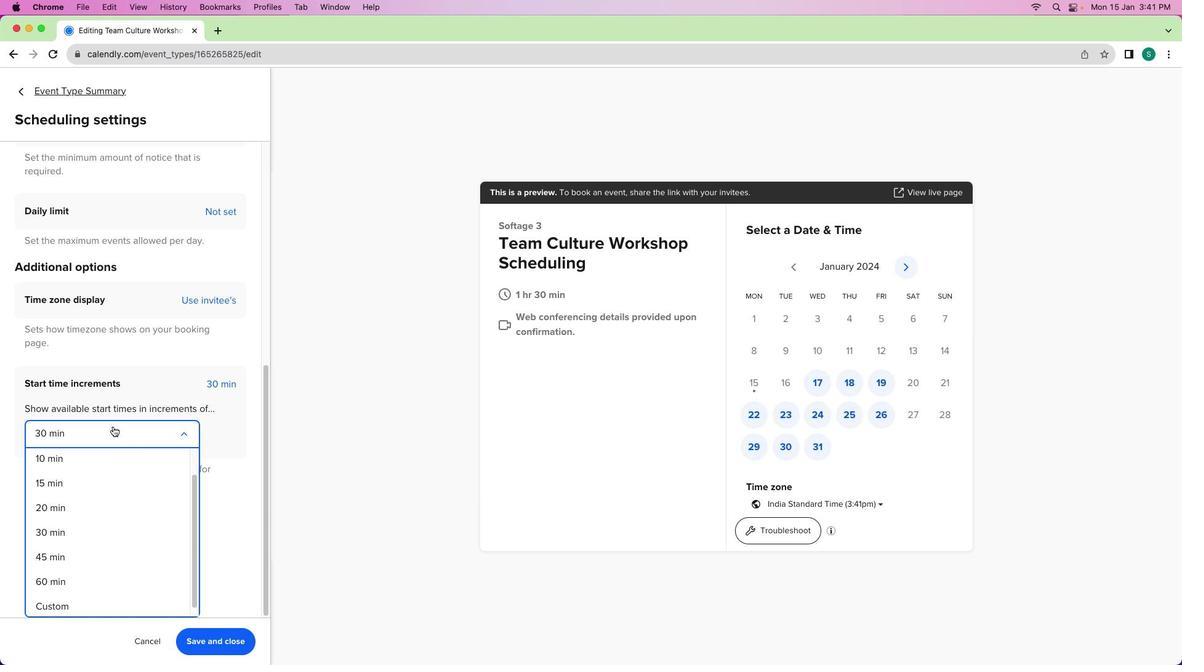 
Action: Mouse scrolled (124, 441) with delta (0, 0)
Screenshot: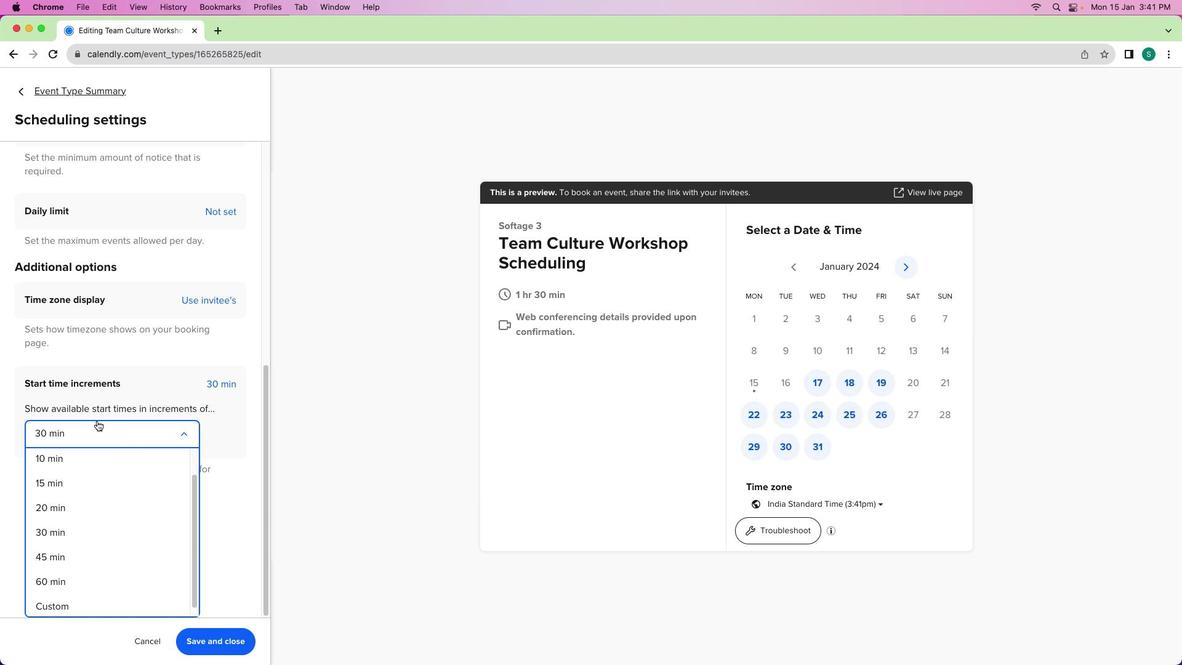 
Action: Mouse scrolled (124, 441) with delta (0, 0)
Screenshot: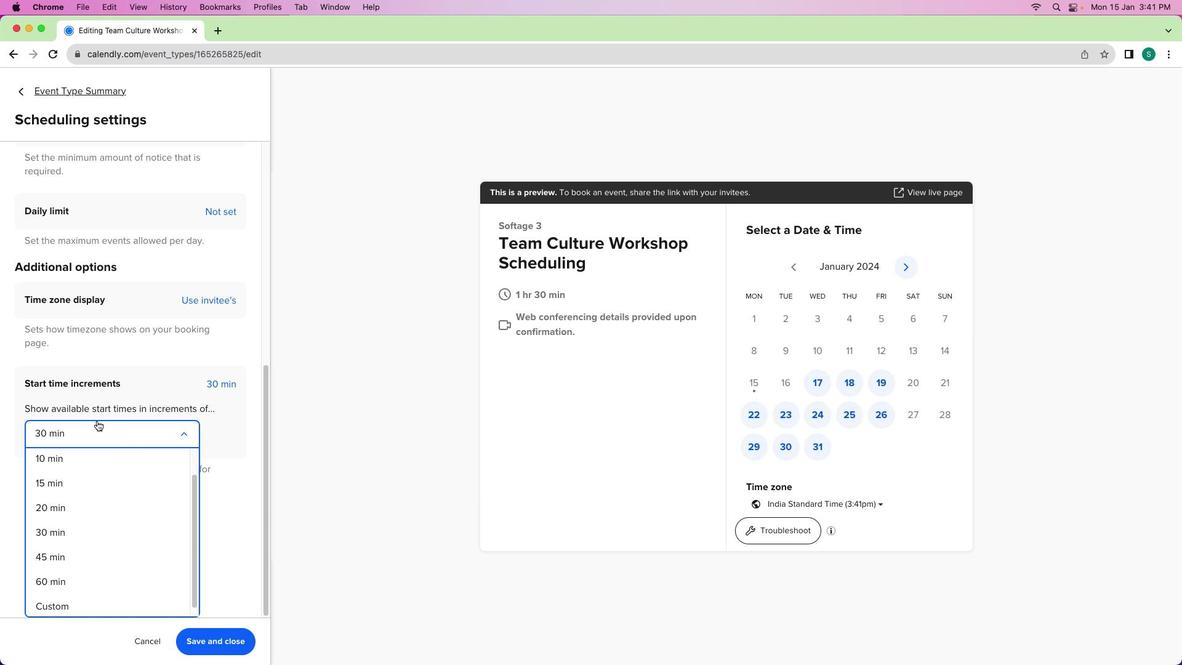 
Action: Mouse scrolled (124, 441) with delta (0, -1)
Screenshot: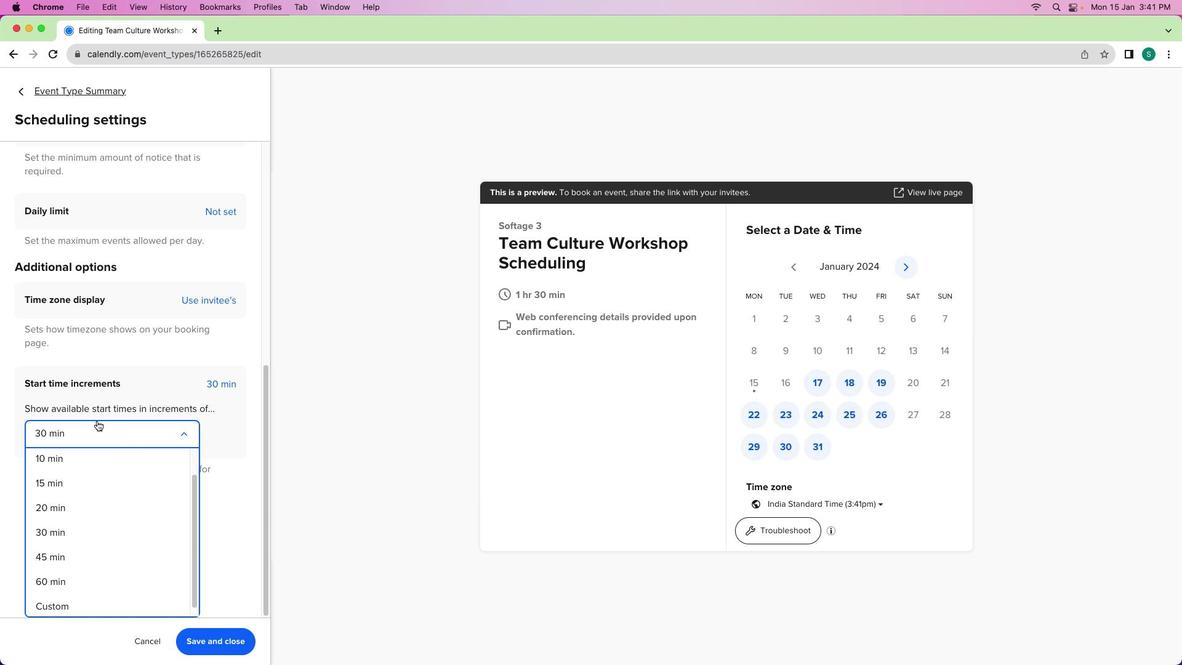 
Action: Mouse scrolled (124, 441) with delta (0, -3)
Screenshot: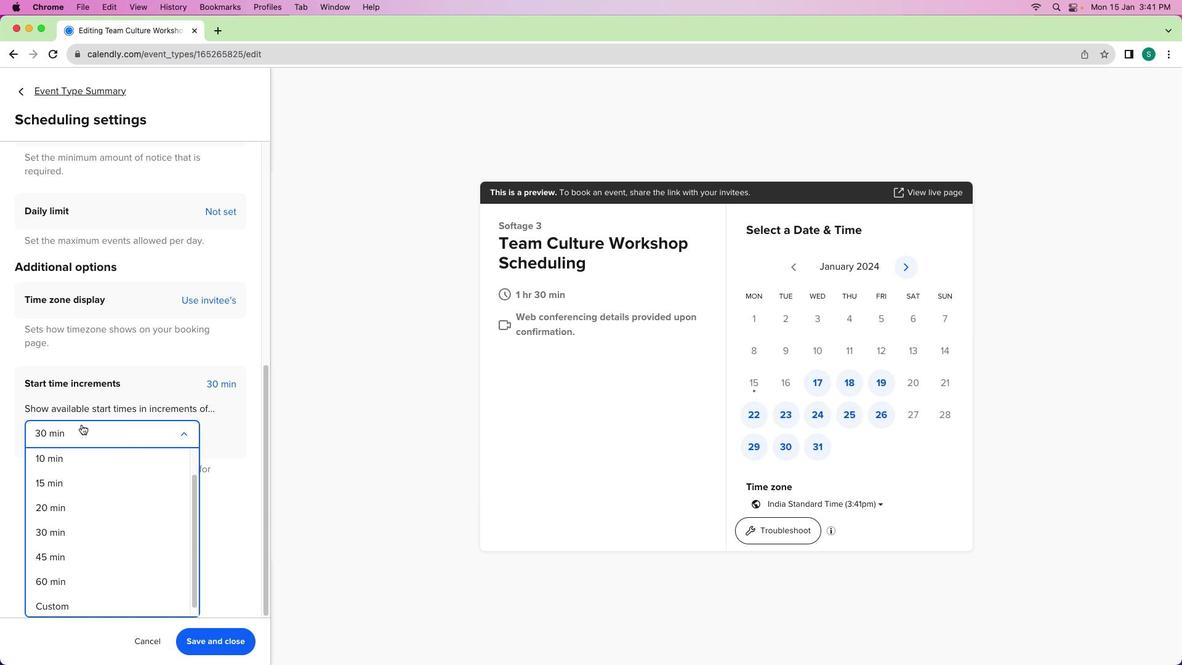 
Action: Mouse scrolled (124, 441) with delta (0, -3)
Screenshot: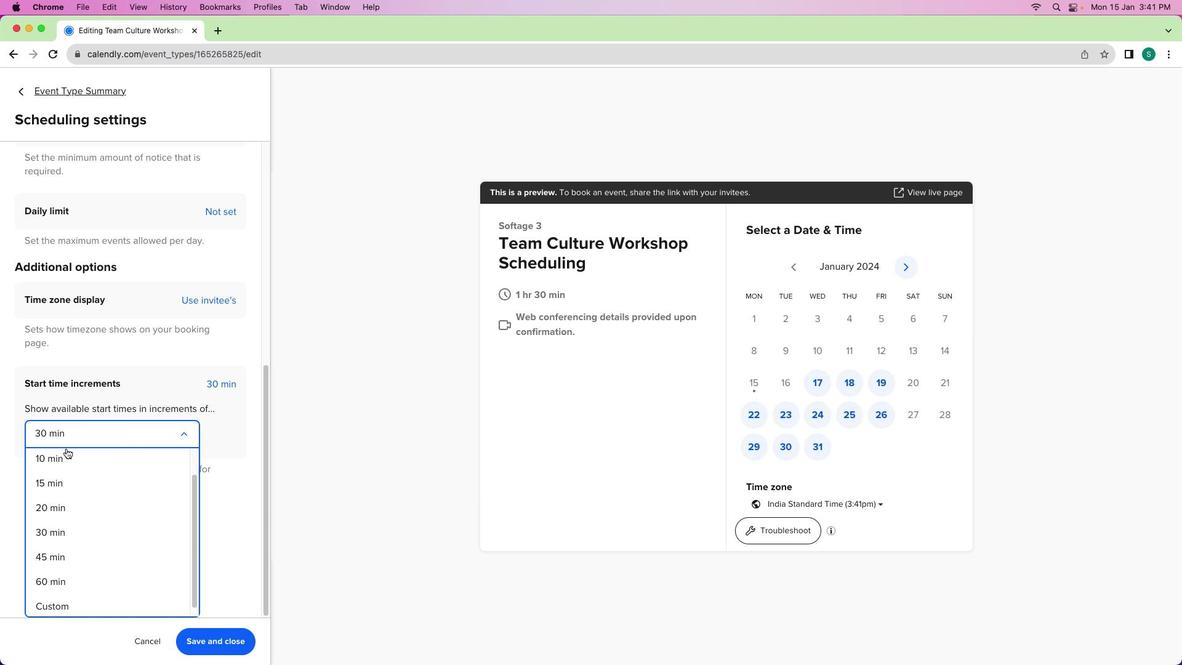 
Action: Mouse moved to (63, 598)
Screenshot: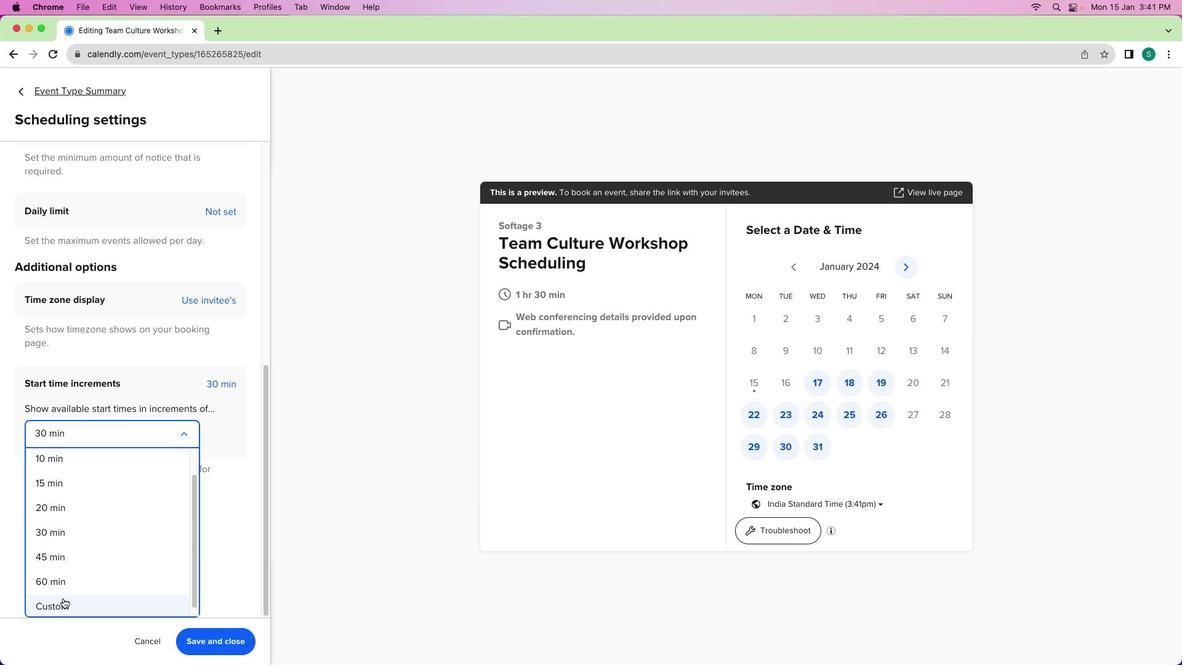 
Action: Mouse pressed left at (63, 598)
Screenshot: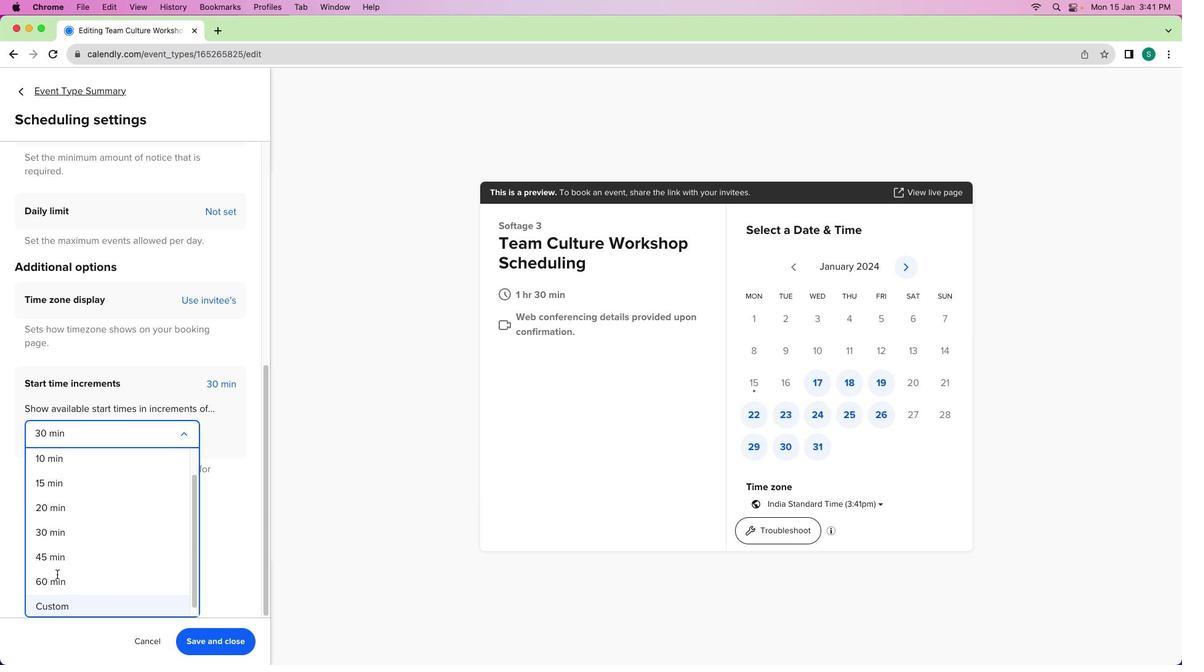 
Action: Mouse moved to (52, 508)
Screenshot: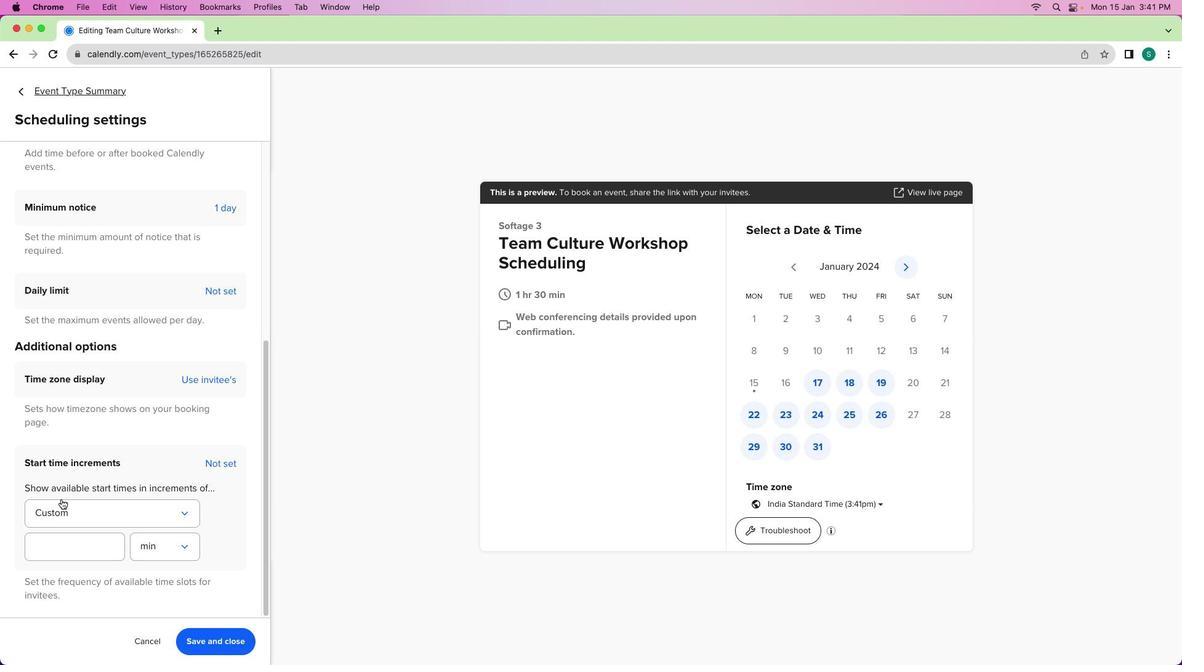 
Action: Mouse scrolled (52, 508) with delta (0, 0)
Screenshot: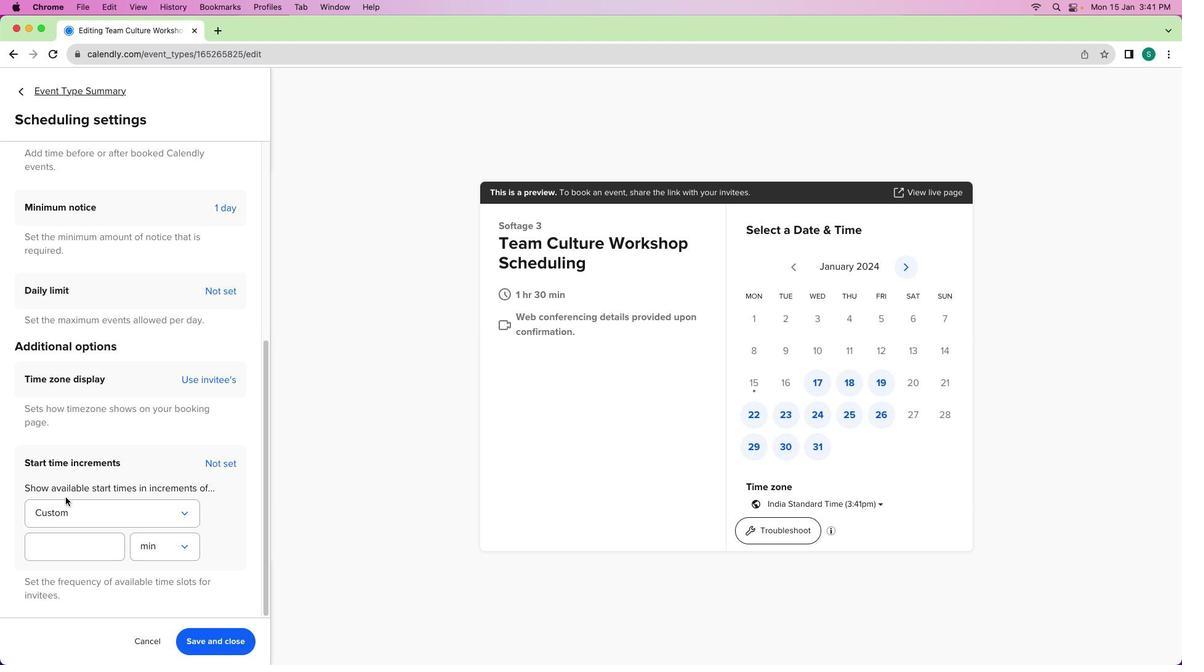 
Action: Mouse scrolled (52, 508) with delta (0, 0)
Screenshot: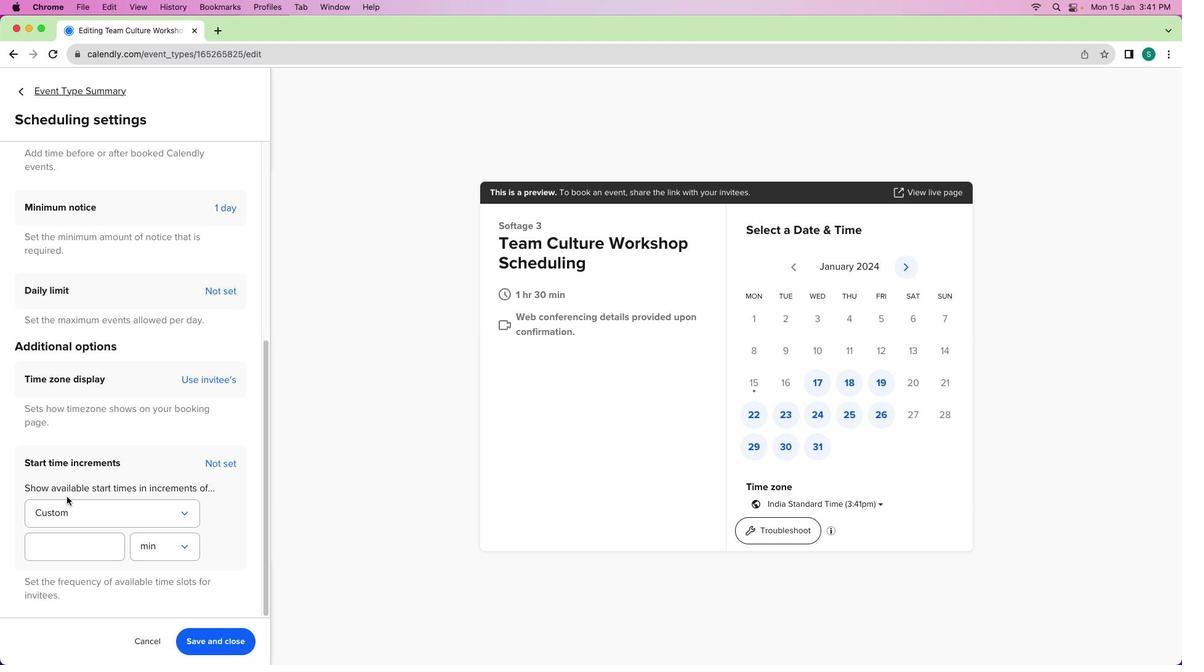 
Action: Mouse moved to (52, 507)
Screenshot: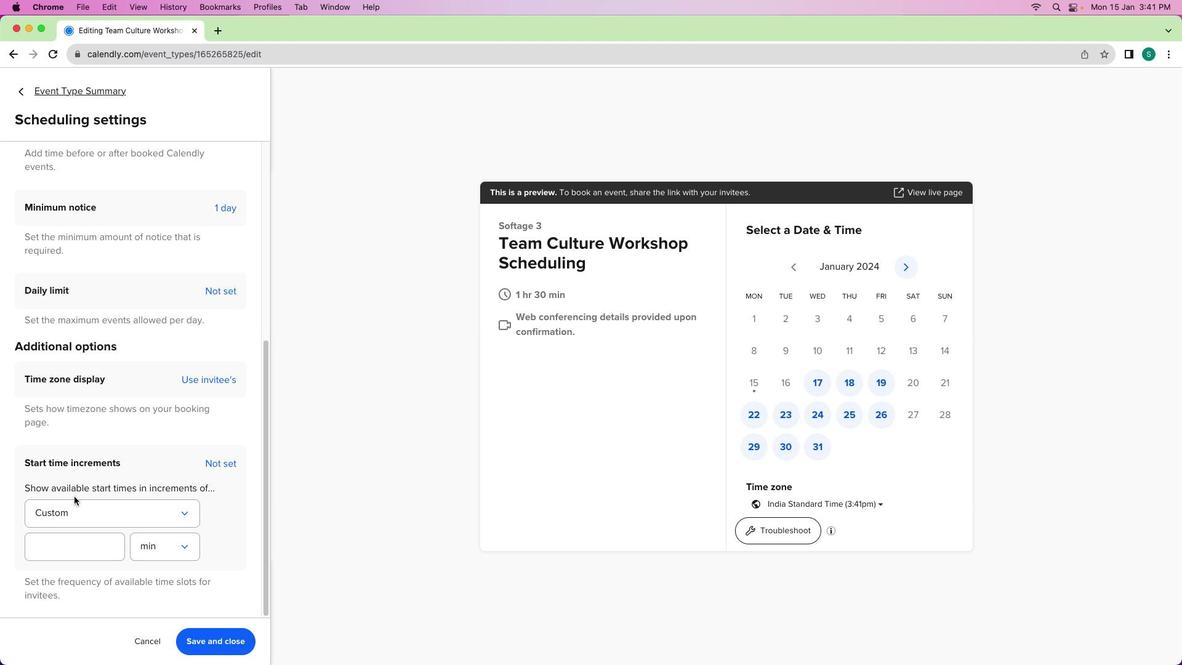 
Action: Mouse scrolled (52, 507) with delta (0, -1)
Screenshot: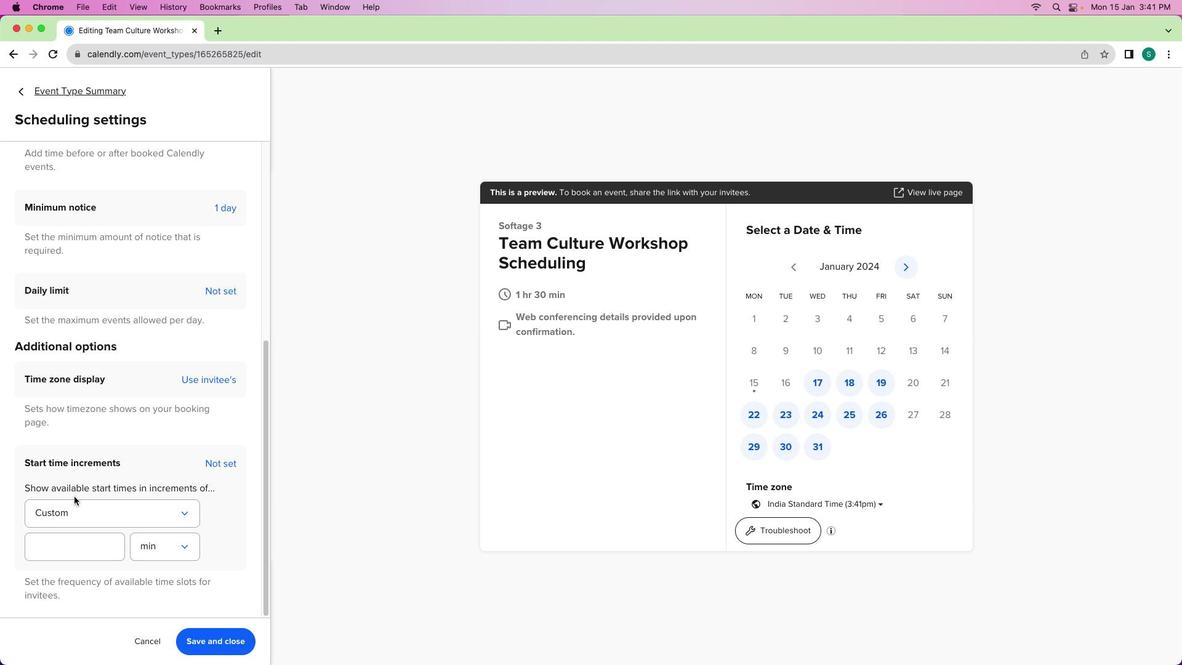 
Action: Mouse moved to (163, 544)
Screenshot: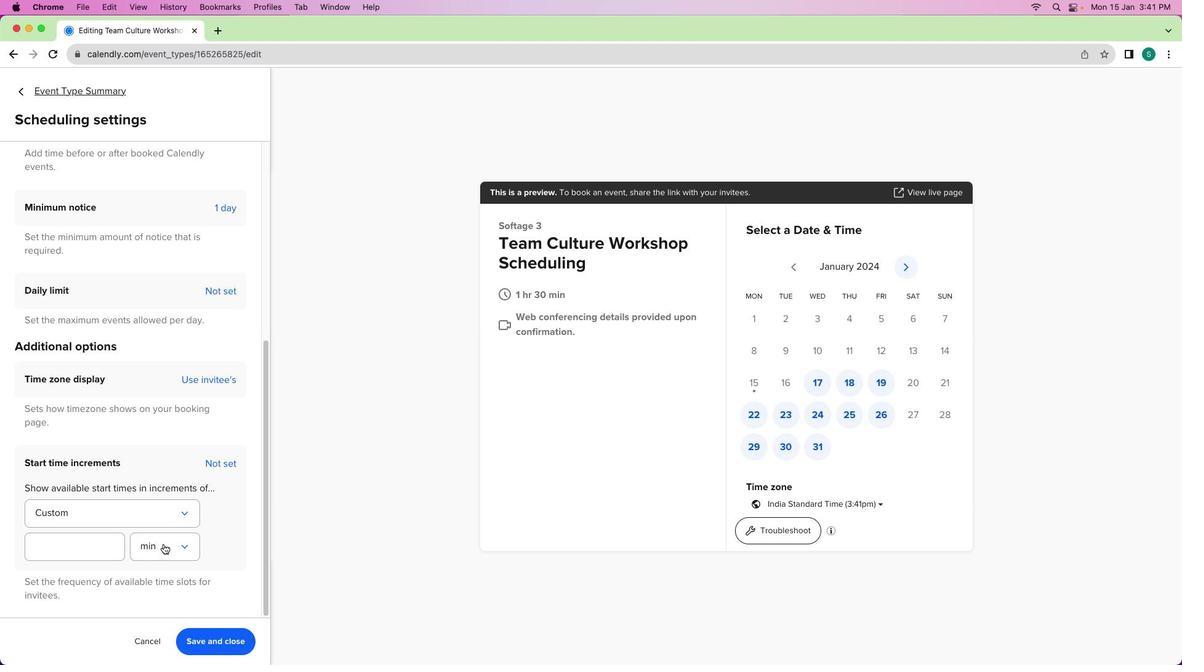 
Action: Mouse pressed left at (163, 544)
Screenshot: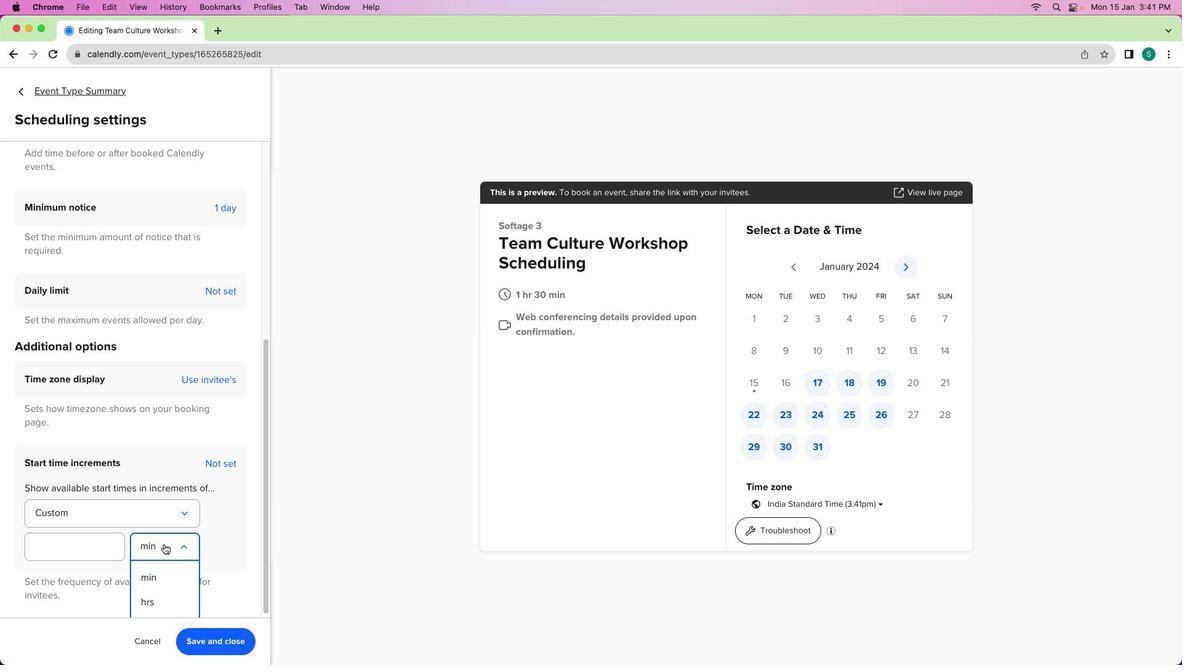 
Action: Mouse moved to (146, 594)
Screenshot: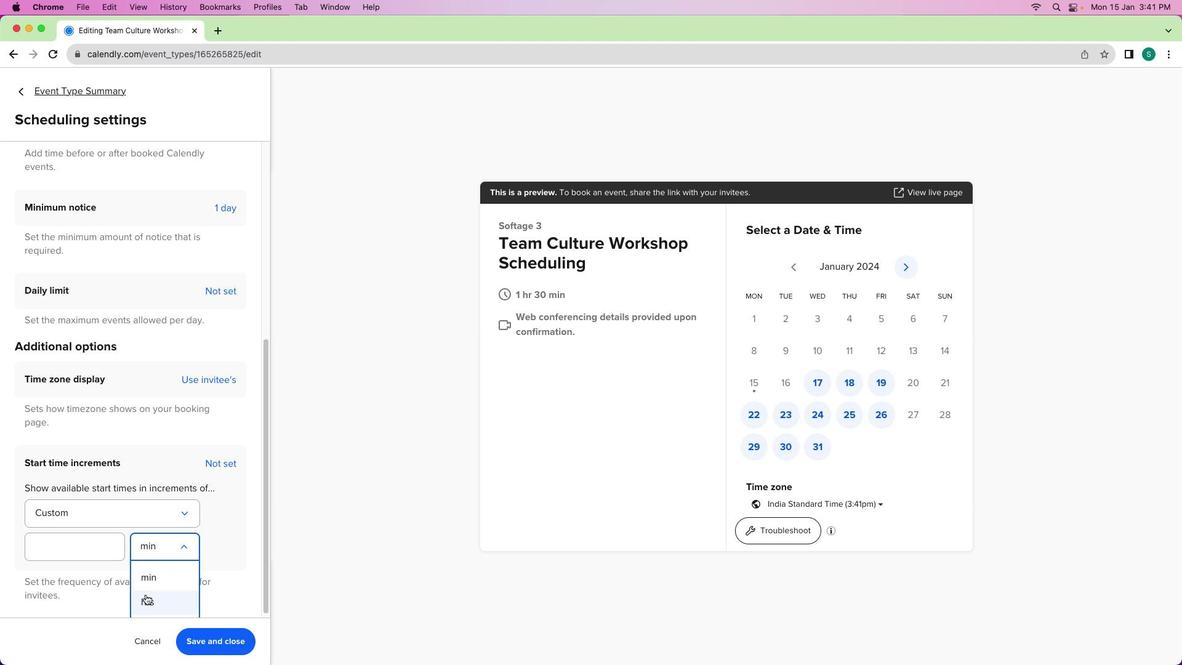 
Action: Mouse pressed left at (146, 594)
Screenshot: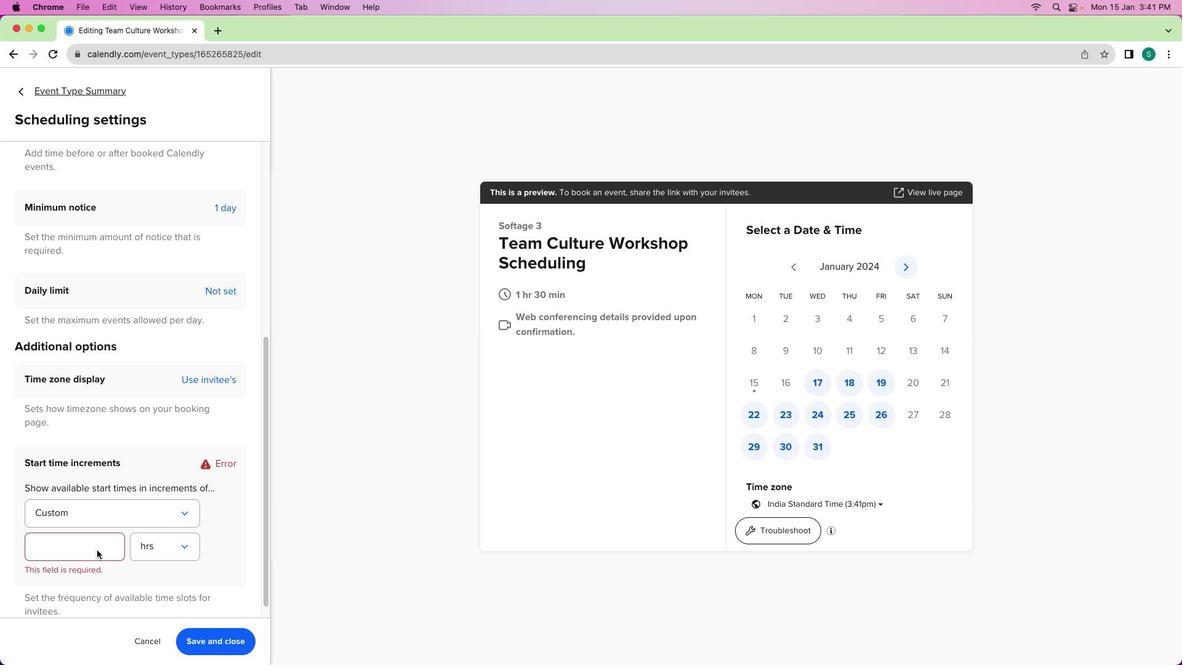 
Action: Mouse moved to (62, 542)
Screenshot: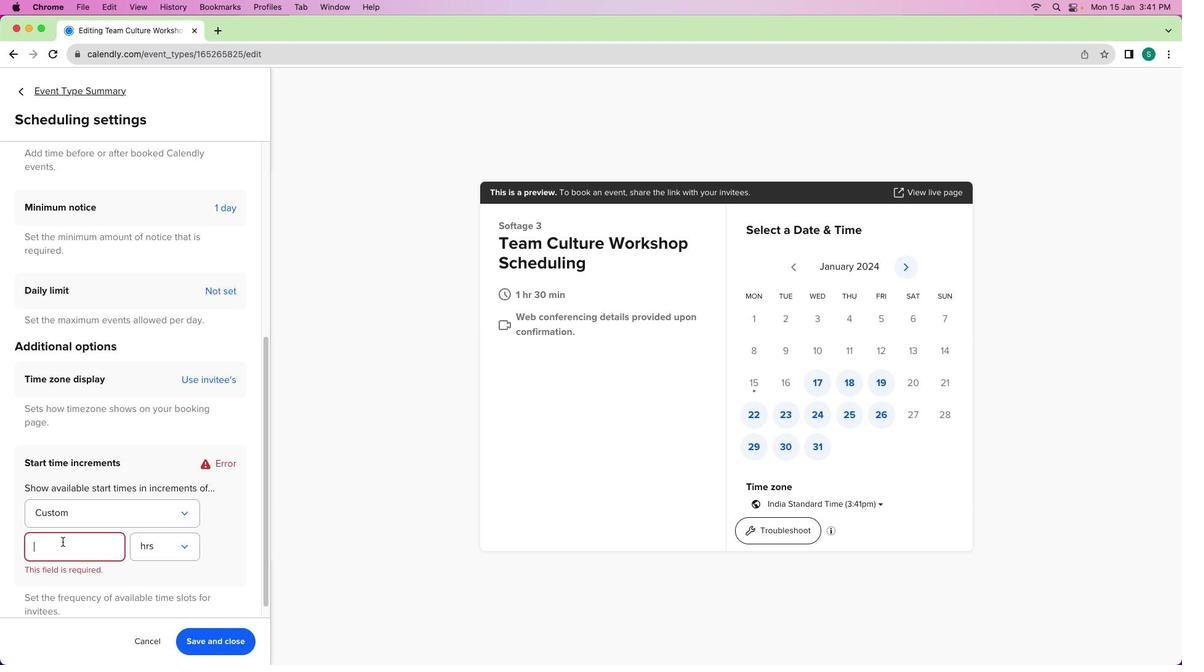 
Action: Mouse pressed left at (62, 542)
Screenshot: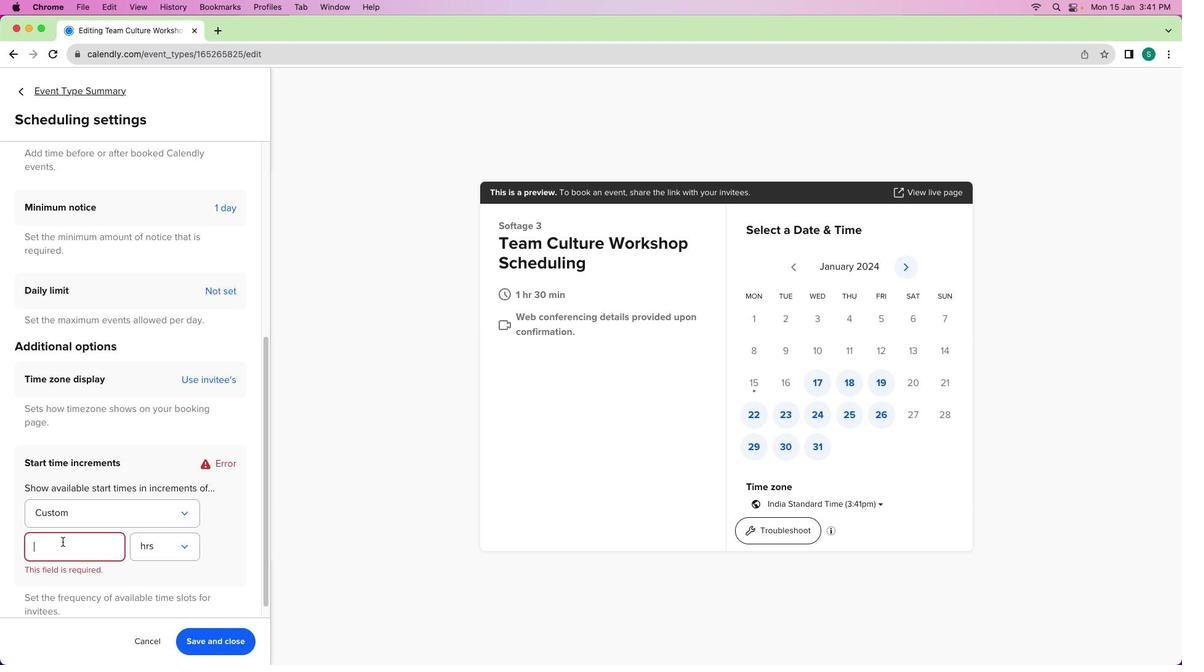 
Action: Mouse moved to (62, 541)
Screenshot: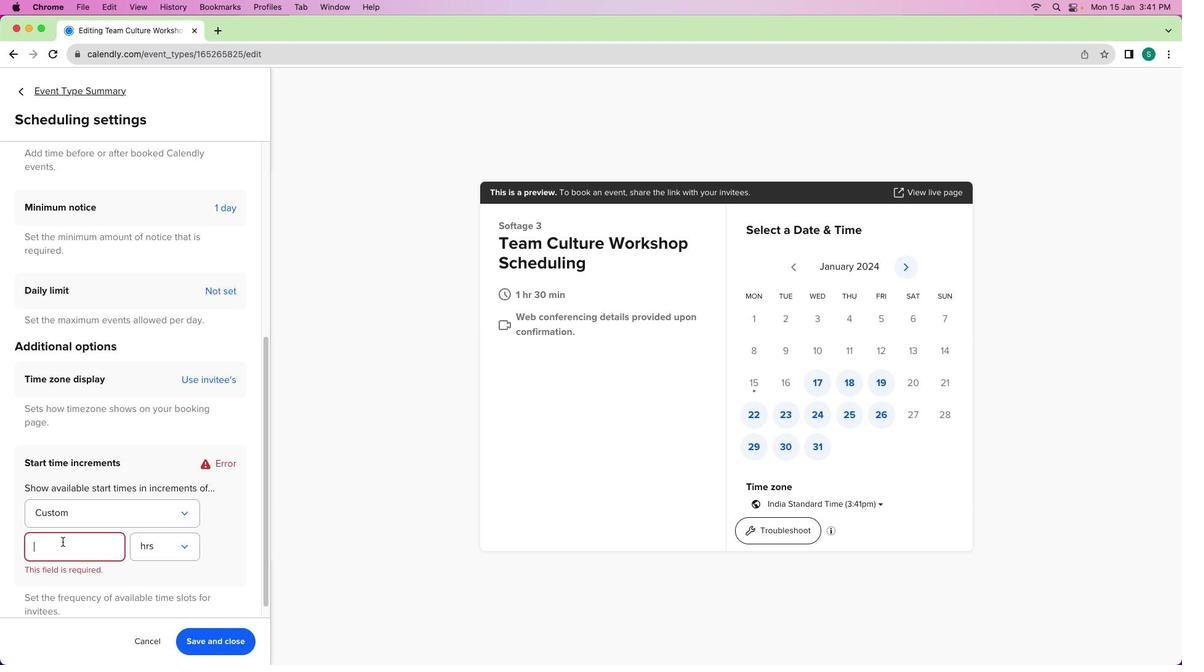
Action: Key pressed '1''2'
Screenshot: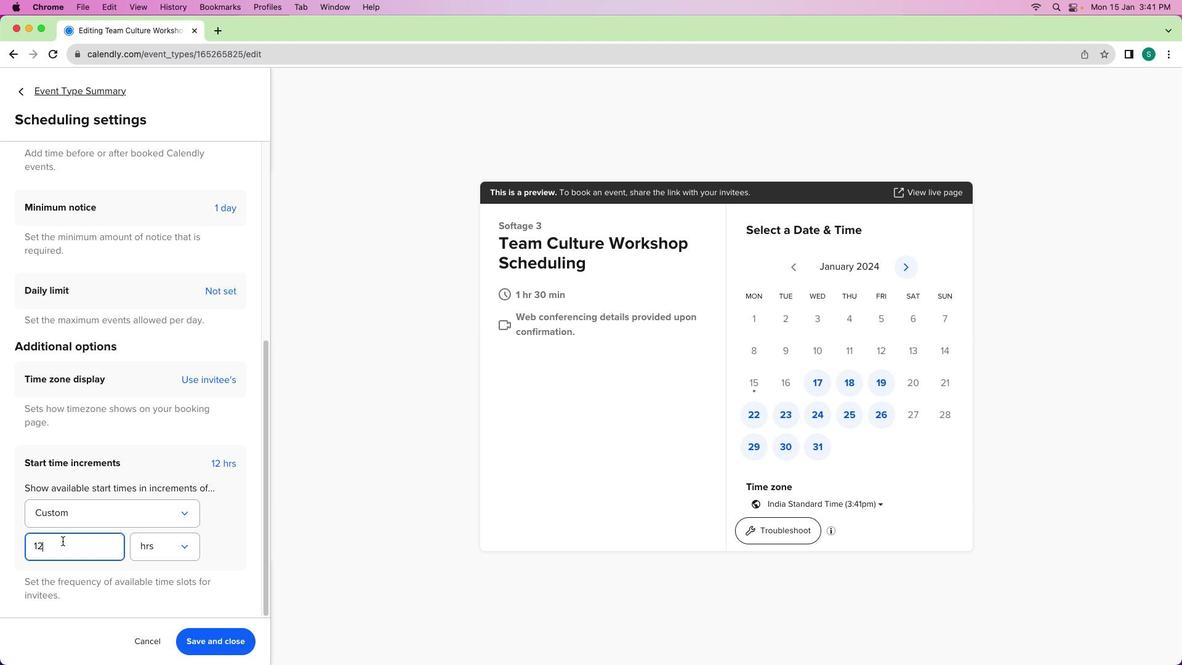 
Action: Mouse moved to (74, 491)
Screenshot: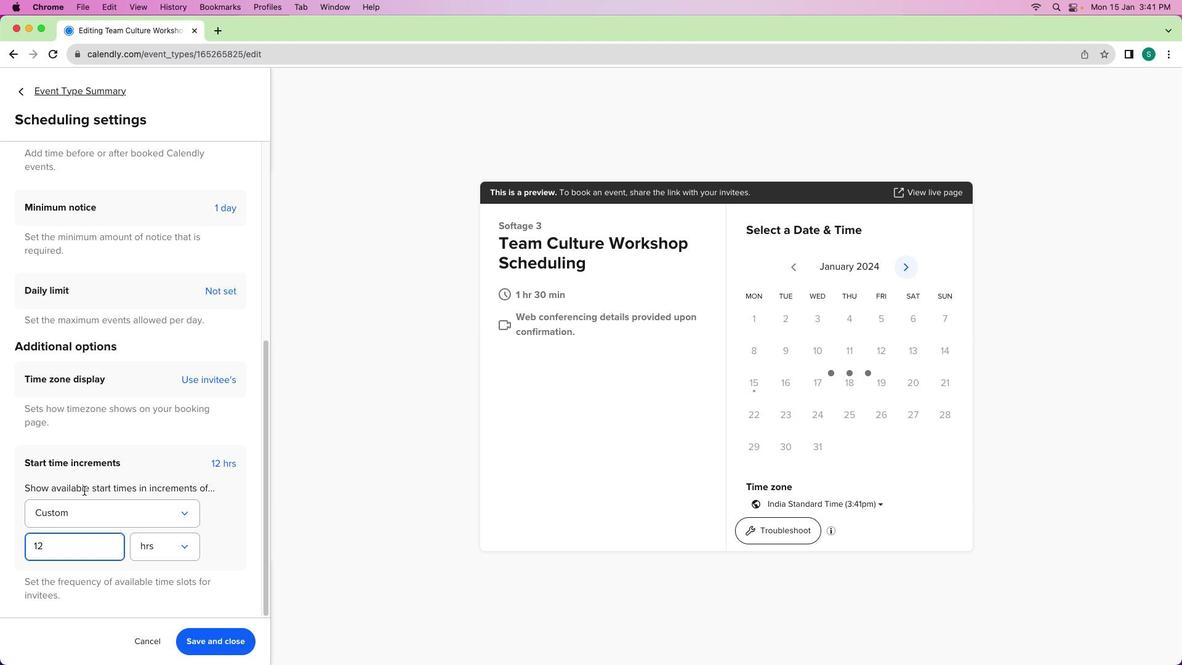 
Action: Mouse scrolled (74, 491) with delta (0, 0)
Screenshot: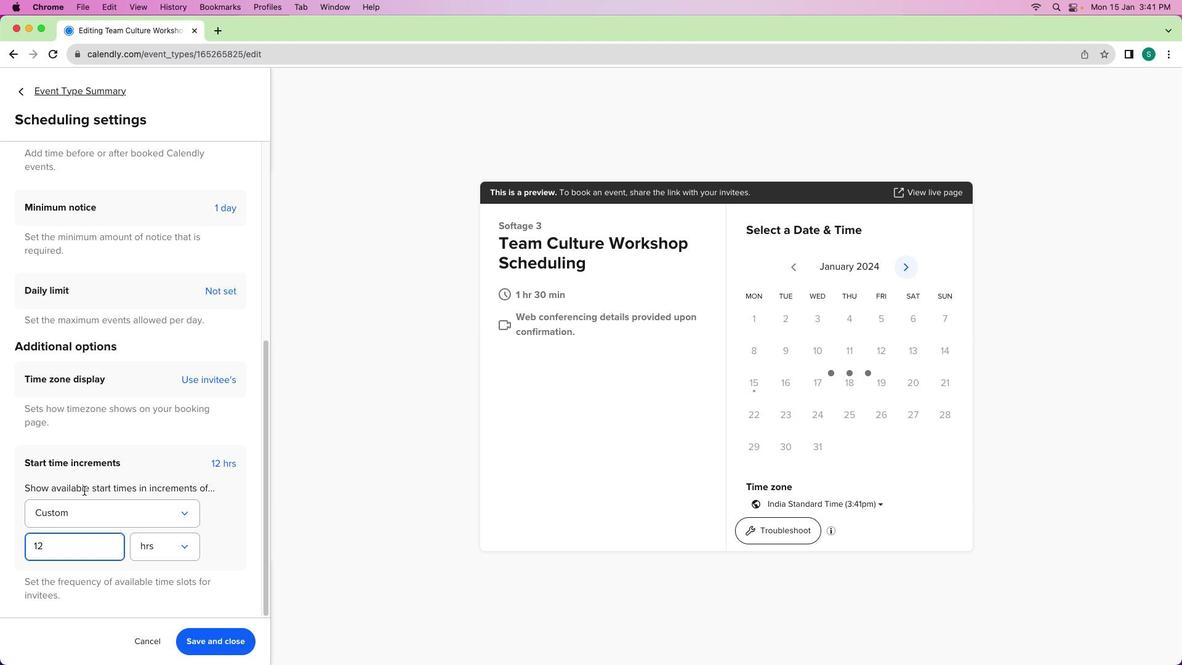 
Action: Mouse scrolled (74, 491) with delta (0, 0)
Screenshot: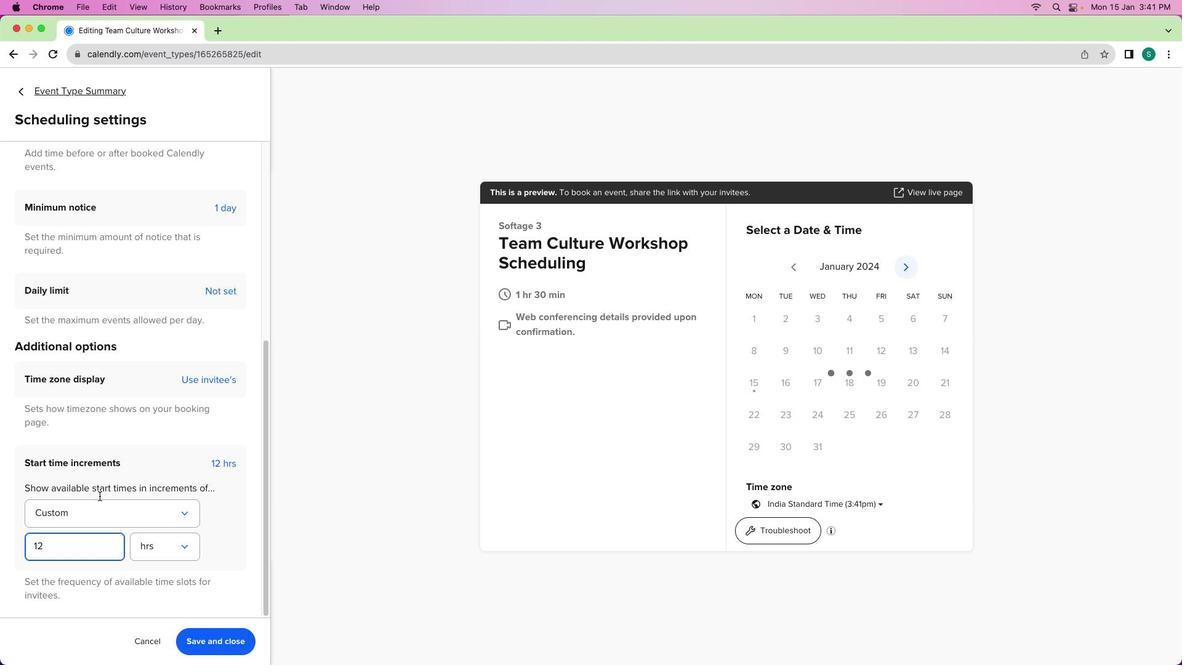
Action: Mouse scrolled (74, 491) with delta (0, -1)
Screenshot: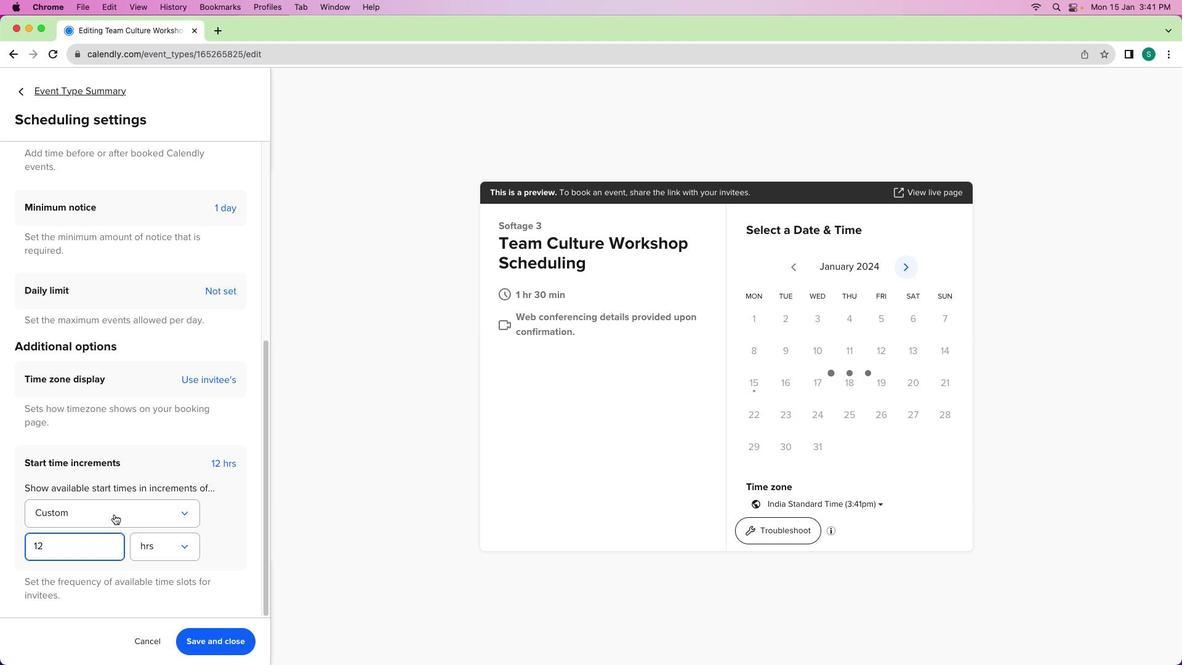 
Action: Mouse scrolled (74, 491) with delta (0, -3)
Screenshot: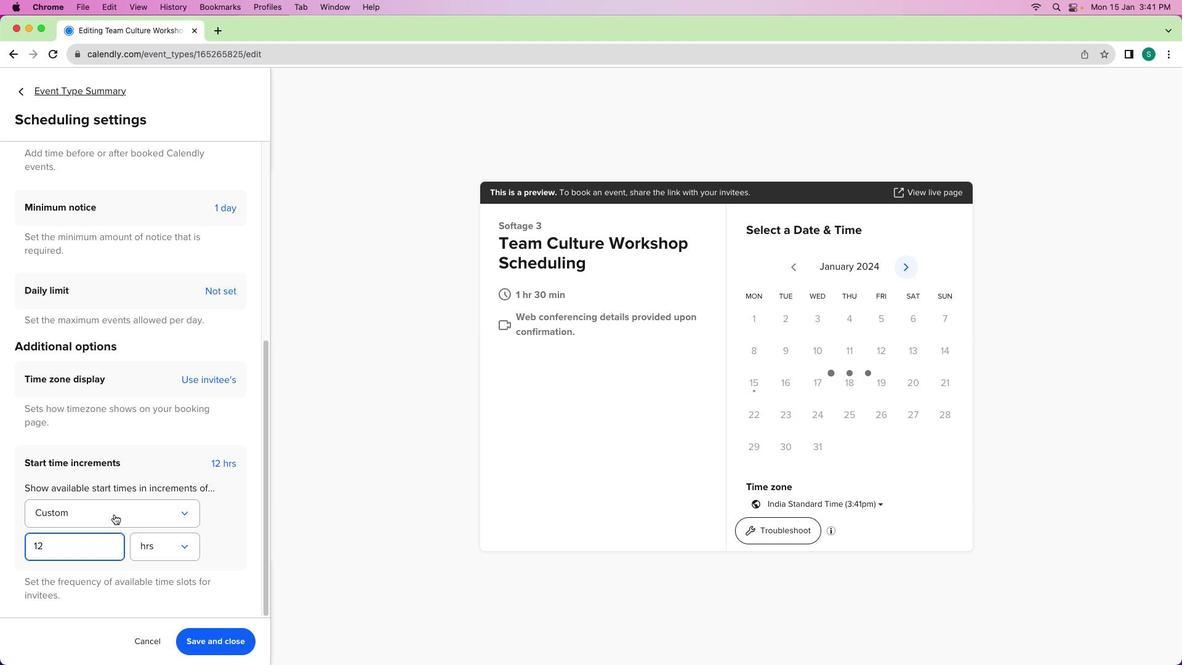
Action: Mouse scrolled (74, 491) with delta (0, -3)
Screenshot: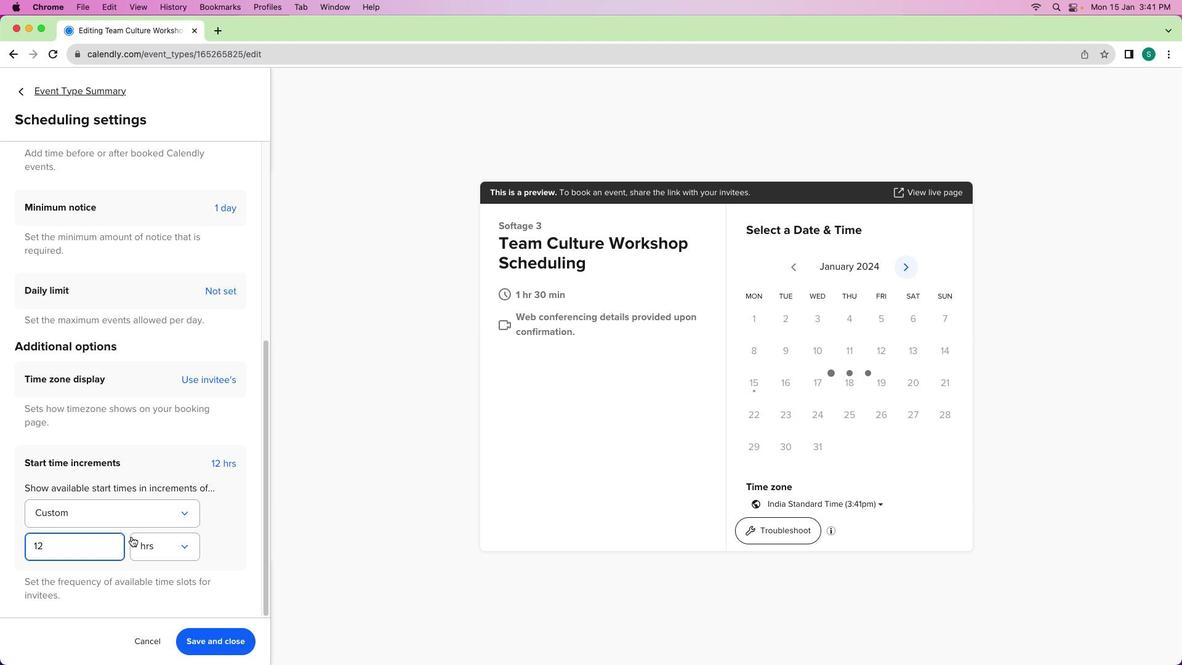 
Action: Mouse moved to (213, 645)
Screenshot: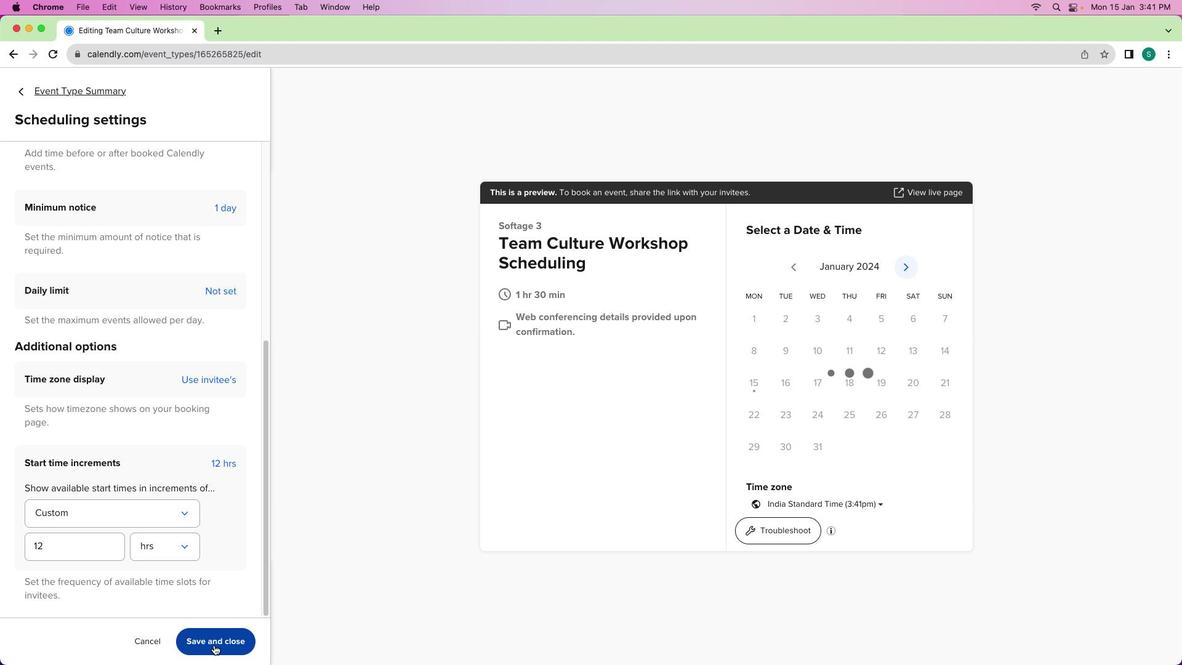
Action: Mouse pressed left at (213, 645)
Screenshot: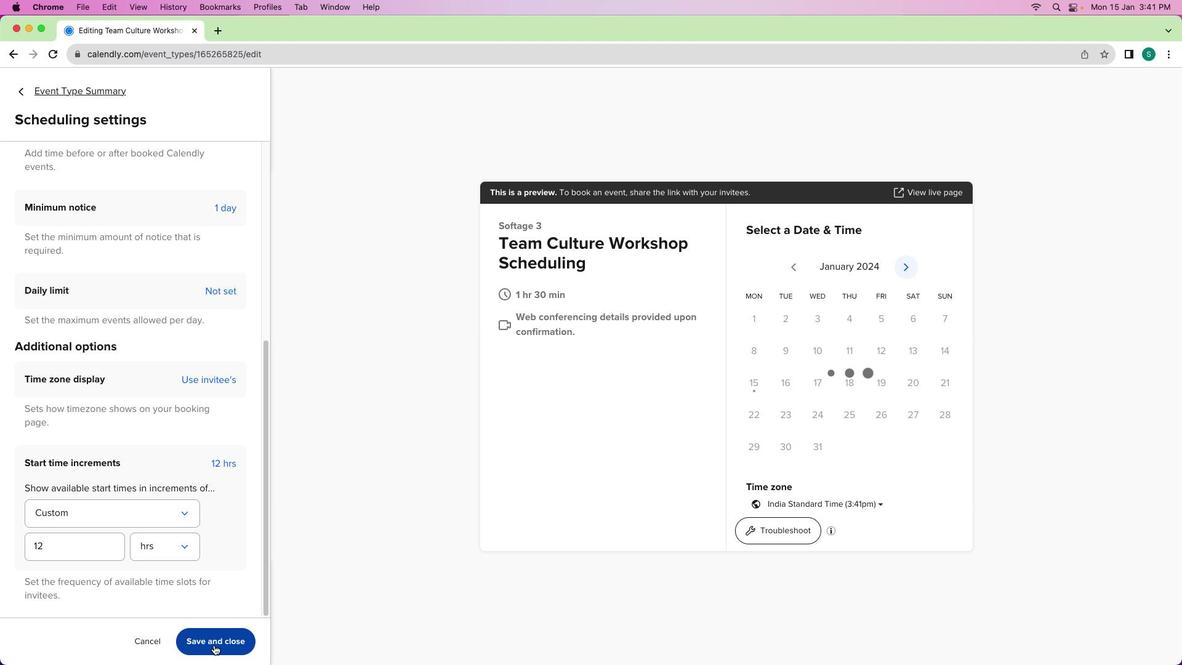 
Action: Mouse moved to (44, 88)
Screenshot: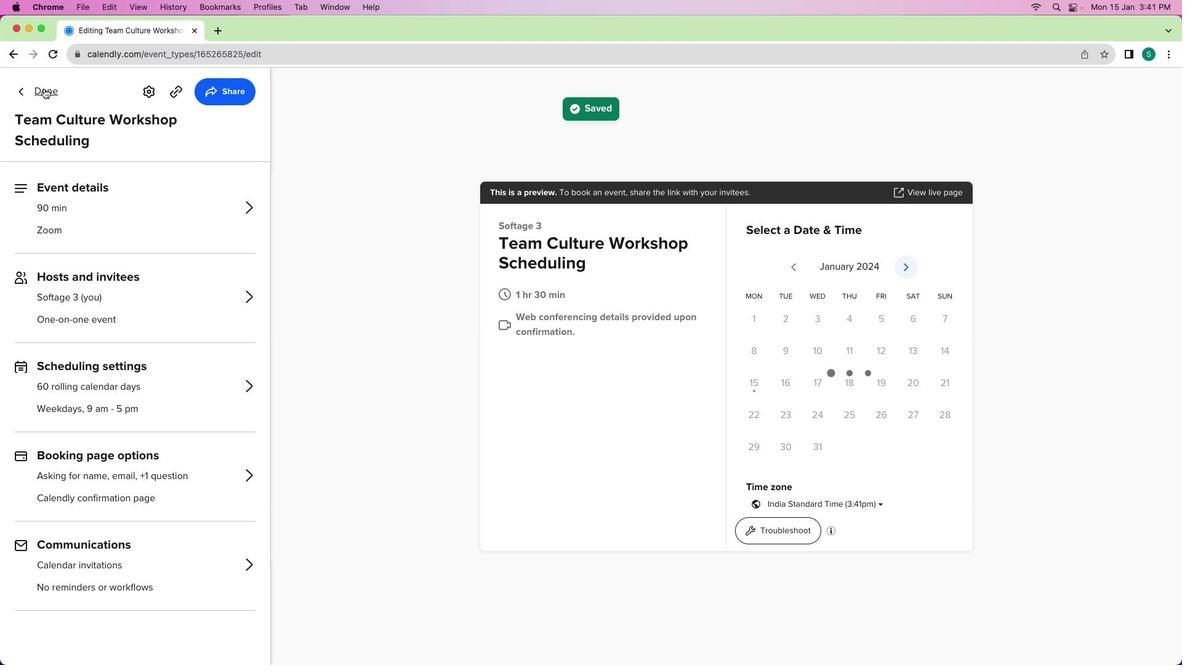 
Action: Mouse pressed left at (44, 88)
Screenshot: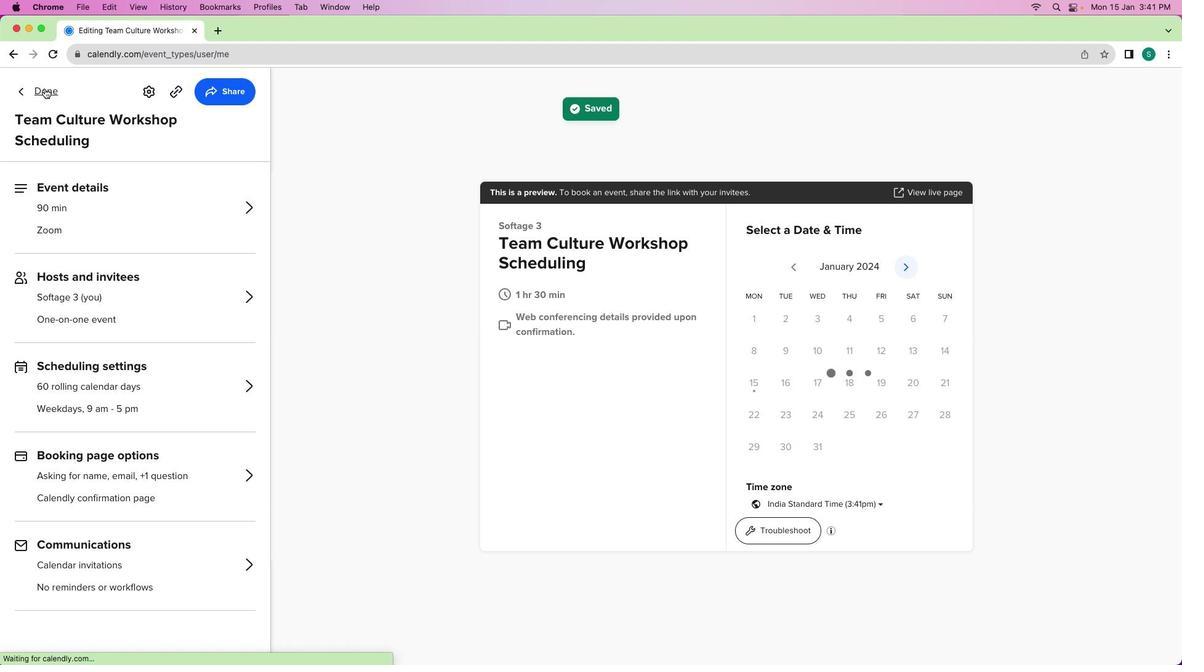 
Action: Mouse moved to (399, 362)
Screenshot: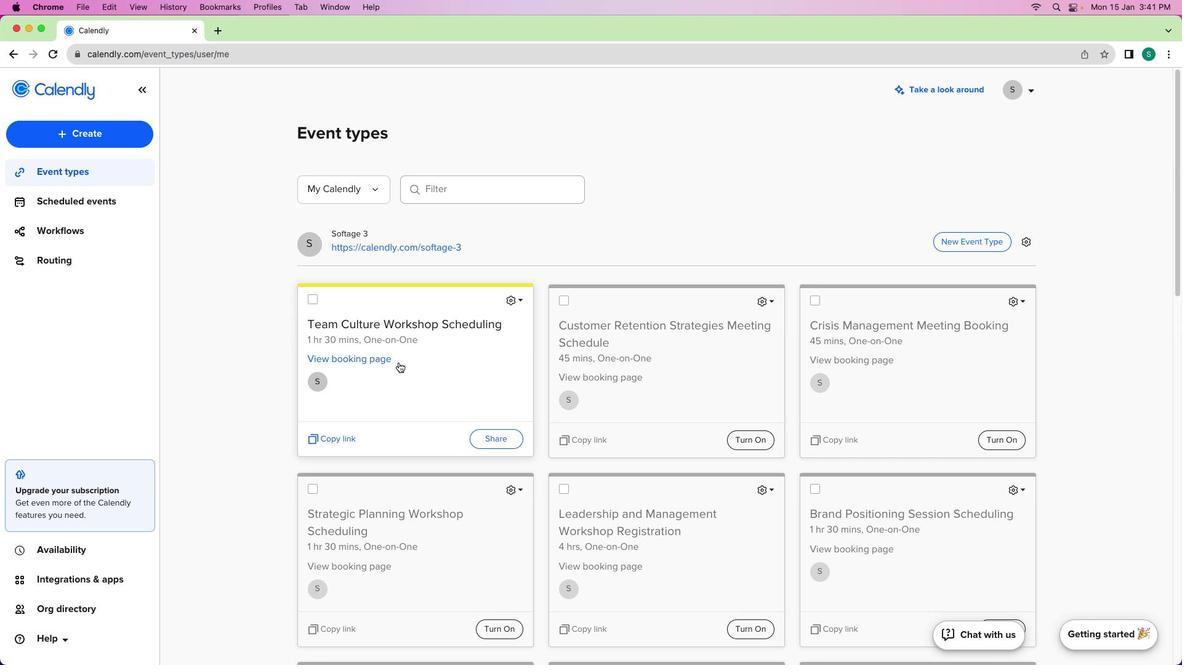 
